 Task: Look for space in Haqqulobod, Uzbekistan from 8th June, 2023 to 12th June, 2023 for 2 adults in price range Rs.8000 to Rs.16000. Place can be private room with 1  bedroom having 1 bed and 1 bathroom. Property type can be flatguest house, hotel. Booking option can be shelf check-in. Required host language is English.
Action: Mouse pressed left at (515, 110)
Screenshot: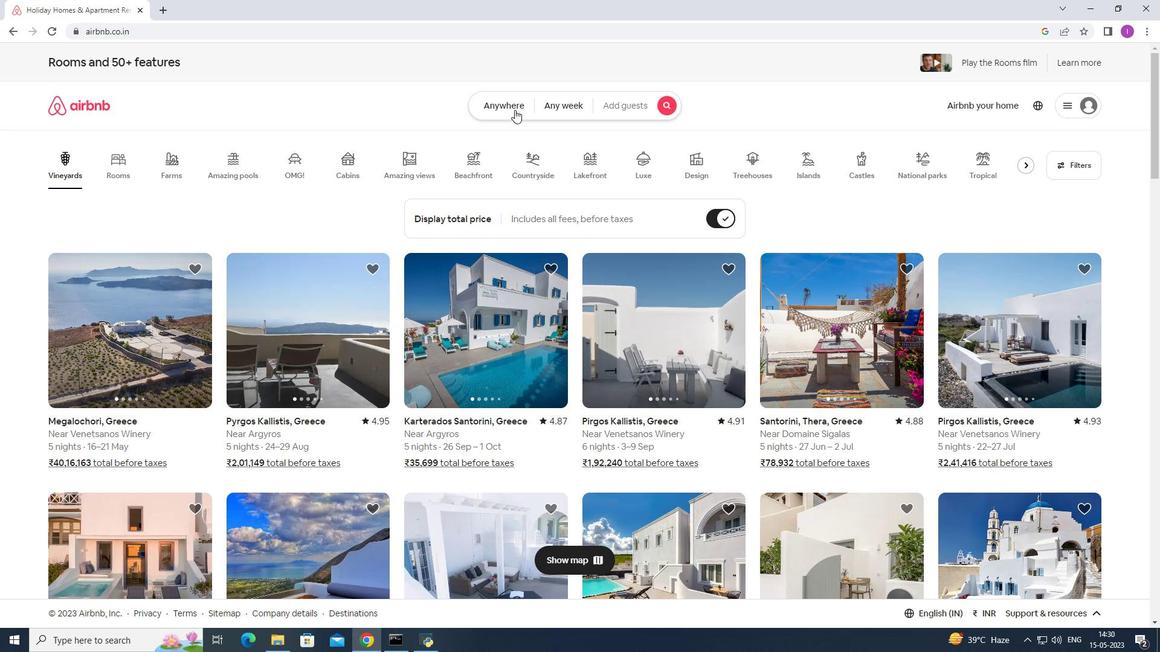 
Action: Mouse moved to (414, 149)
Screenshot: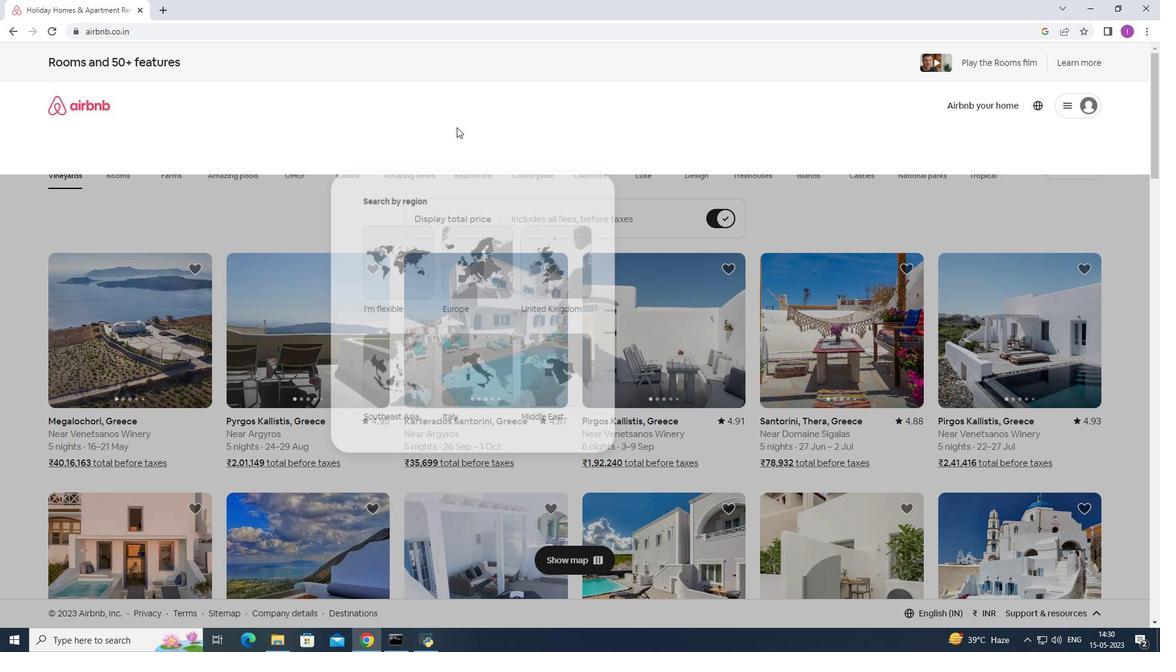 
Action: Mouse pressed left at (414, 149)
Screenshot: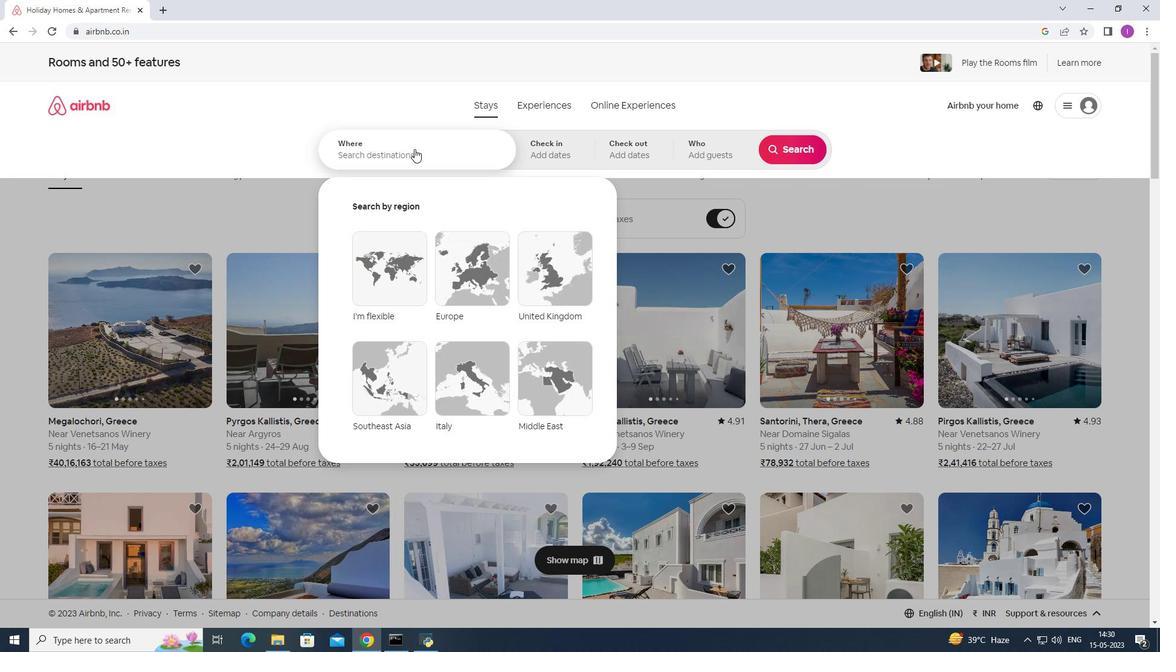 
Action: Mouse moved to (417, 149)
Screenshot: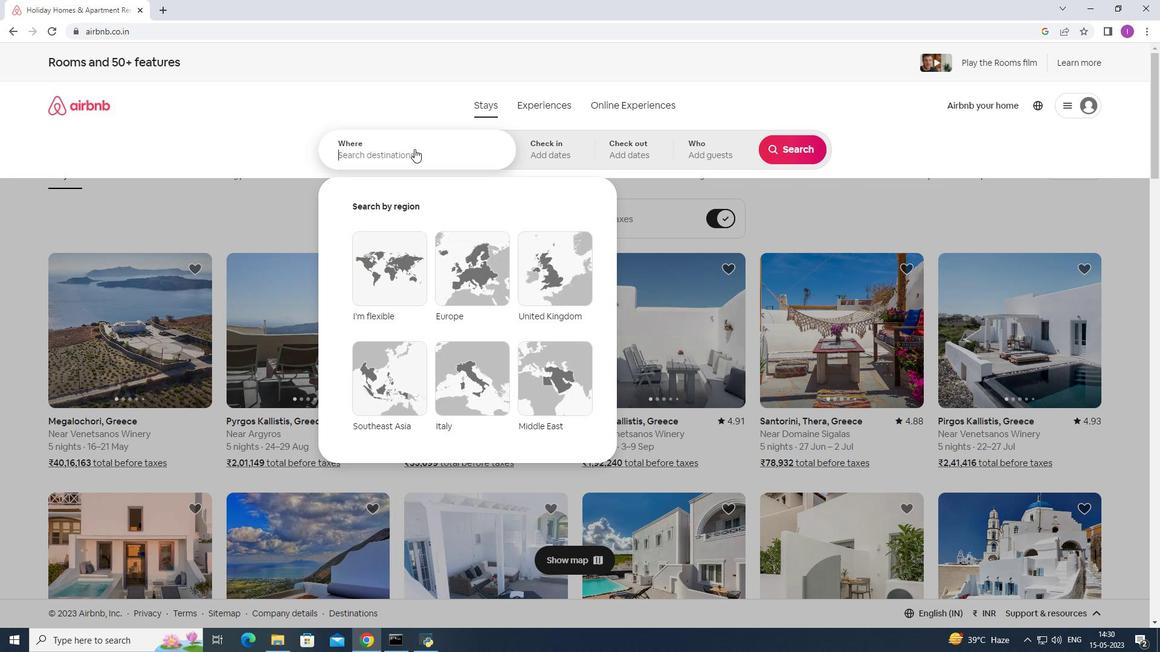 
Action: Key pressed <Key.shift><Key.shift><Key.shift><Key.shift><Key.shift><Key.shift><Key.shift><Key.shift><Key.shift><Key.shift><Key.shift><Key.shift><Key.shift><Key.shift><Key.shift><Key.shift><Key.shift><Key.shift><Key.shift><Key.shift>Haqqulobod
Screenshot: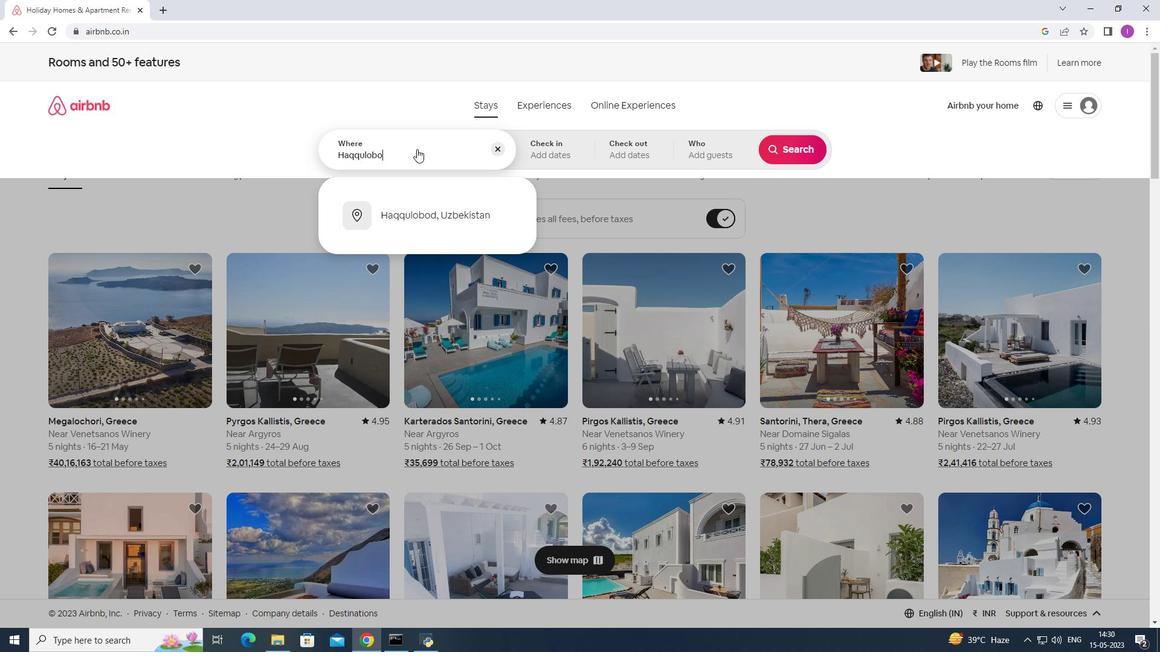 
Action: Mouse moved to (426, 224)
Screenshot: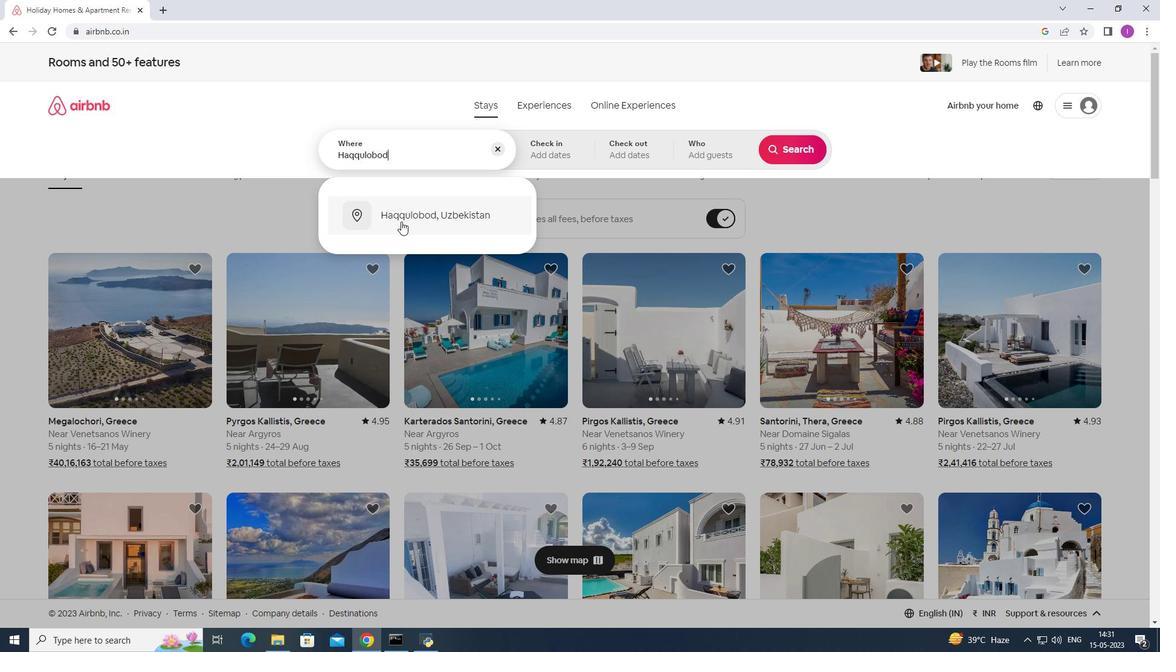 
Action: Mouse pressed left at (426, 224)
Screenshot: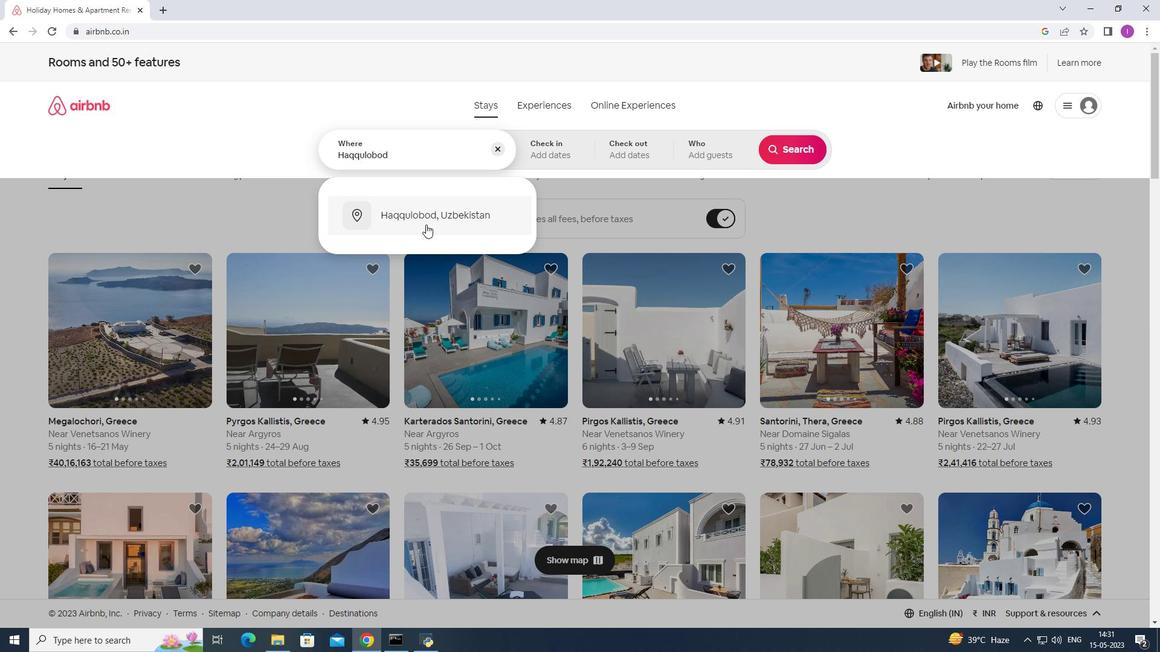 
Action: Mouse moved to (554, 160)
Screenshot: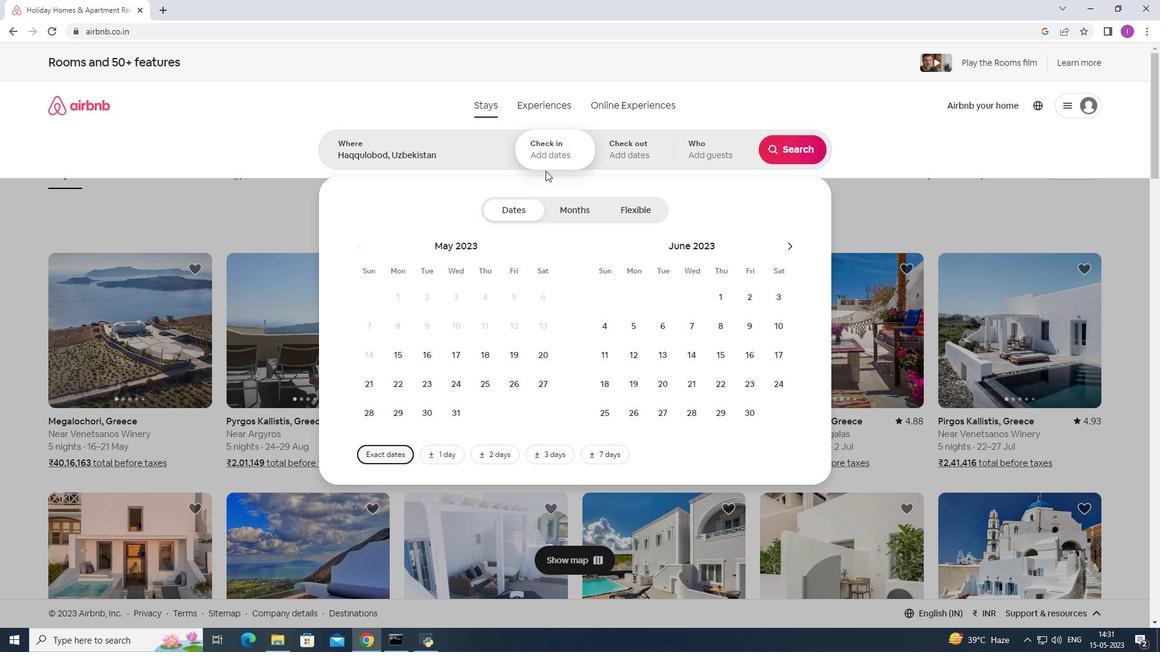 
Action: Mouse pressed left at (554, 160)
Screenshot: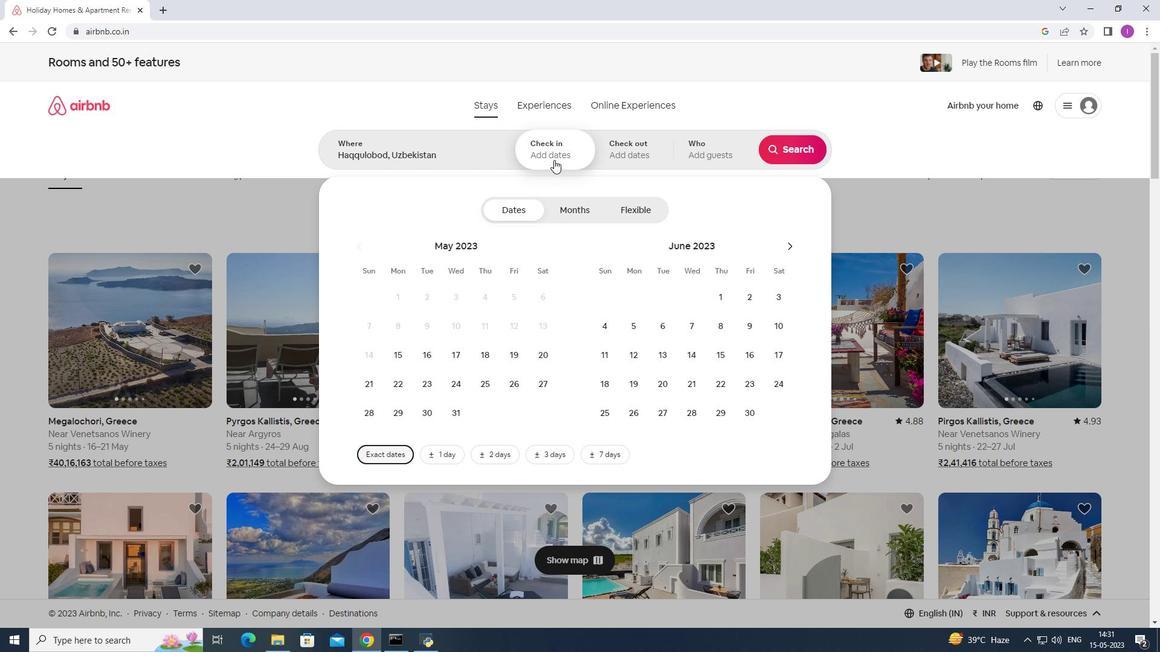 
Action: Mouse moved to (570, 152)
Screenshot: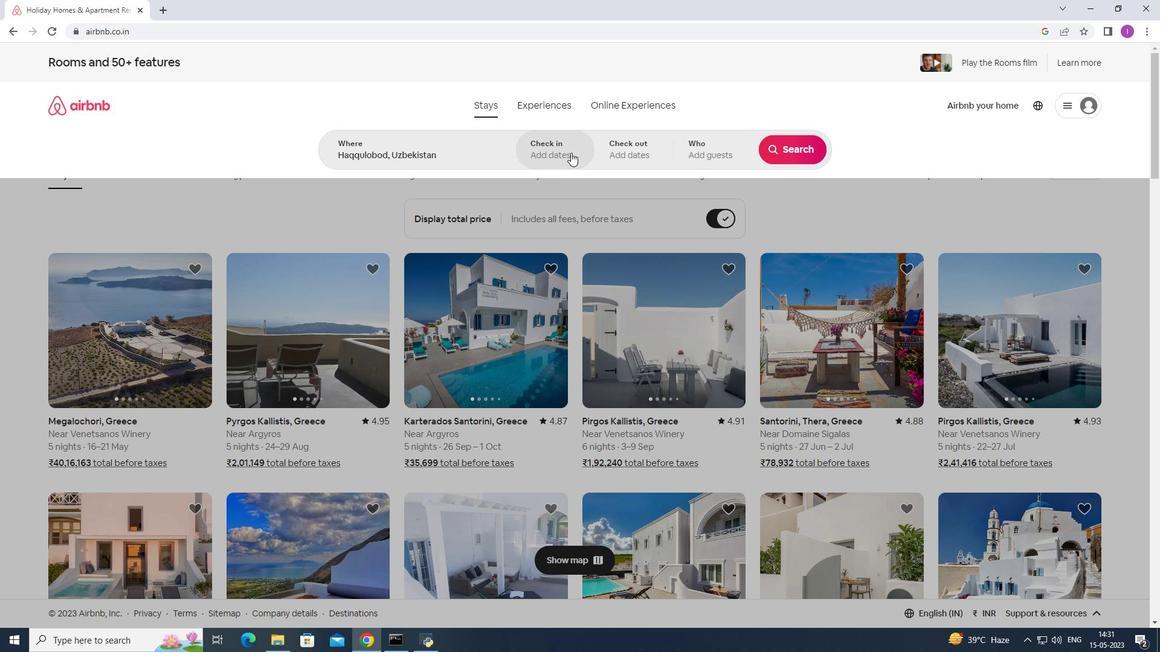 
Action: Mouse pressed left at (570, 152)
Screenshot: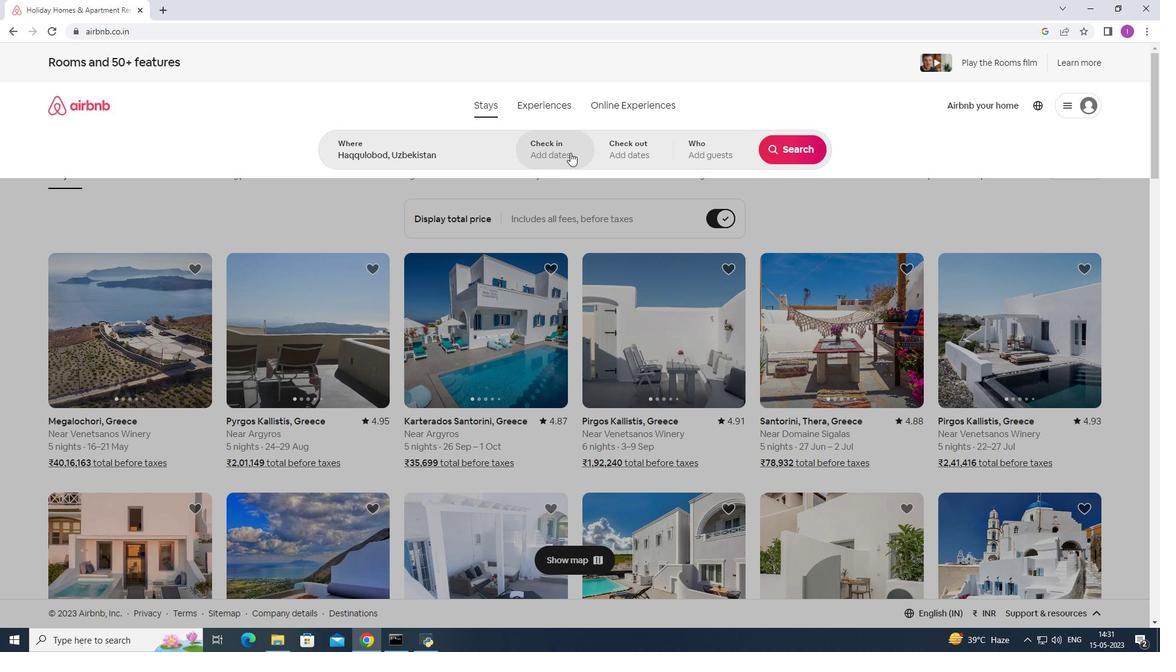 
Action: Mouse moved to (797, 246)
Screenshot: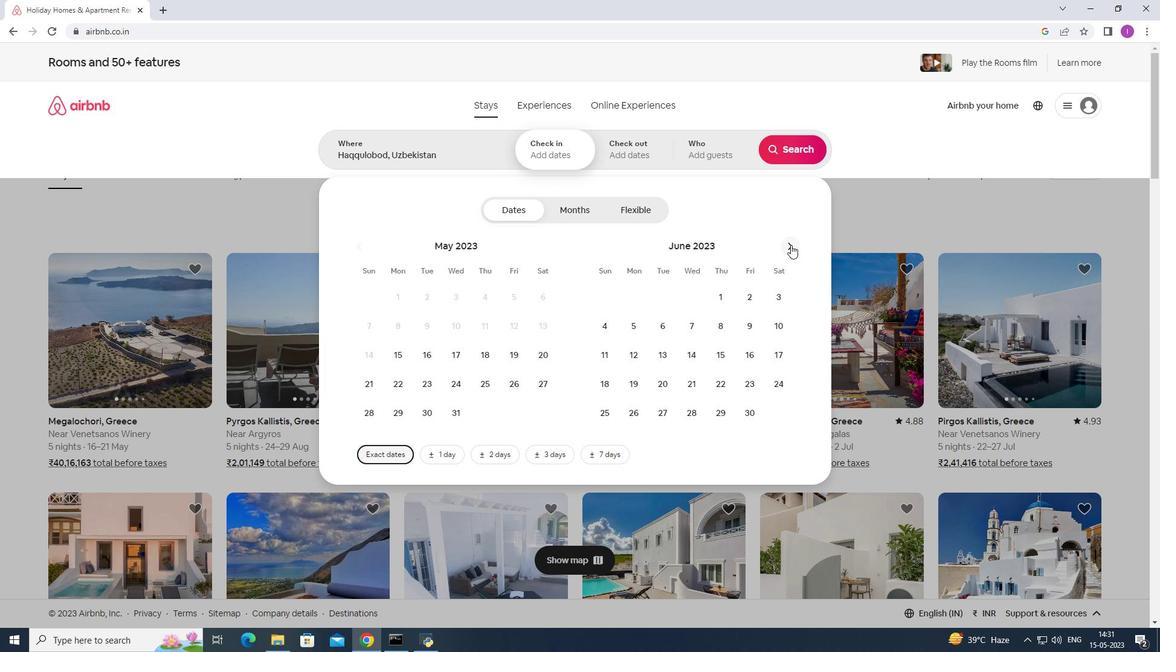 
Action: Mouse pressed left at (797, 246)
Screenshot: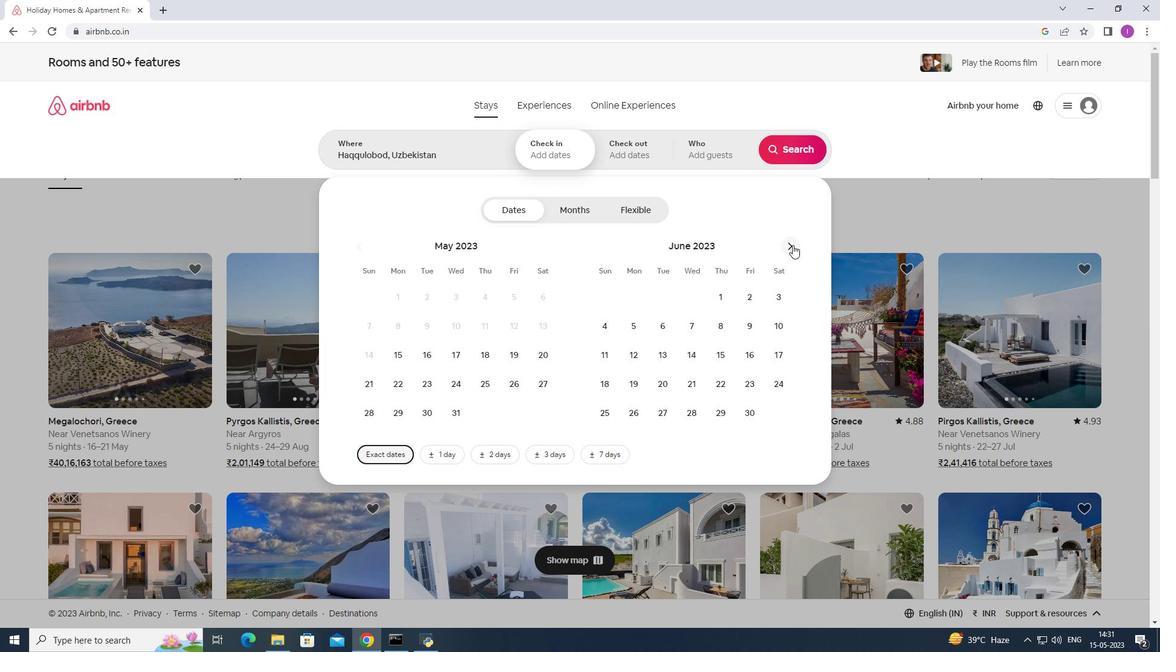 
Action: Mouse moved to (797, 246)
Screenshot: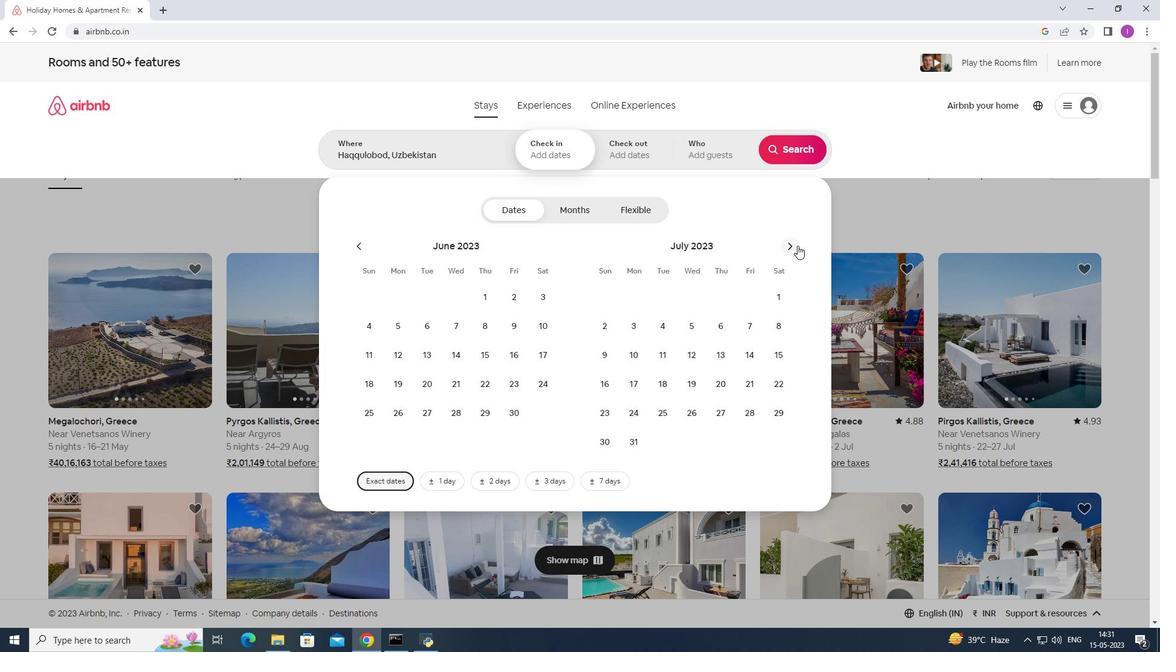 
Action: Mouse pressed left at (797, 246)
Screenshot: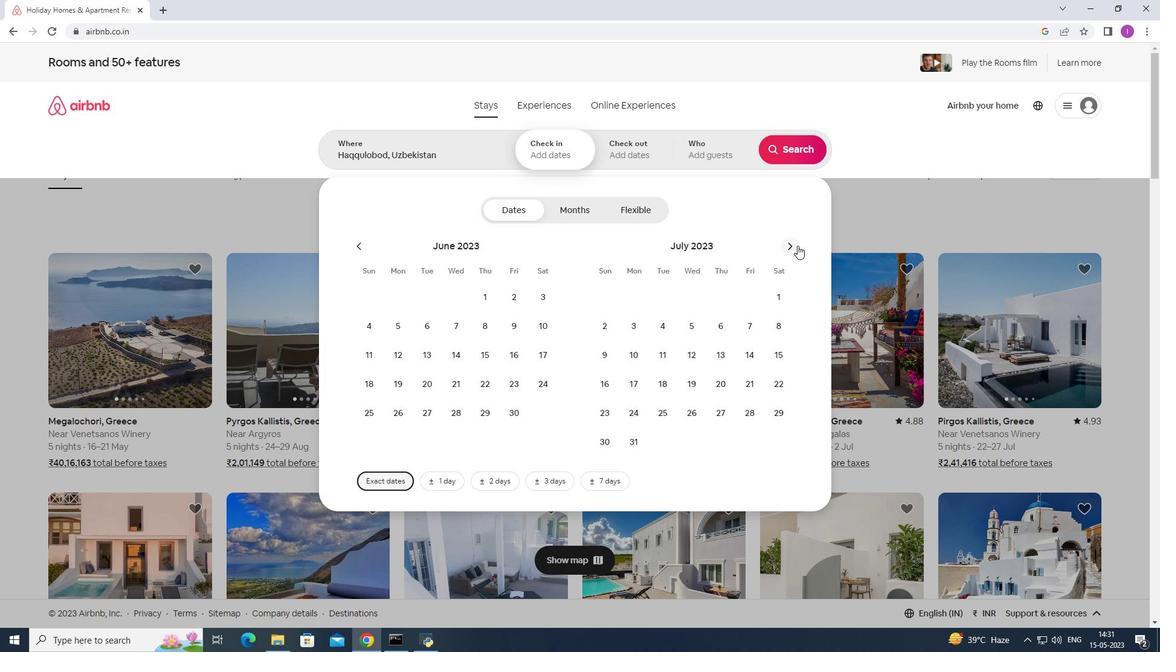 
Action: Mouse moved to (359, 243)
Screenshot: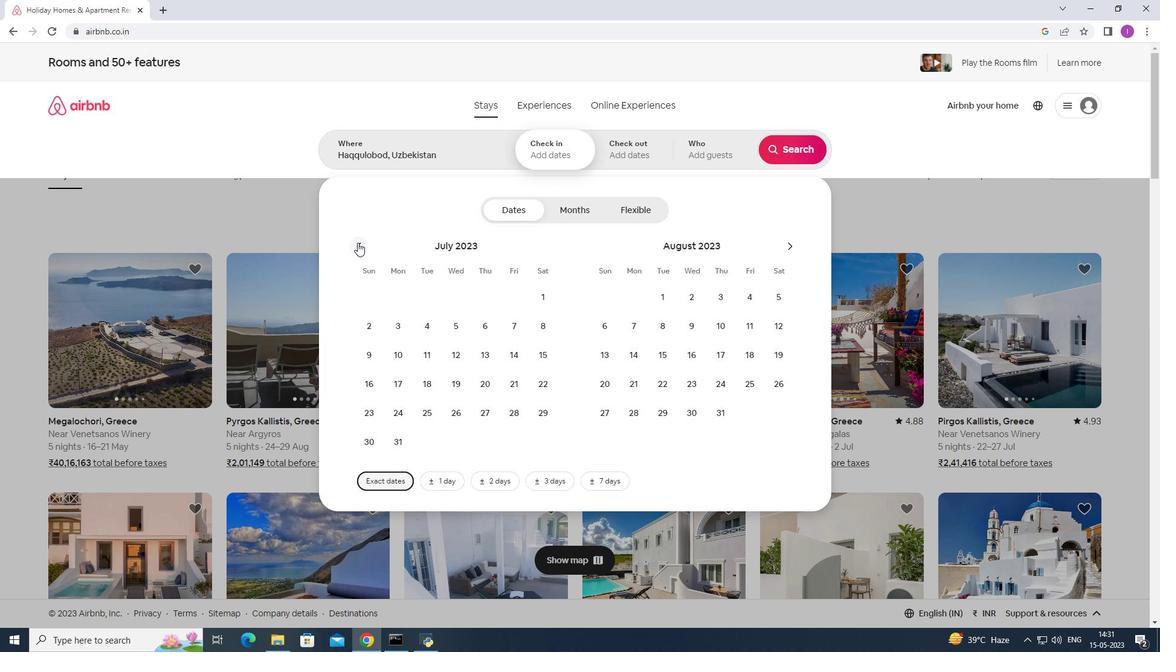 
Action: Mouse pressed left at (359, 243)
Screenshot: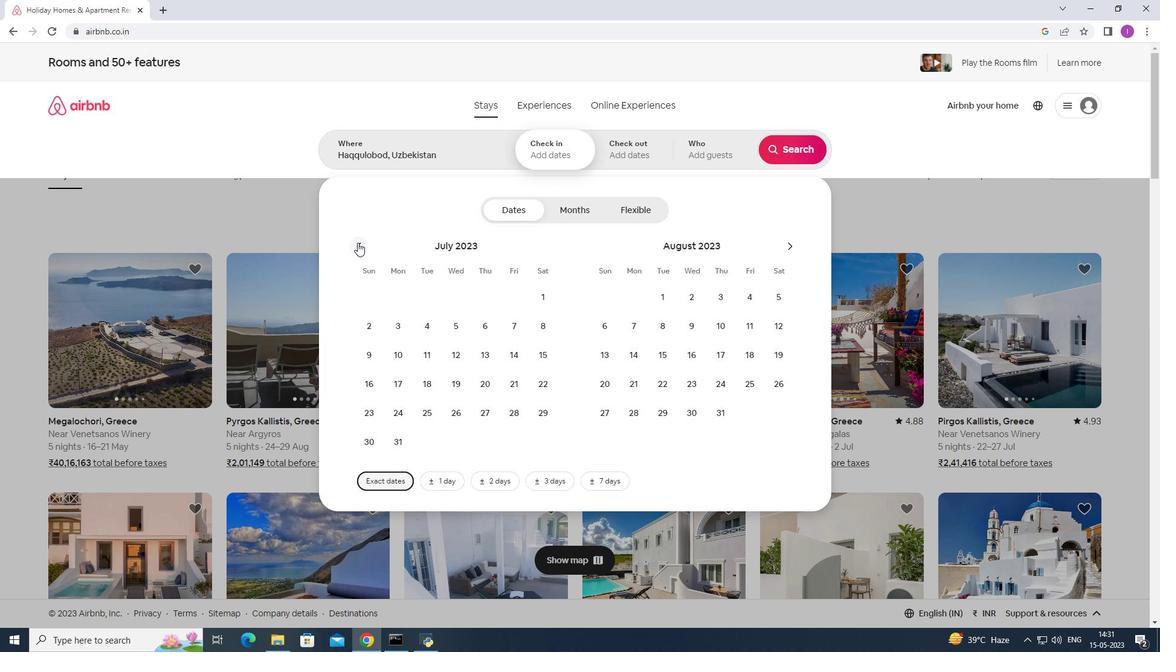 
Action: Mouse moved to (491, 323)
Screenshot: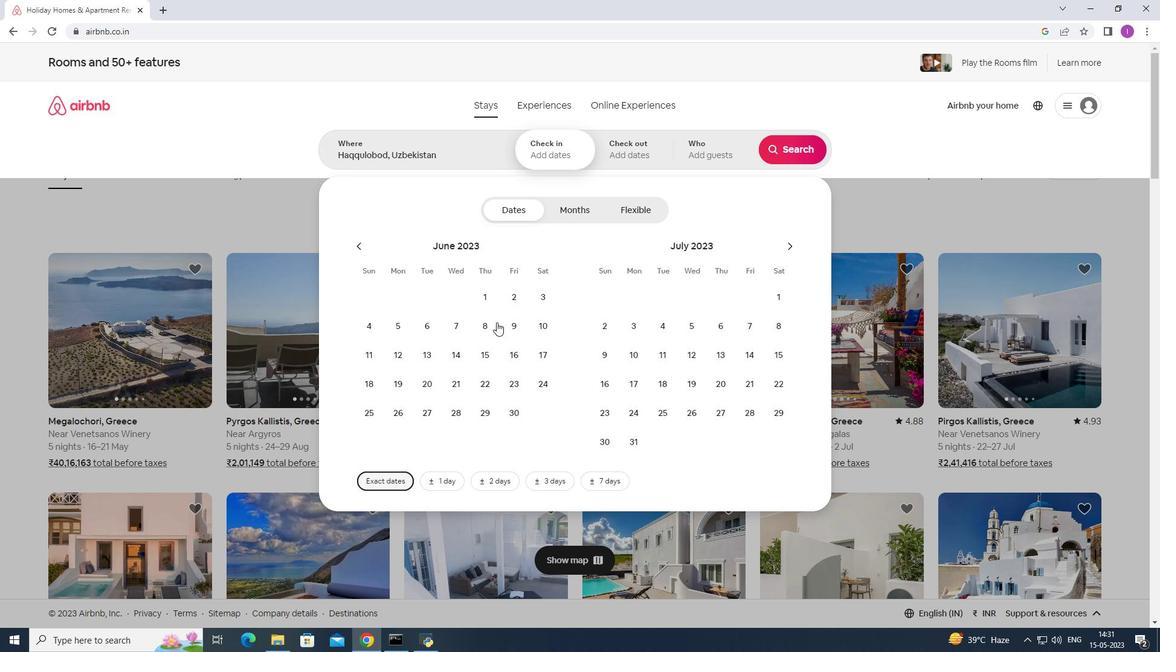 
Action: Mouse pressed left at (491, 323)
Screenshot: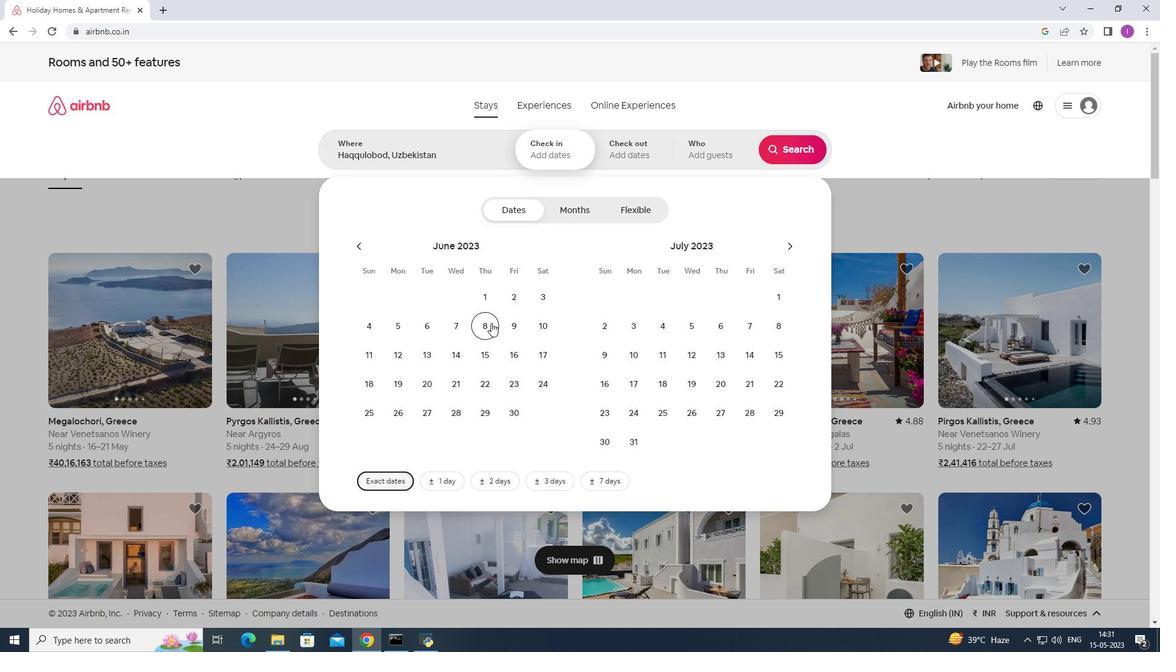 
Action: Mouse moved to (399, 349)
Screenshot: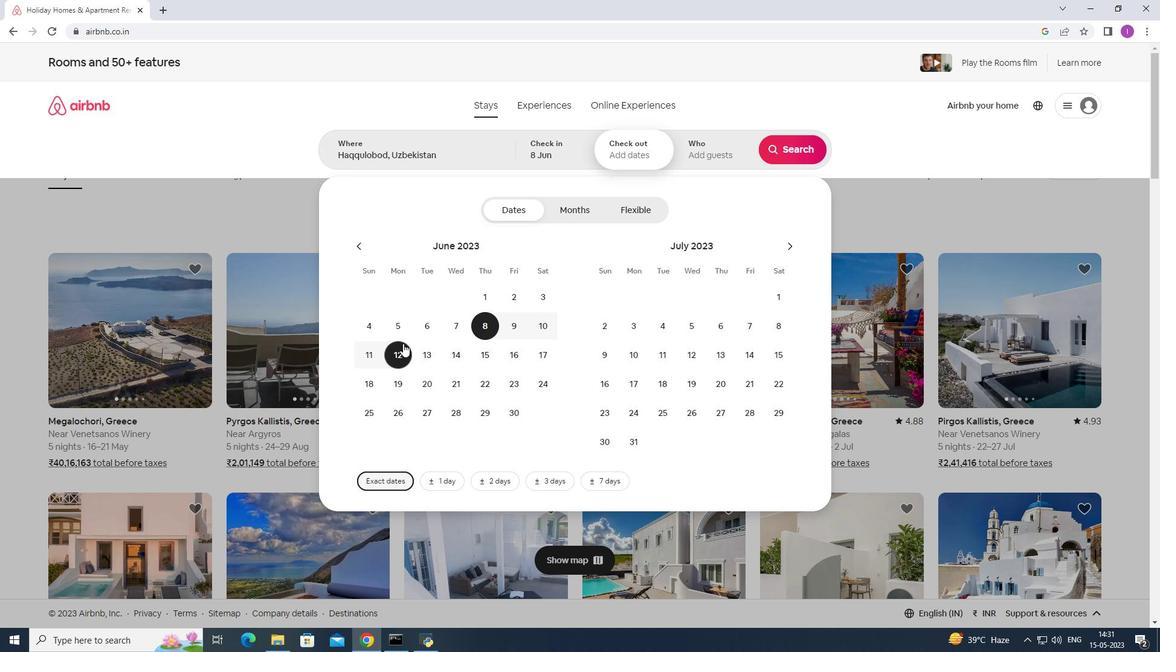
Action: Mouse pressed left at (399, 349)
Screenshot: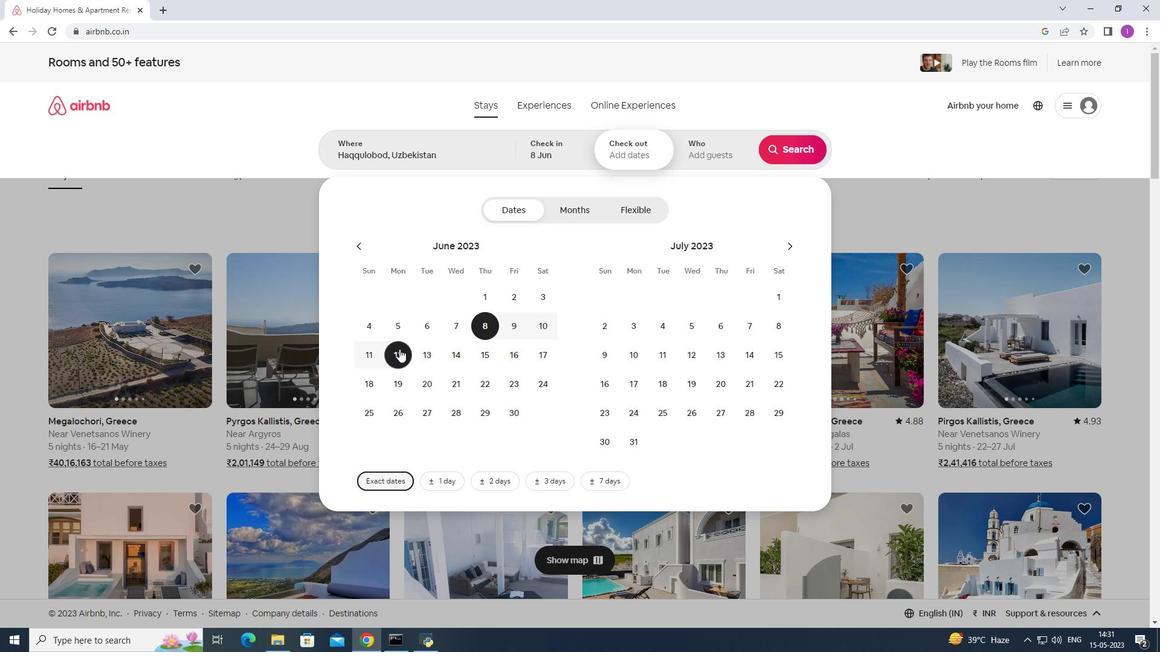 
Action: Mouse moved to (704, 157)
Screenshot: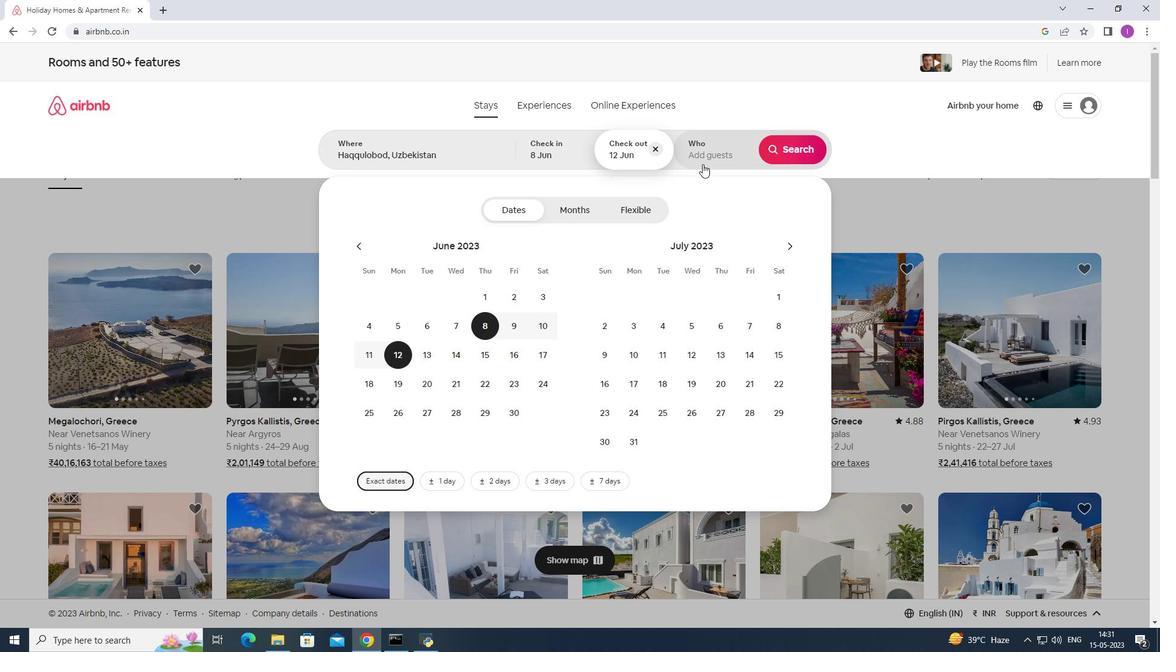 
Action: Mouse pressed left at (704, 157)
Screenshot: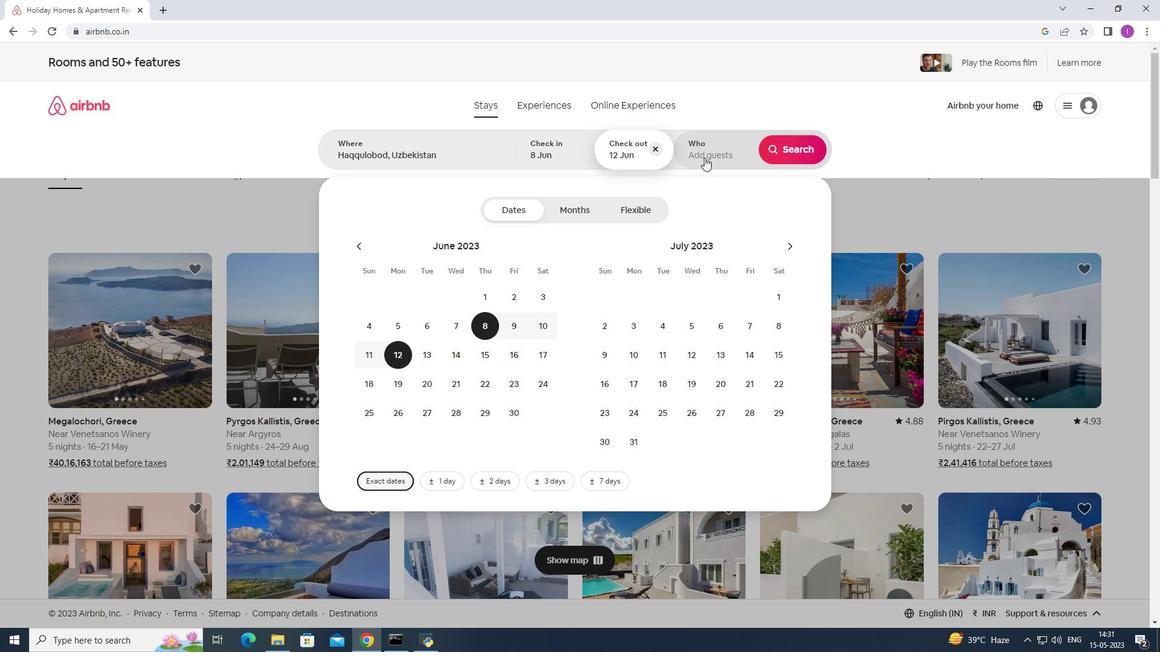 
Action: Mouse moved to (795, 213)
Screenshot: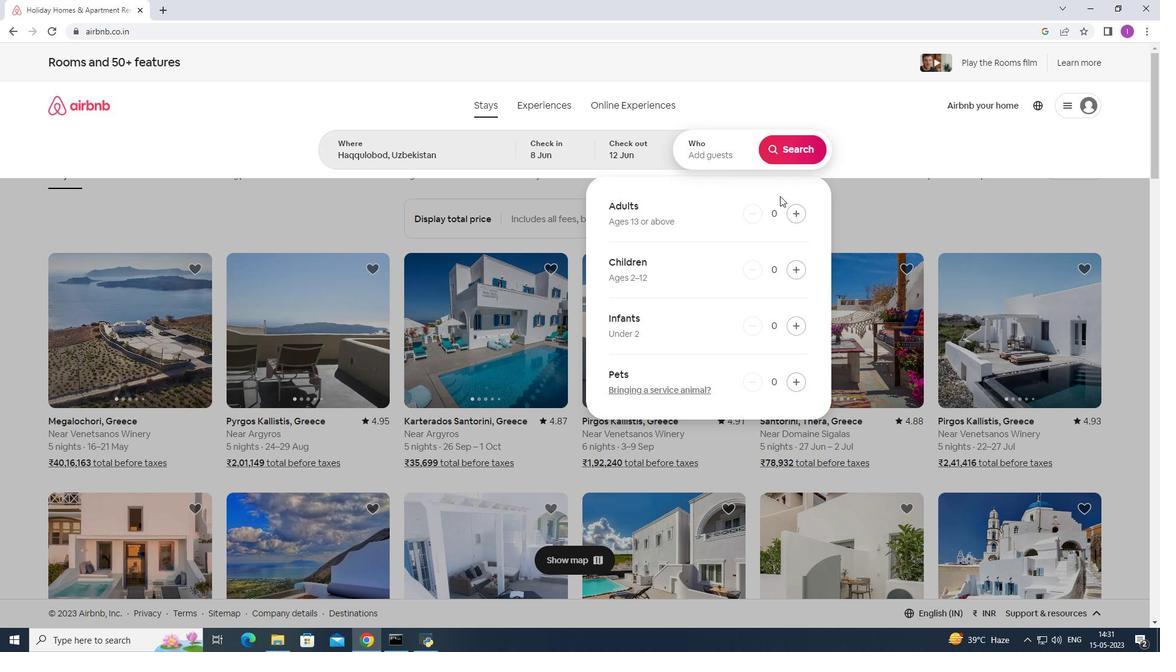 
Action: Mouse pressed left at (795, 213)
Screenshot: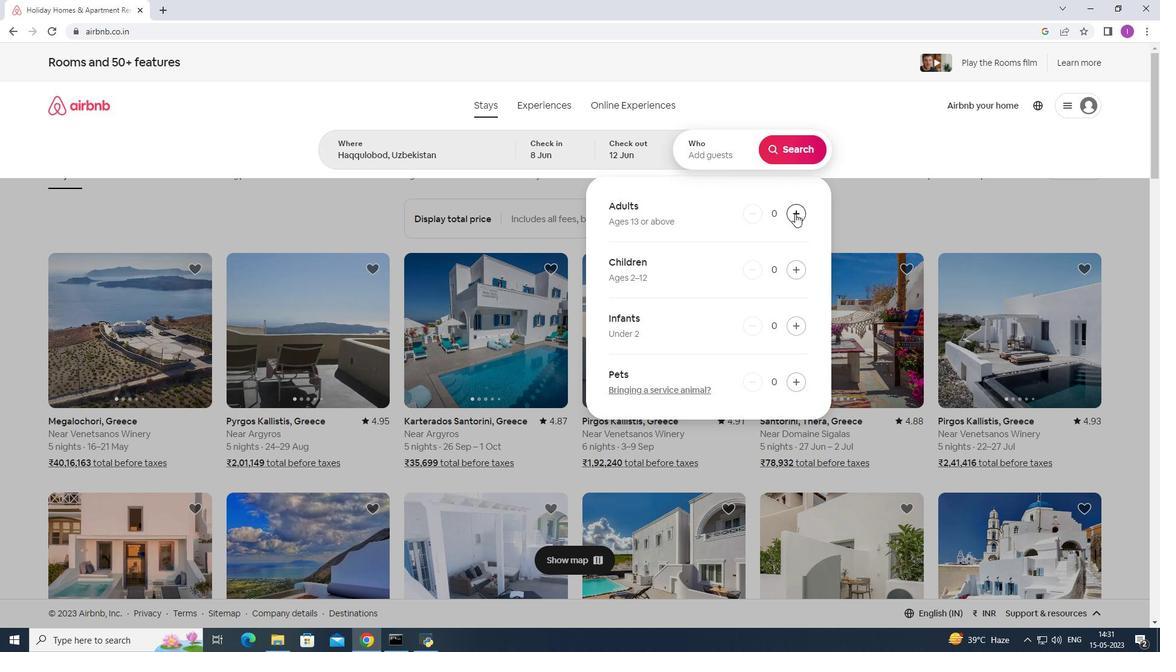 
Action: Mouse pressed left at (795, 213)
Screenshot: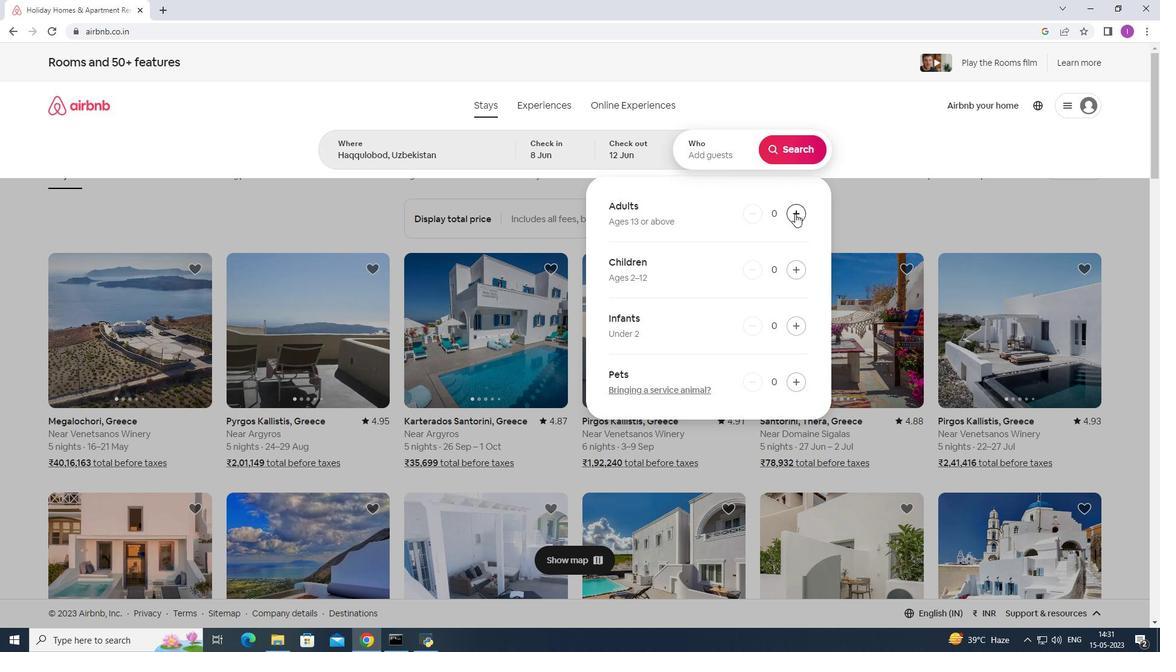 
Action: Mouse moved to (800, 163)
Screenshot: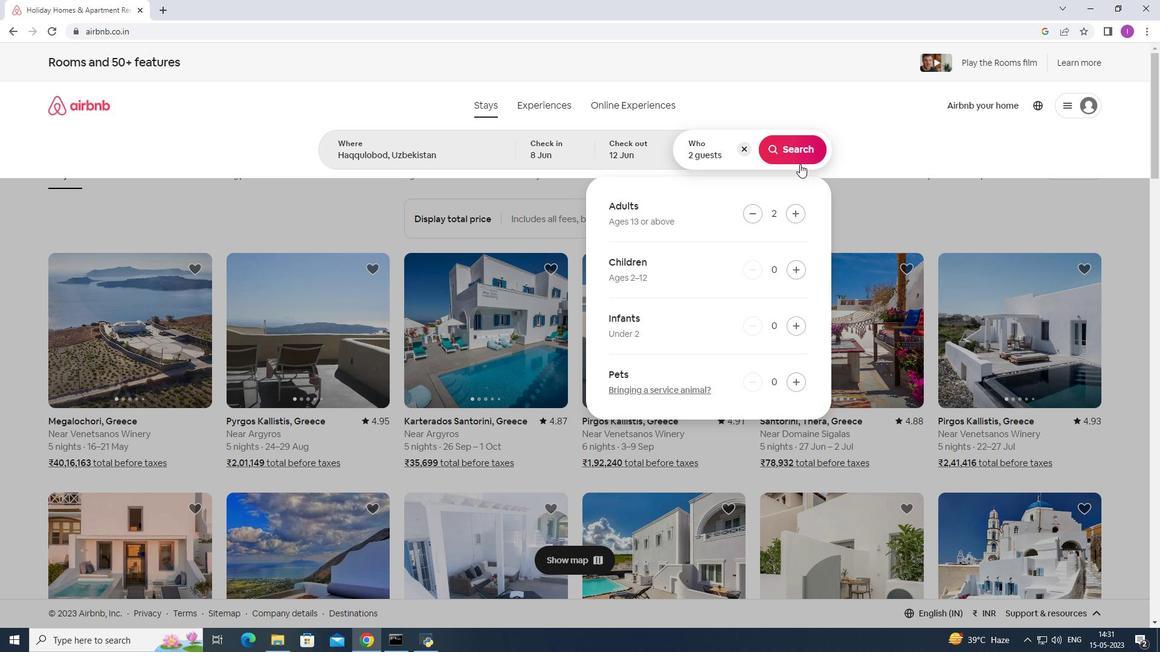 
Action: Mouse pressed left at (800, 163)
Screenshot: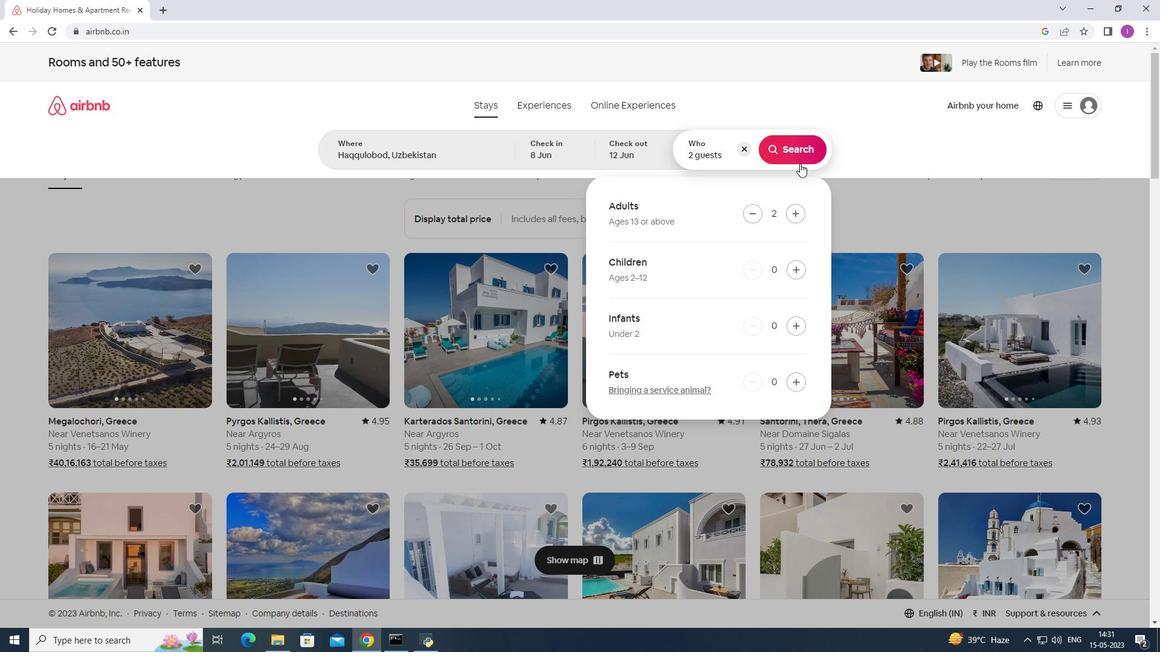 
Action: Mouse moved to (1110, 117)
Screenshot: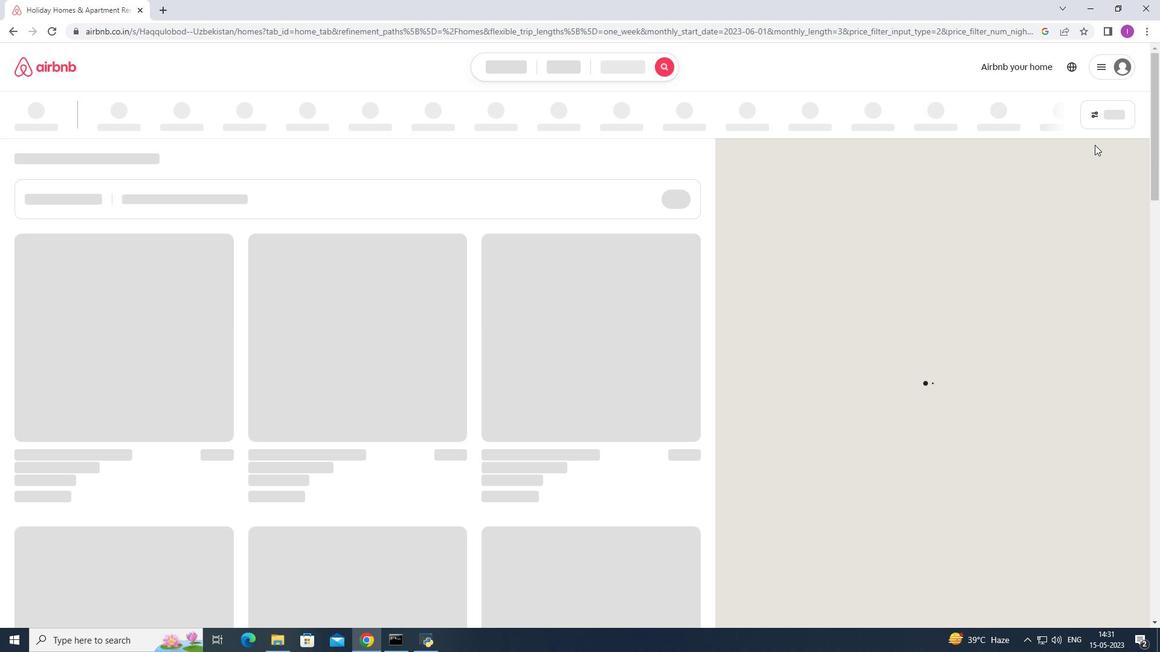 
Action: Mouse pressed left at (1110, 117)
Screenshot: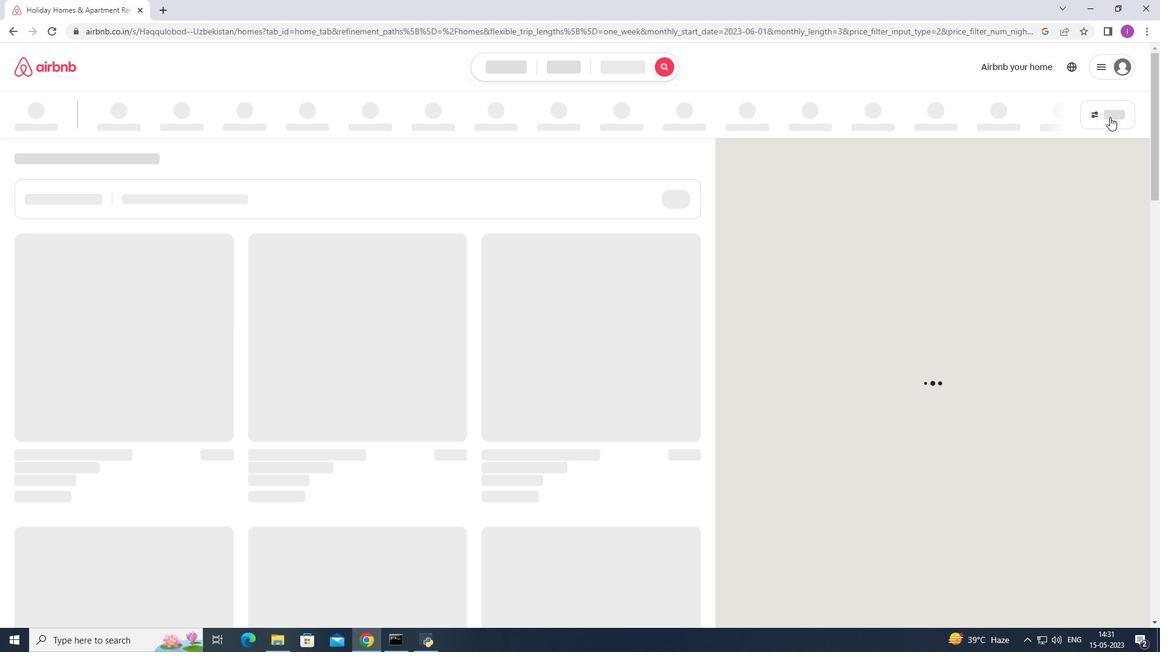 
Action: Mouse moved to (683, 413)
Screenshot: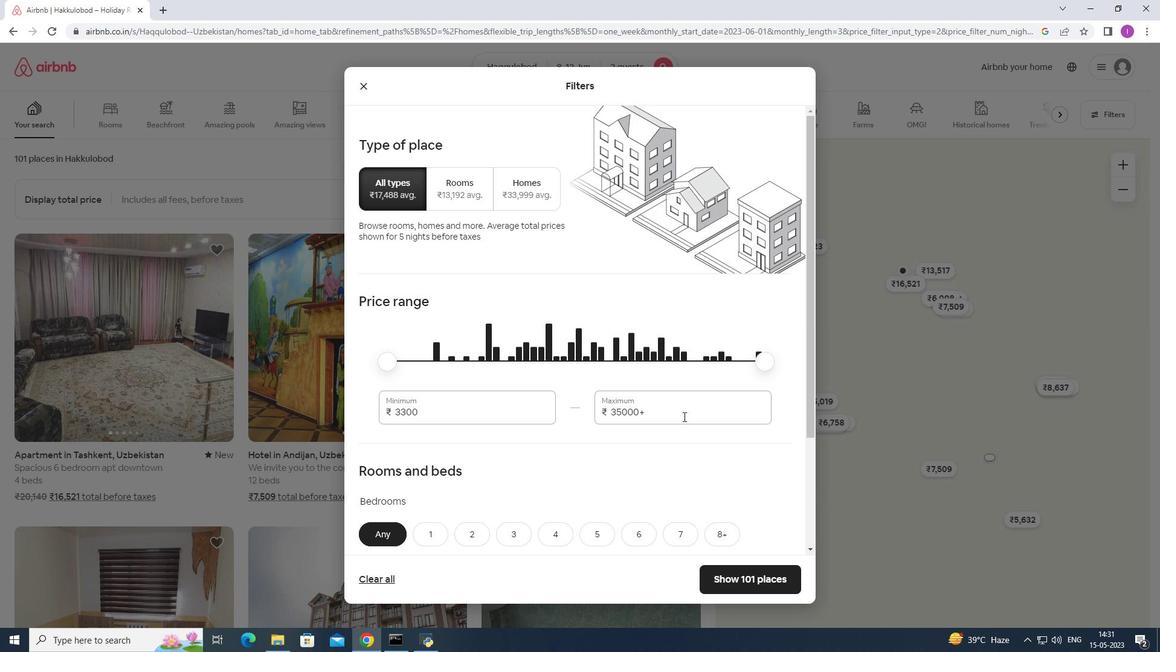 
Action: Mouse pressed left at (683, 413)
Screenshot: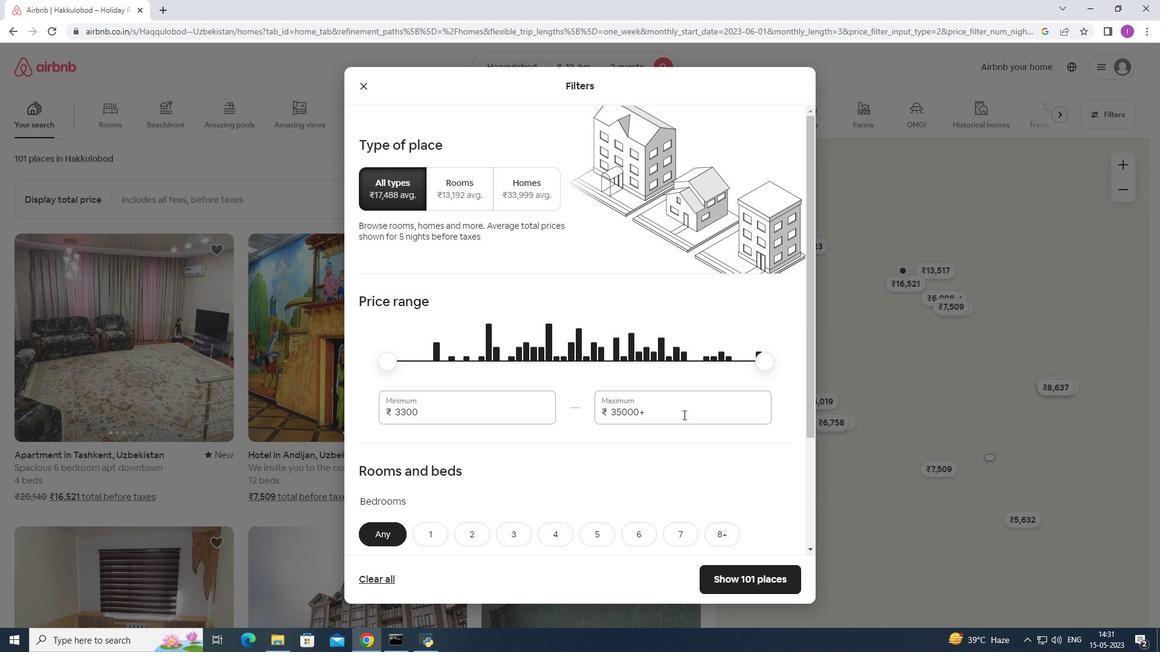 
Action: Mouse moved to (593, 417)
Screenshot: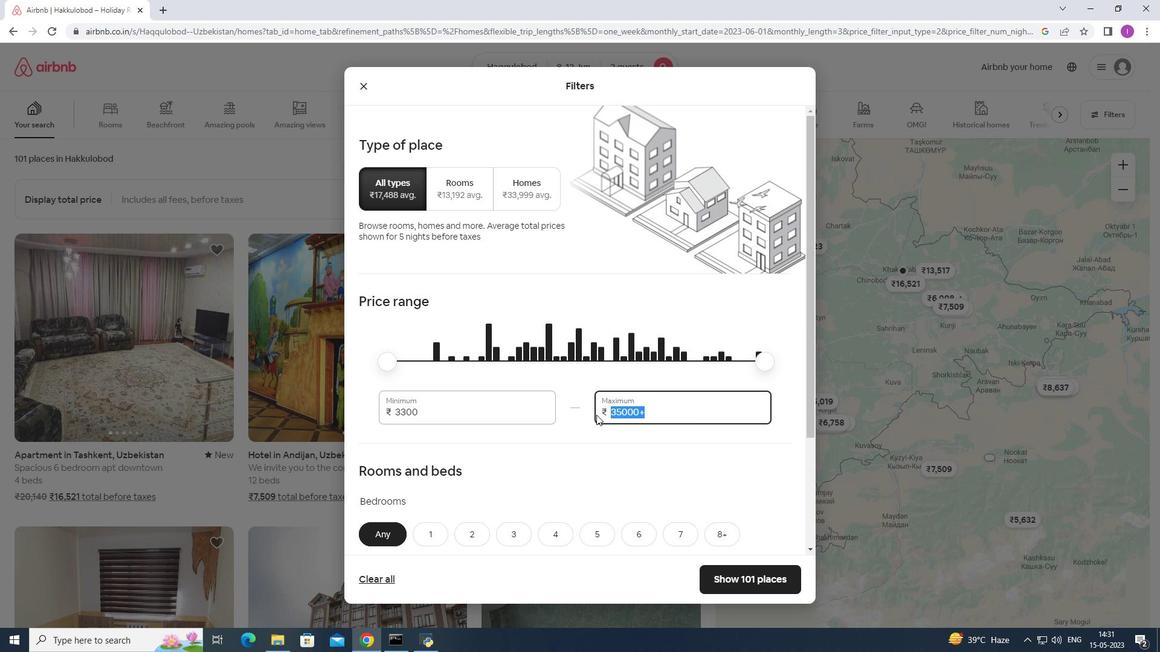 
Action: Key pressed 16000
Screenshot: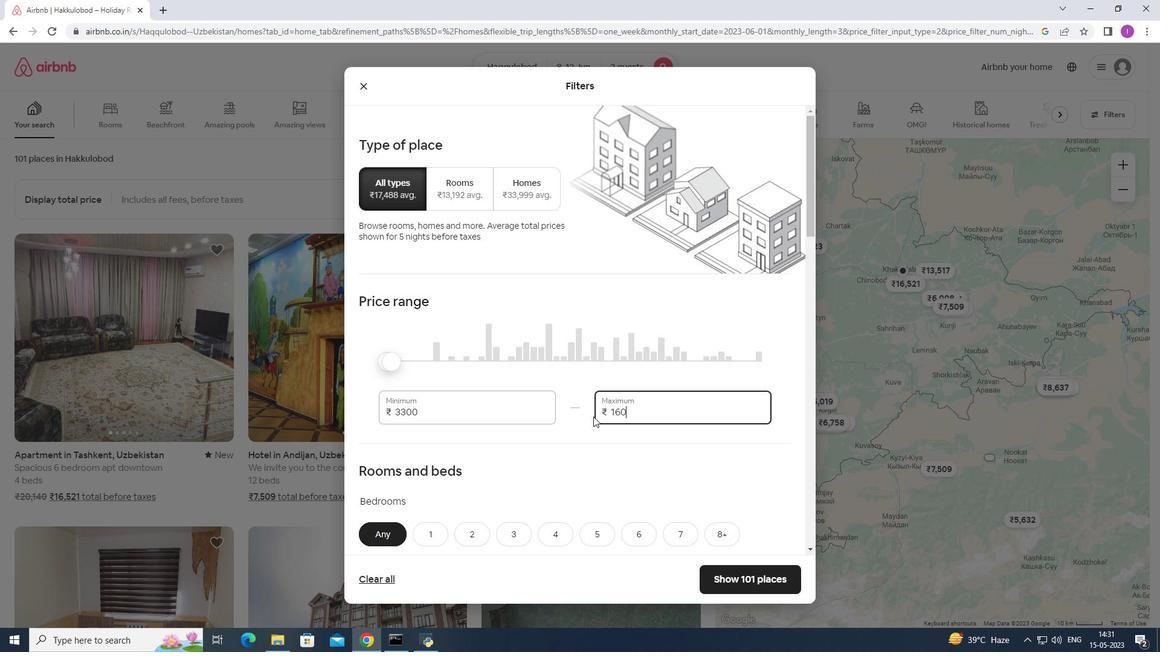 
Action: Mouse moved to (460, 418)
Screenshot: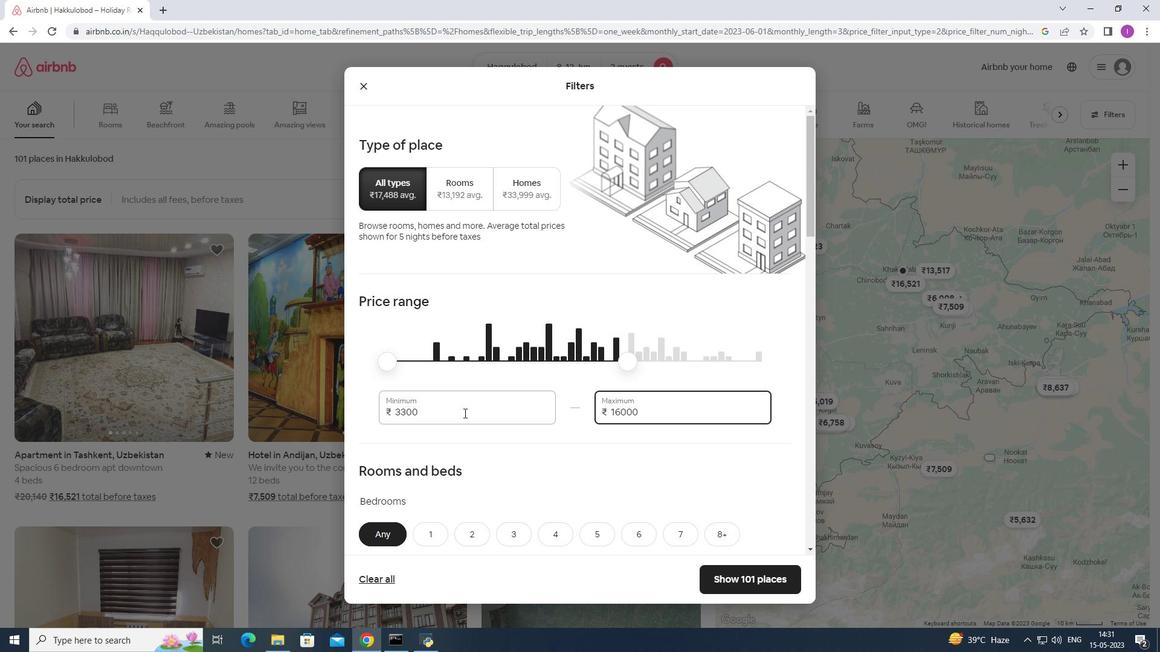 
Action: Mouse pressed left at (460, 418)
Screenshot: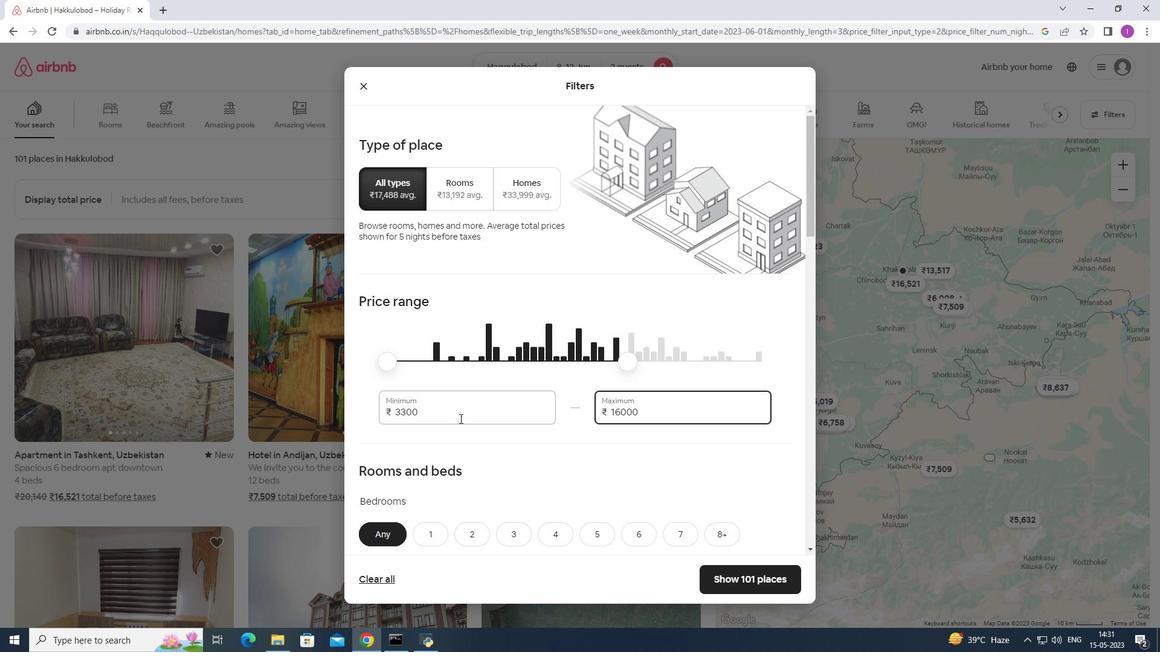 
Action: Mouse moved to (387, 417)
Screenshot: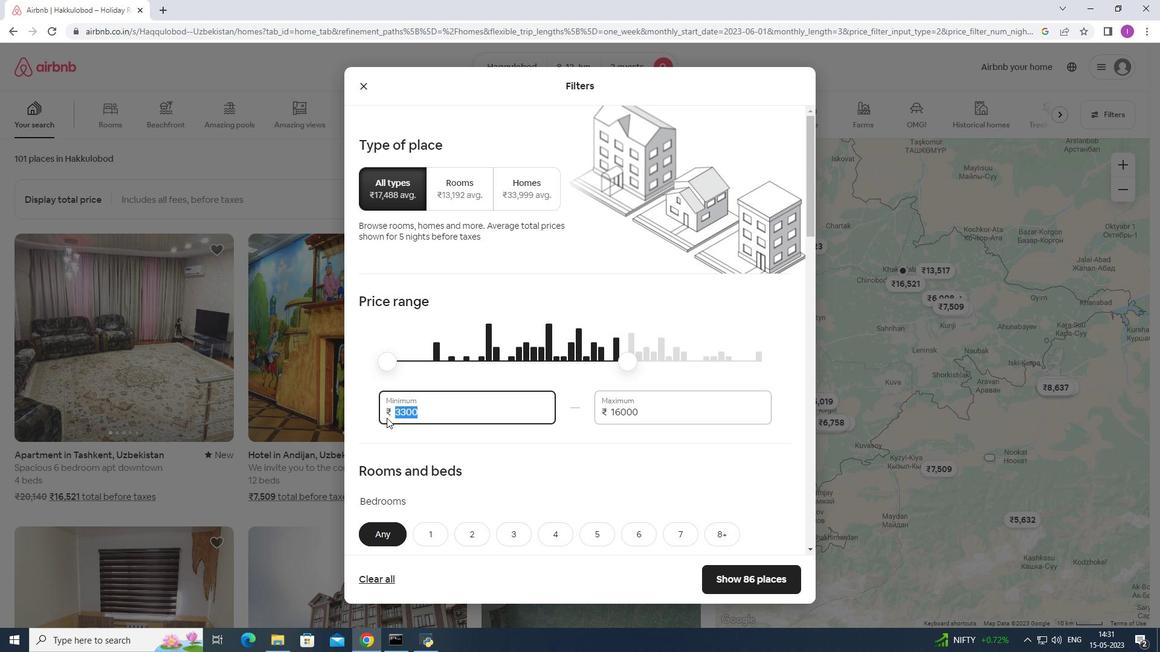 
Action: Key pressed 8000
Screenshot: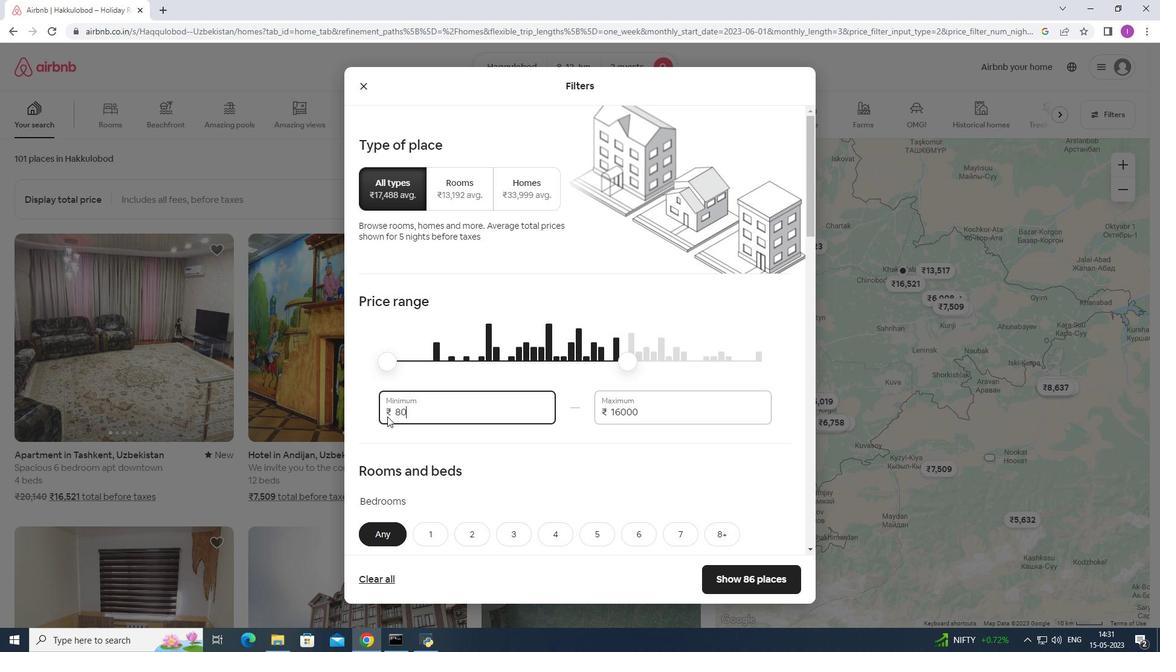 
Action: Mouse moved to (479, 414)
Screenshot: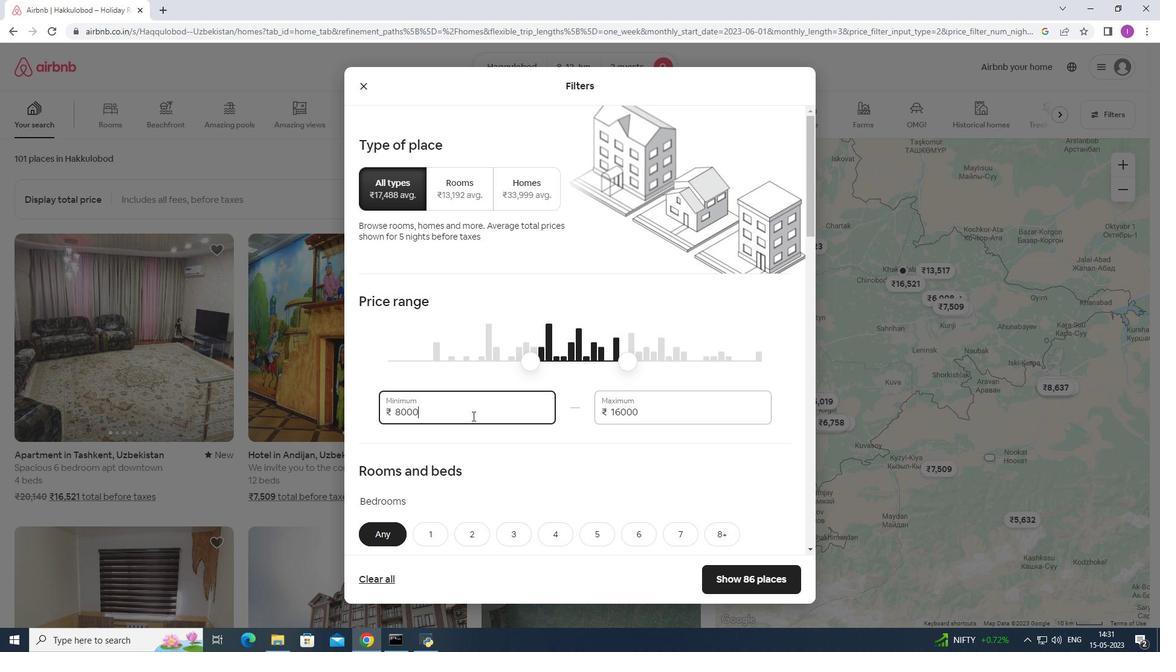 
Action: Mouse scrolled (479, 414) with delta (0, 0)
Screenshot: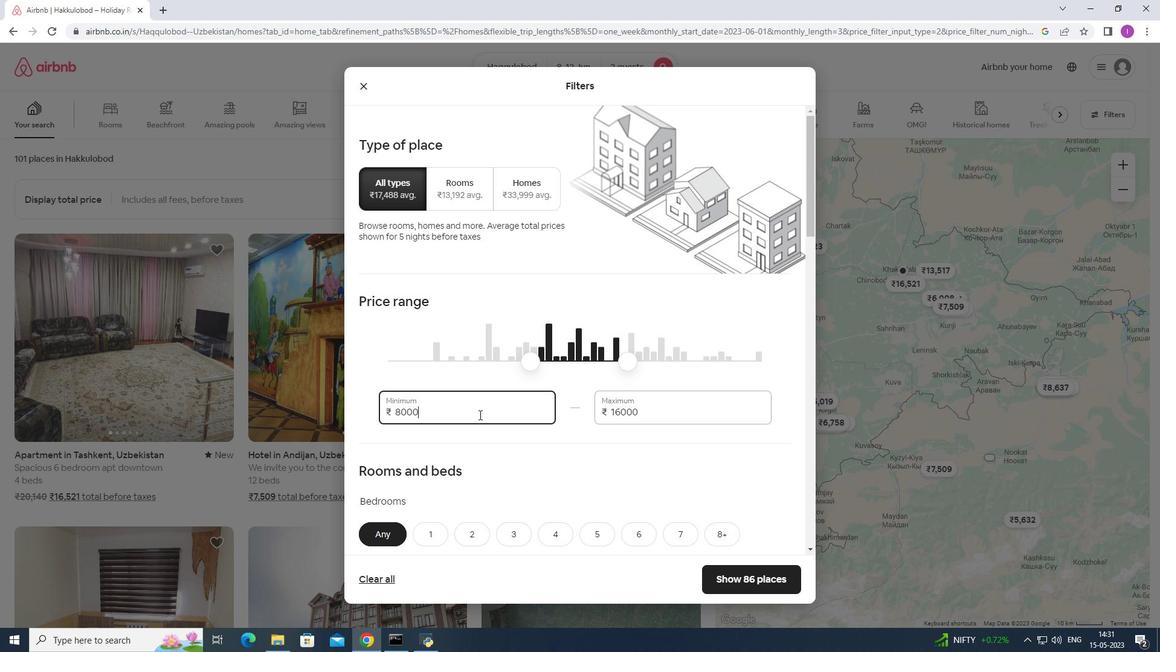 
Action: Mouse scrolled (479, 414) with delta (0, 0)
Screenshot: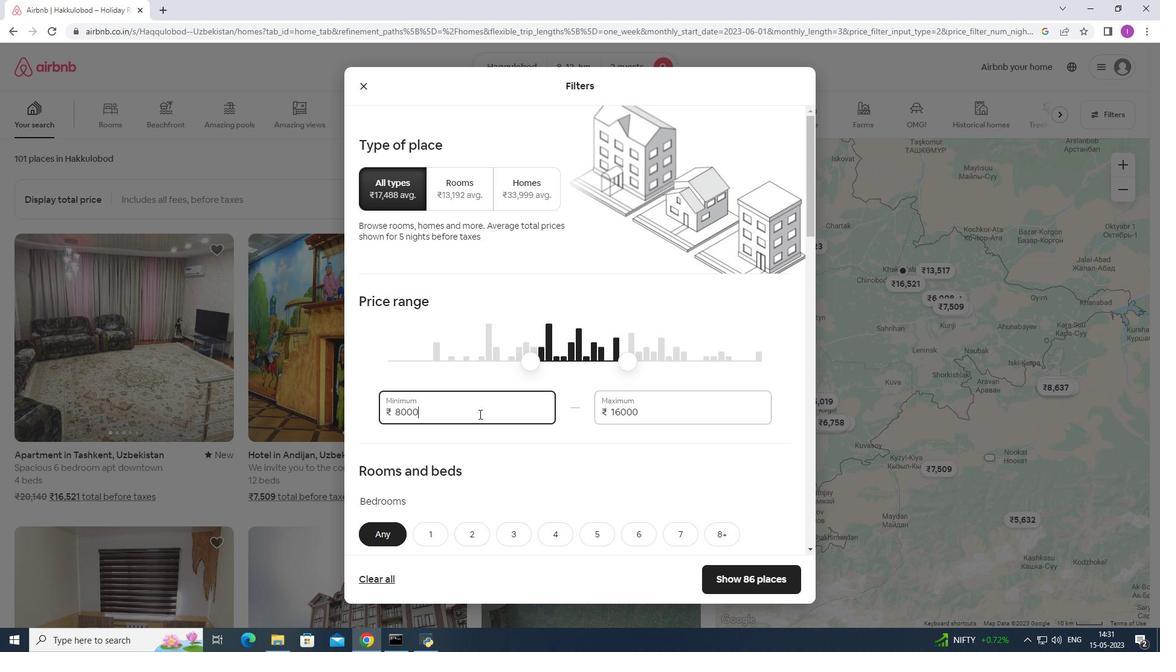 
Action: Mouse scrolled (479, 414) with delta (0, 0)
Screenshot: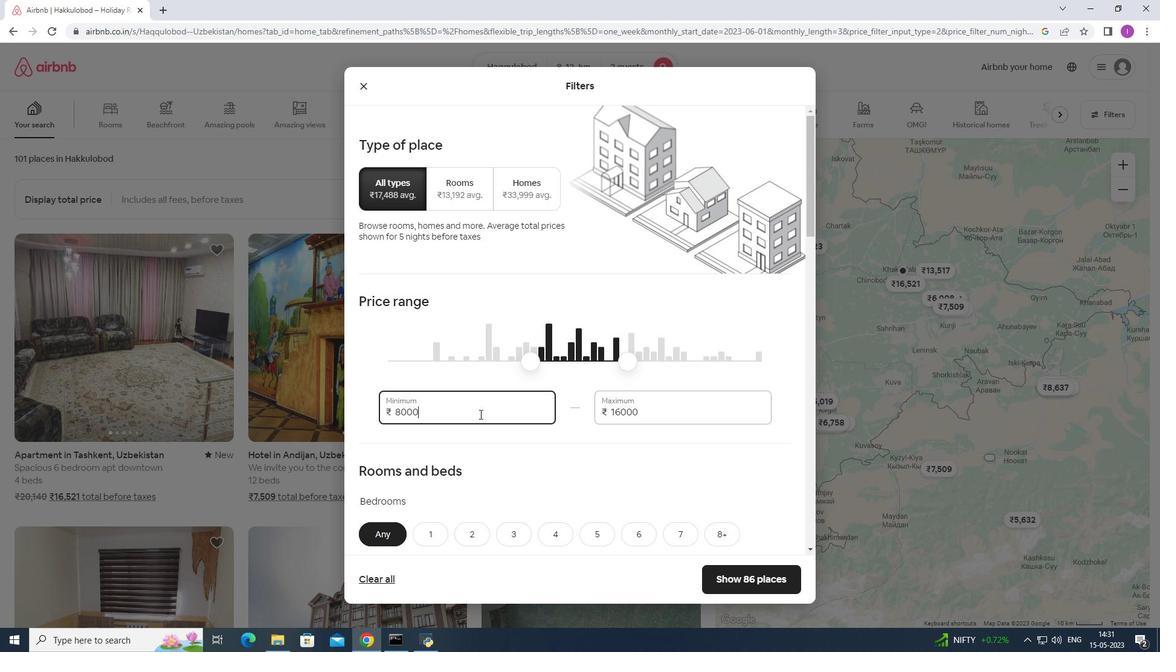 
Action: Mouse moved to (450, 390)
Screenshot: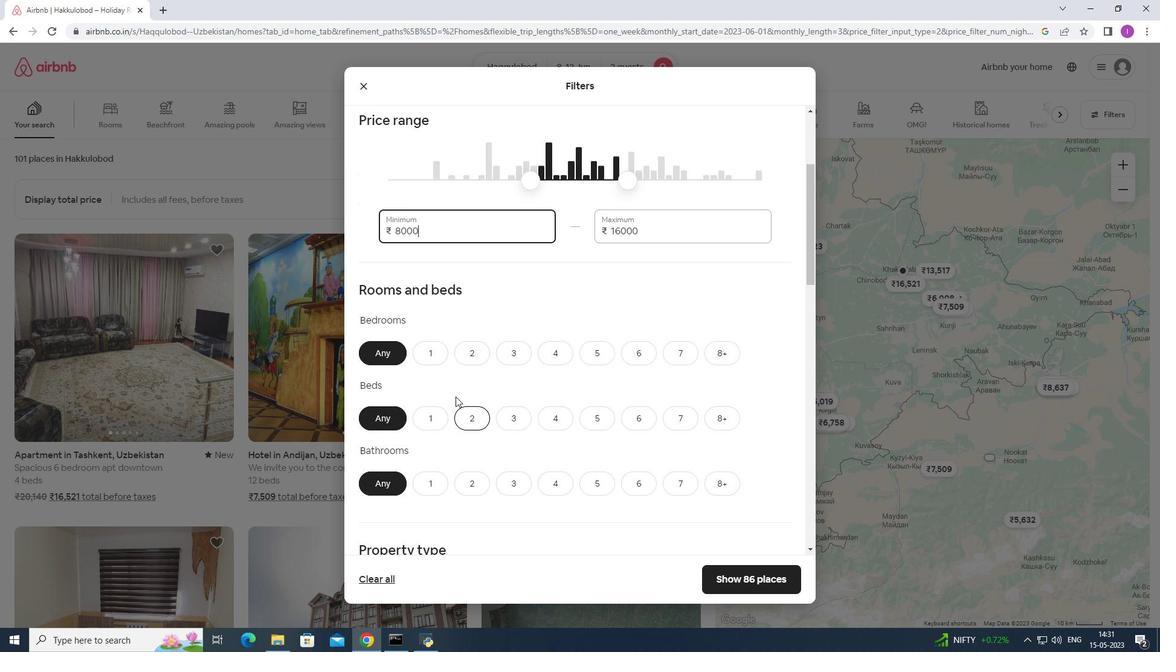 
Action: Mouse scrolled (450, 389) with delta (0, 0)
Screenshot: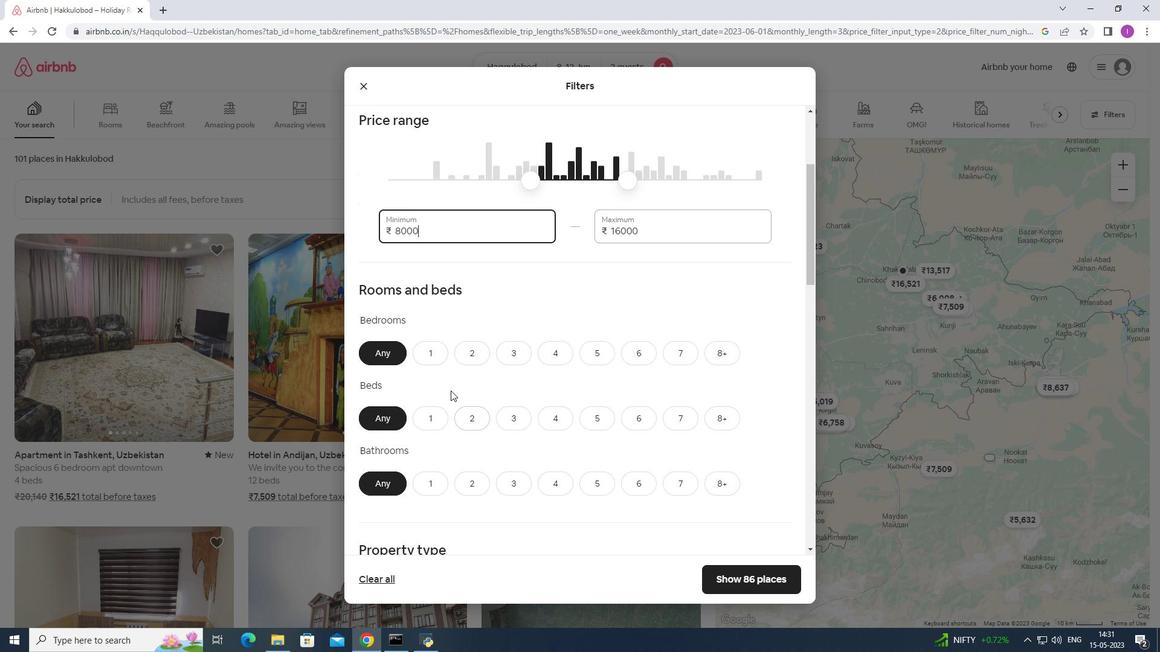 
Action: Mouse moved to (427, 288)
Screenshot: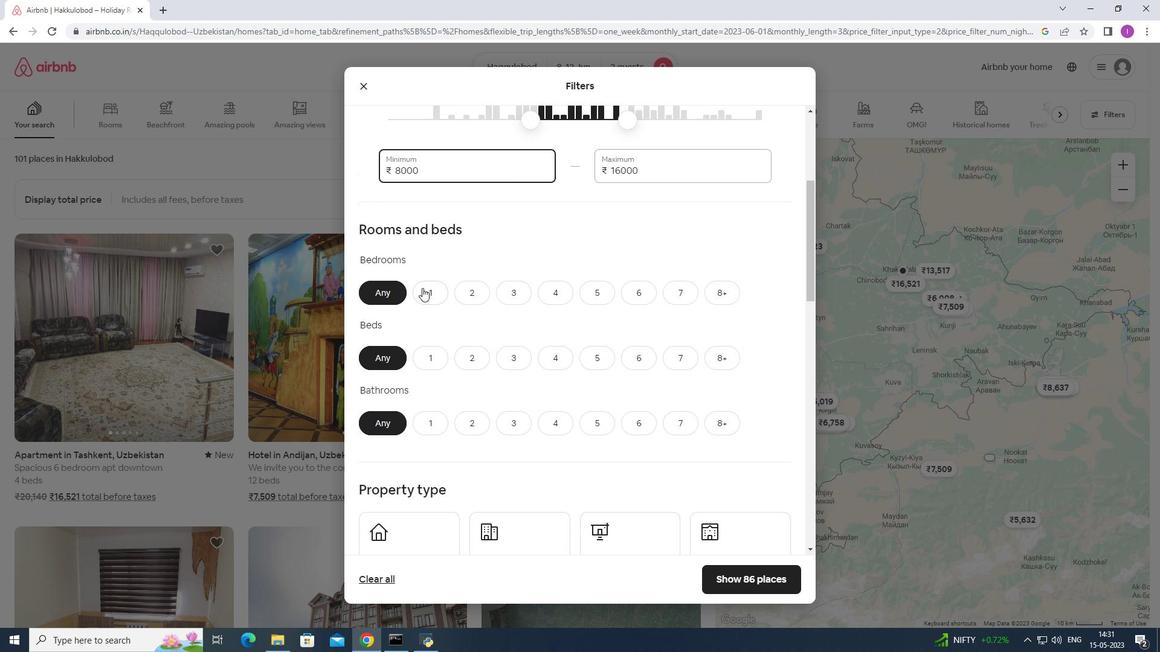 
Action: Mouse pressed left at (427, 288)
Screenshot: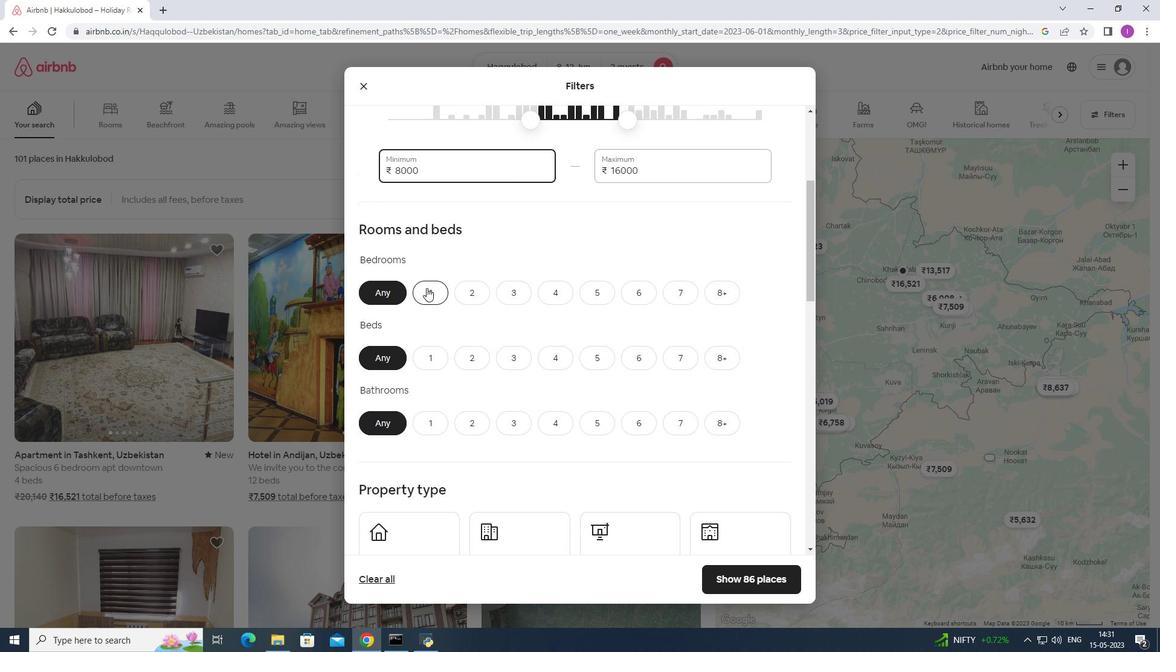 
Action: Mouse moved to (420, 359)
Screenshot: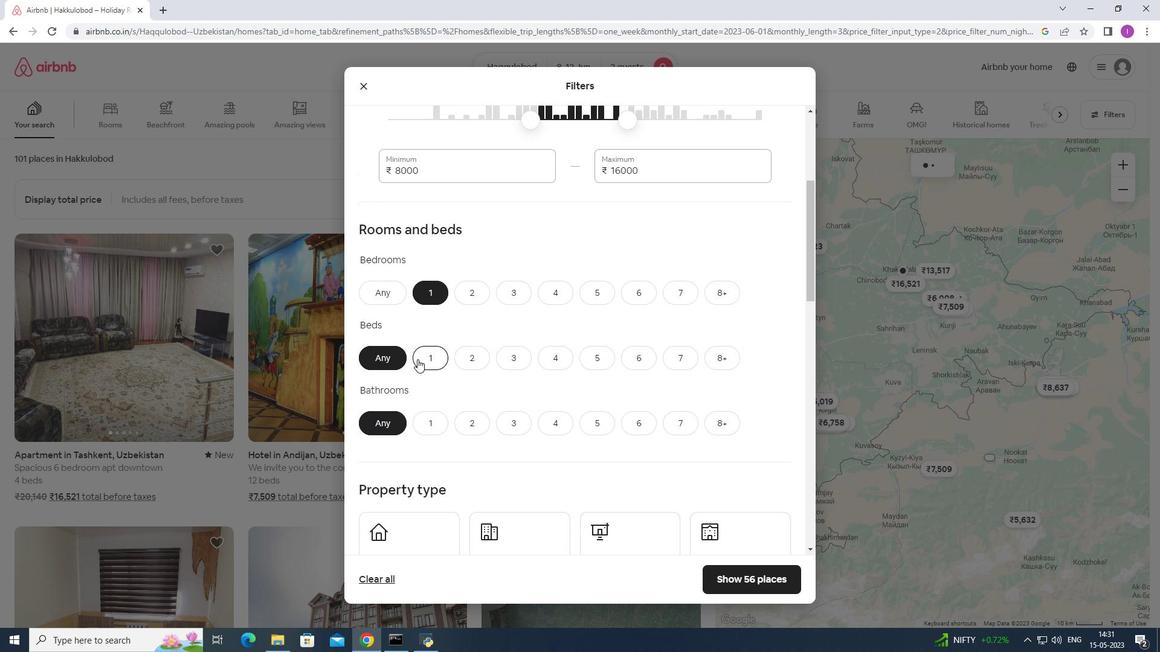 
Action: Mouse pressed left at (420, 359)
Screenshot: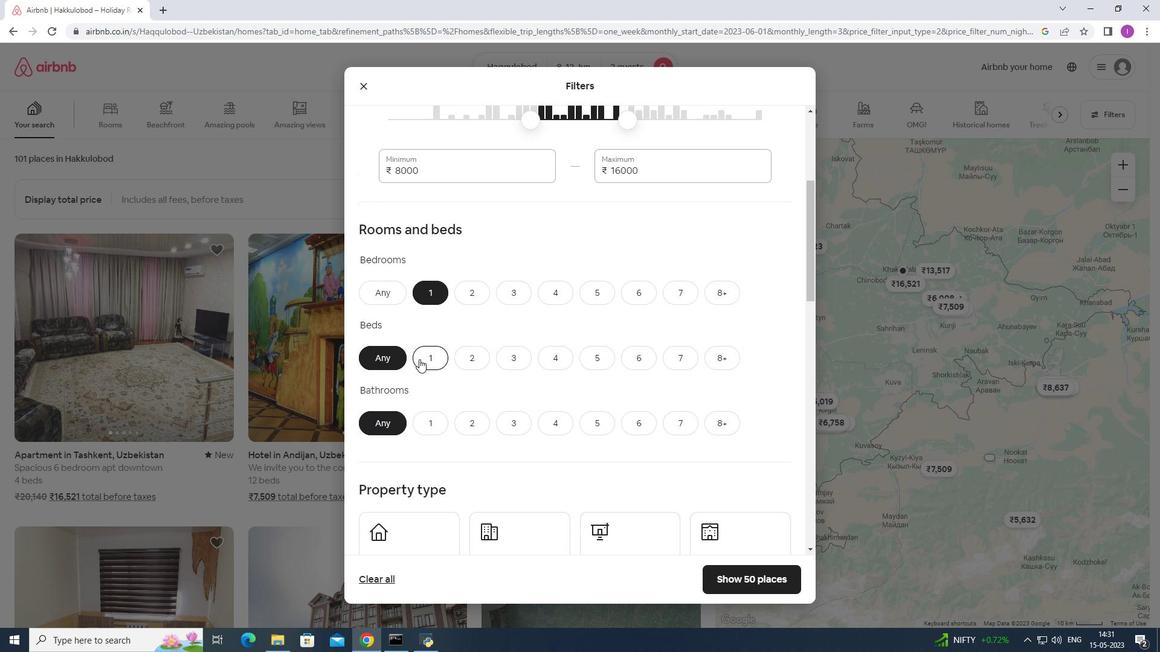 
Action: Mouse moved to (427, 427)
Screenshot: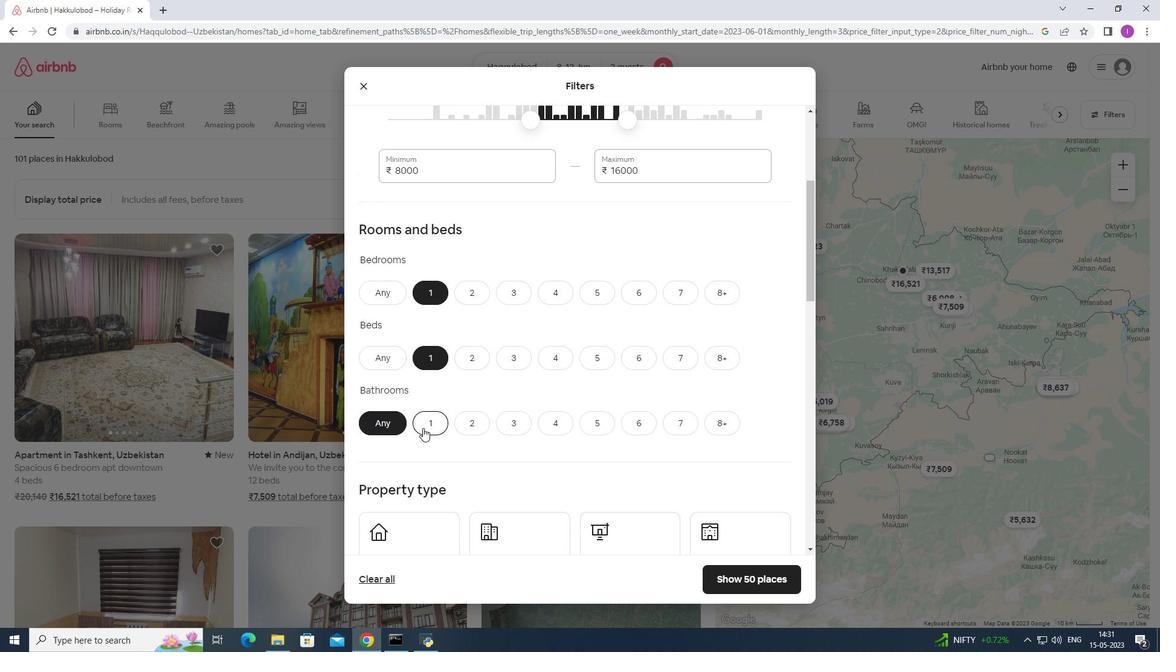 
Action: Mouse pressed left at (427, 427)
Screenshot: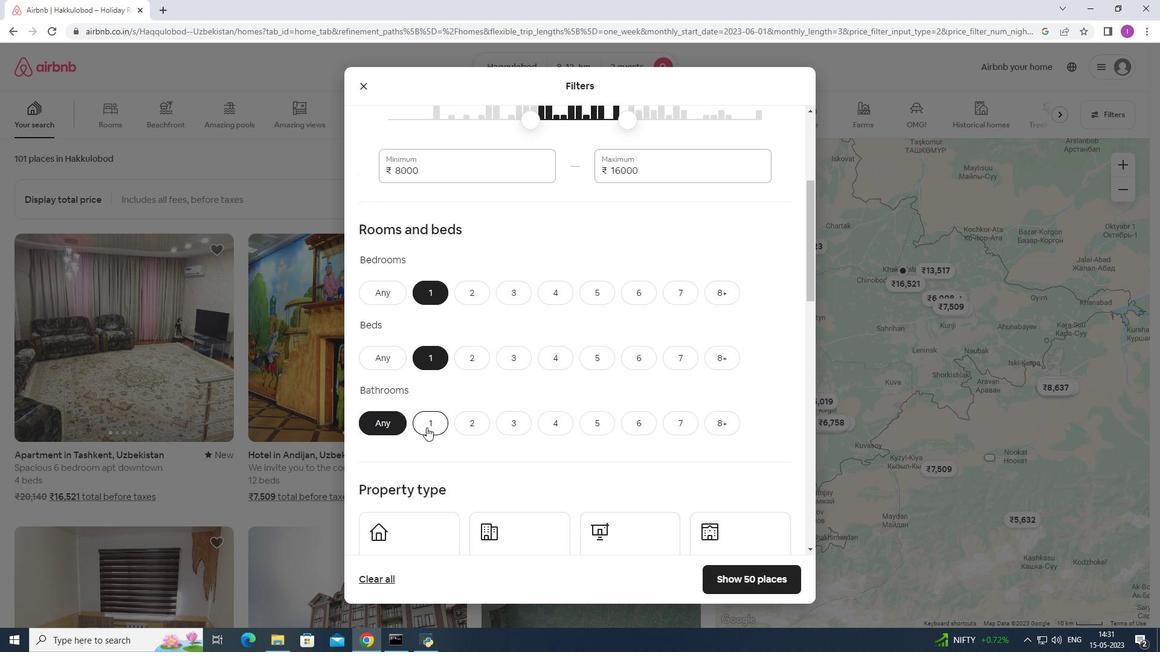 
Action: Mouse moved to (418, 445)
Screenshot: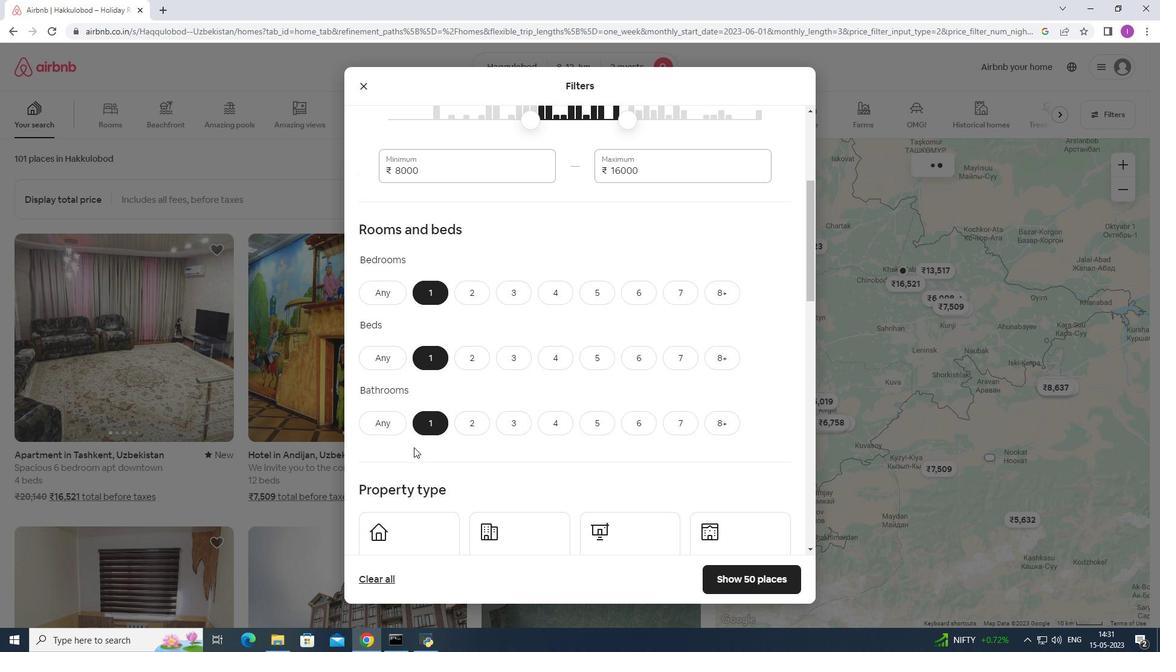 
Action: Mouse scrolled (418, 444) with delta (0, 0)
Screenshot: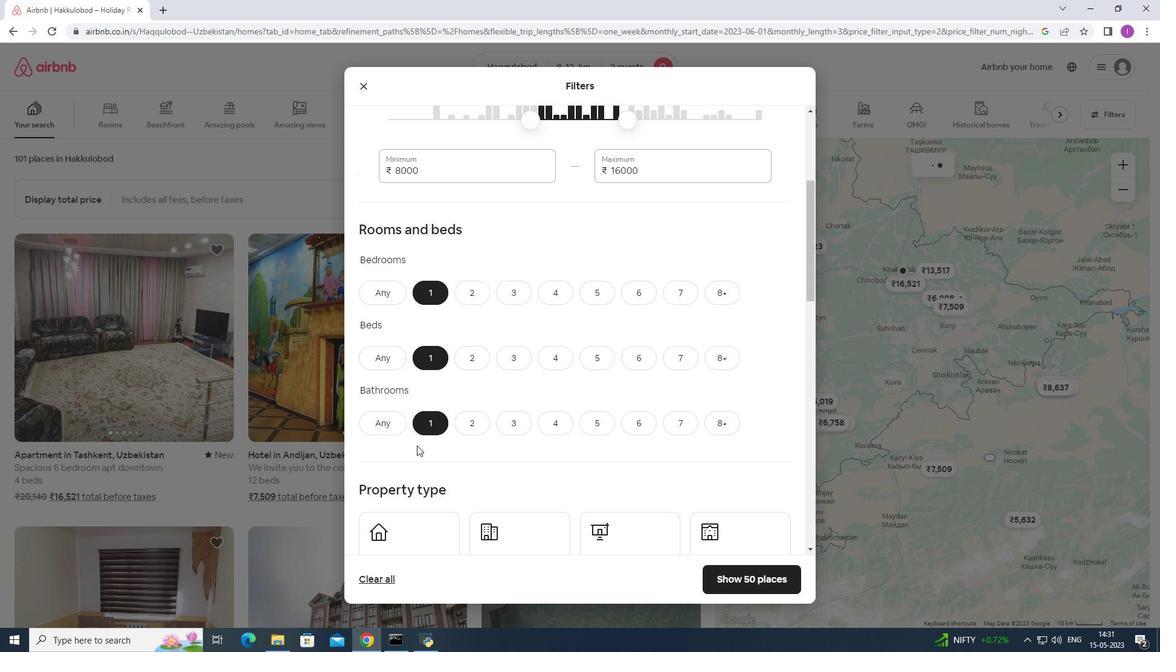 
Action: Mouse scrolled (418, 444) with delta (0, 0)
Screenshot: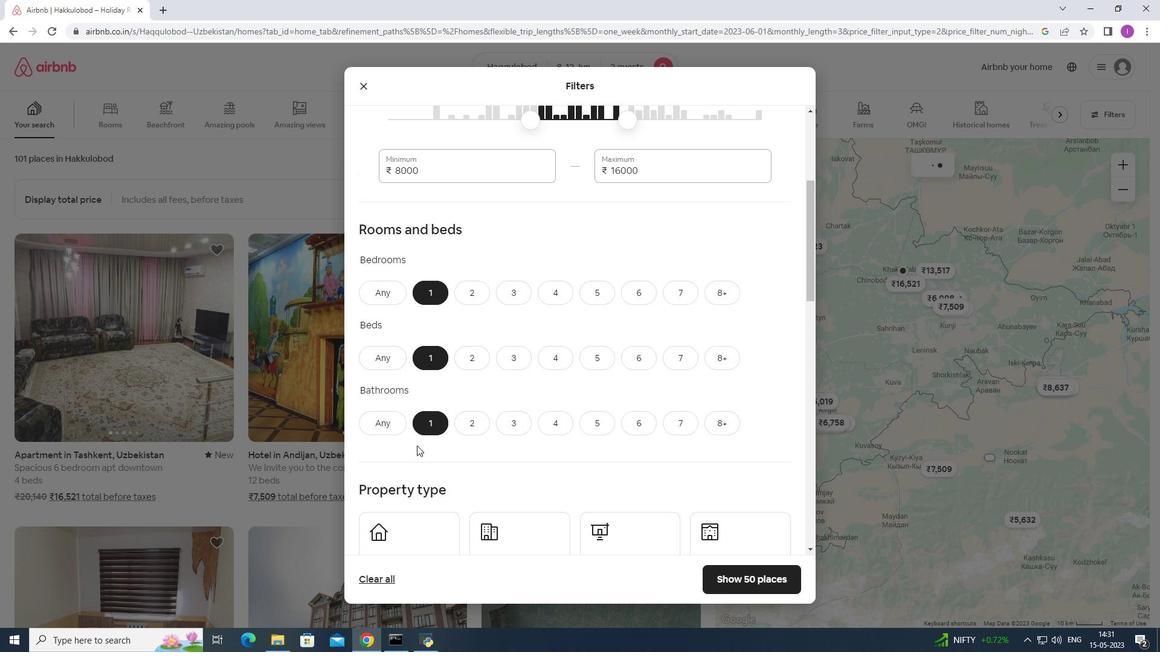
Action: Mouse moved to (423, 443)
Screenshot: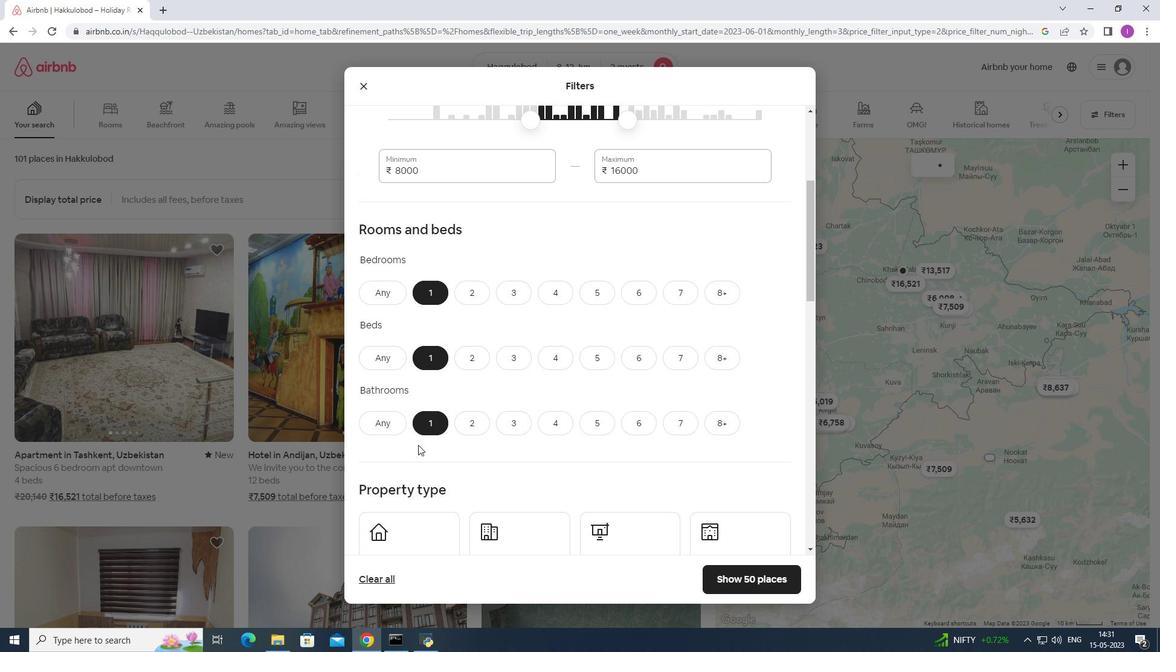 
Action: Mouse scrolled (423, 443) with delta (0, 0)
Screenshot: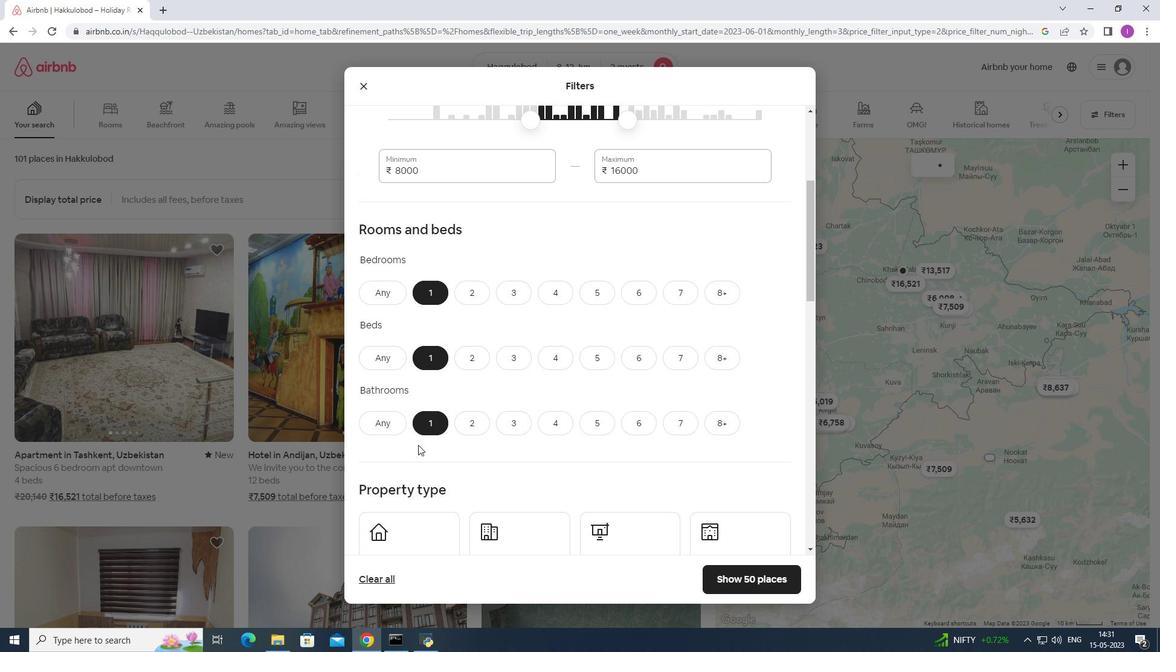 
Action: Mouse moved to (447, 365)
Screenshot: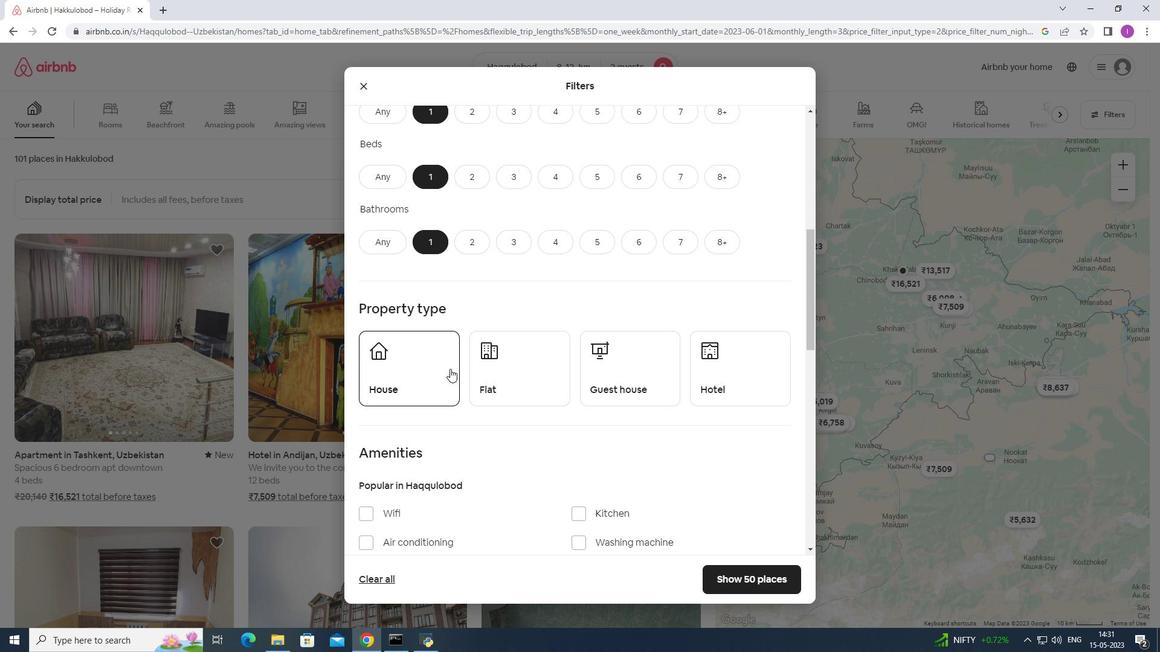 
Action: Mouse pressed left at (447, 365)
Screenshot: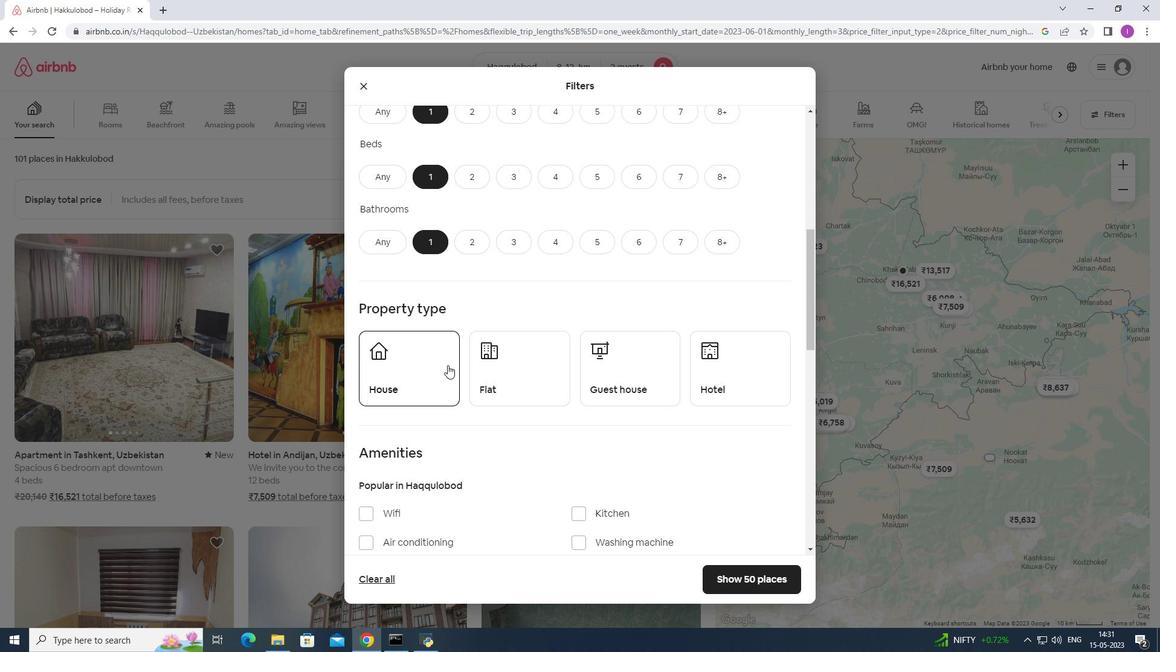 
Action: Mouse moved to (496, 373)
Screenshot: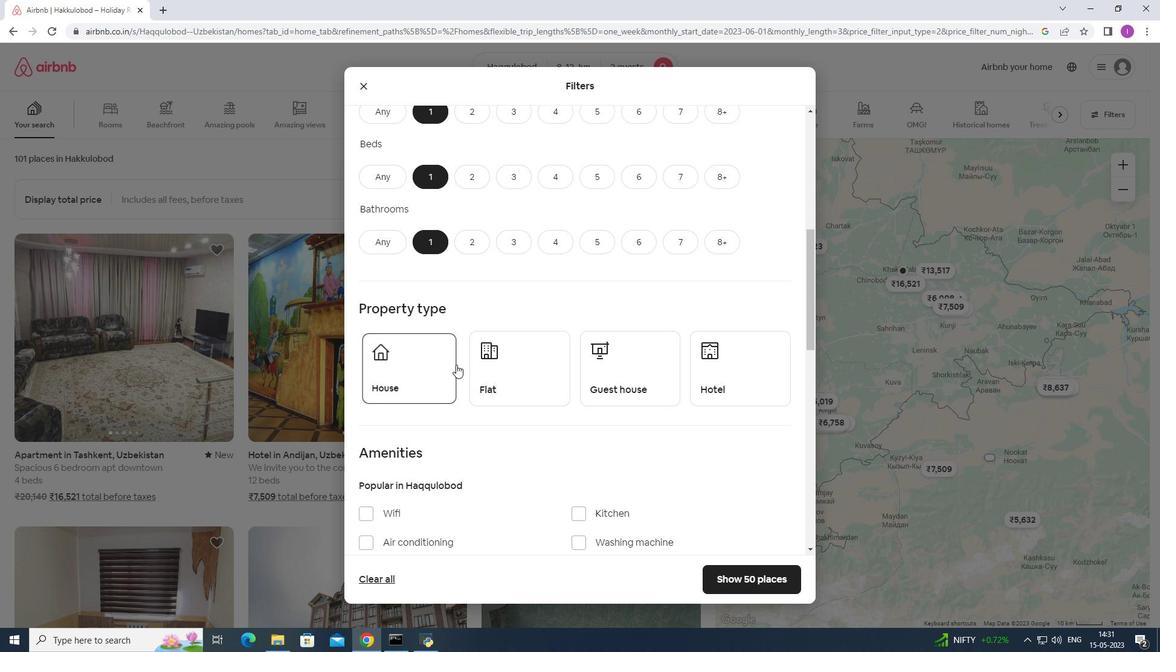 
Action: Mouse pressed left at (496, 373)
Screenshot: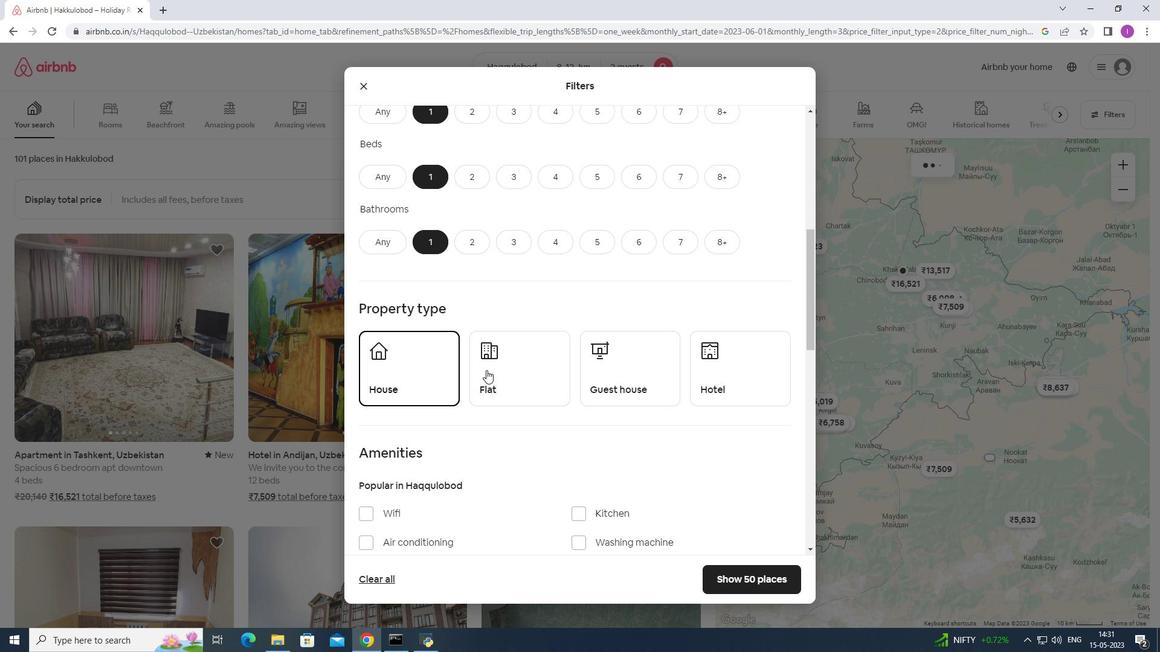 
Action: Mouse moved to (598, 373)
Screenshot: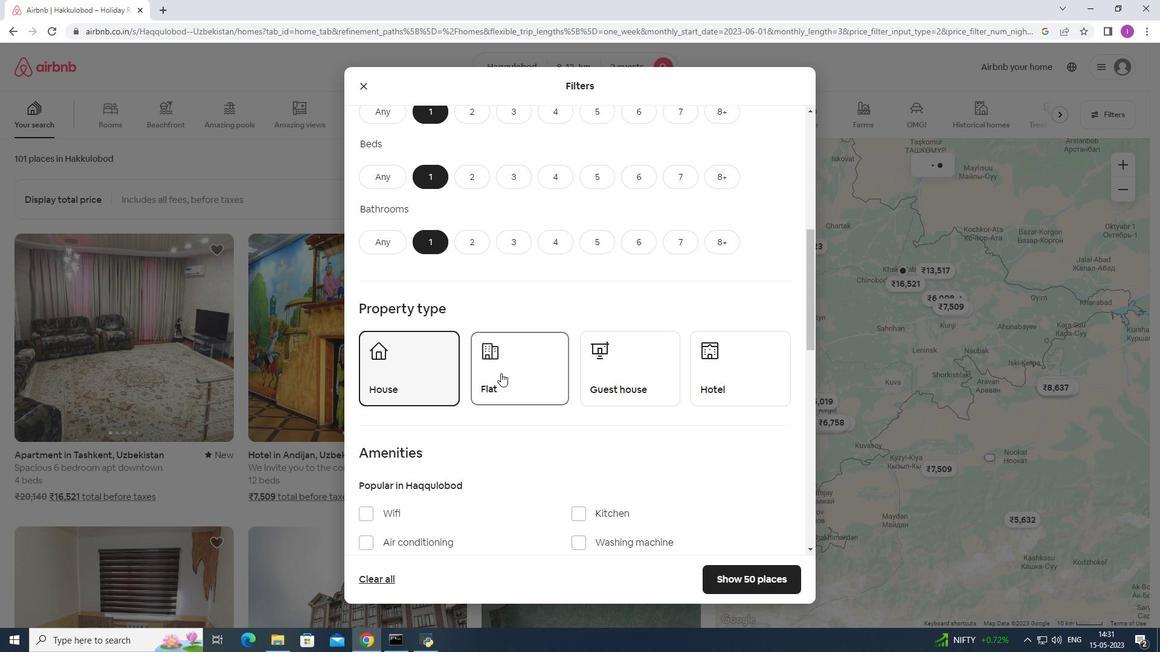 
Action: Mouse pressed left at (598, 373)
Screenshot: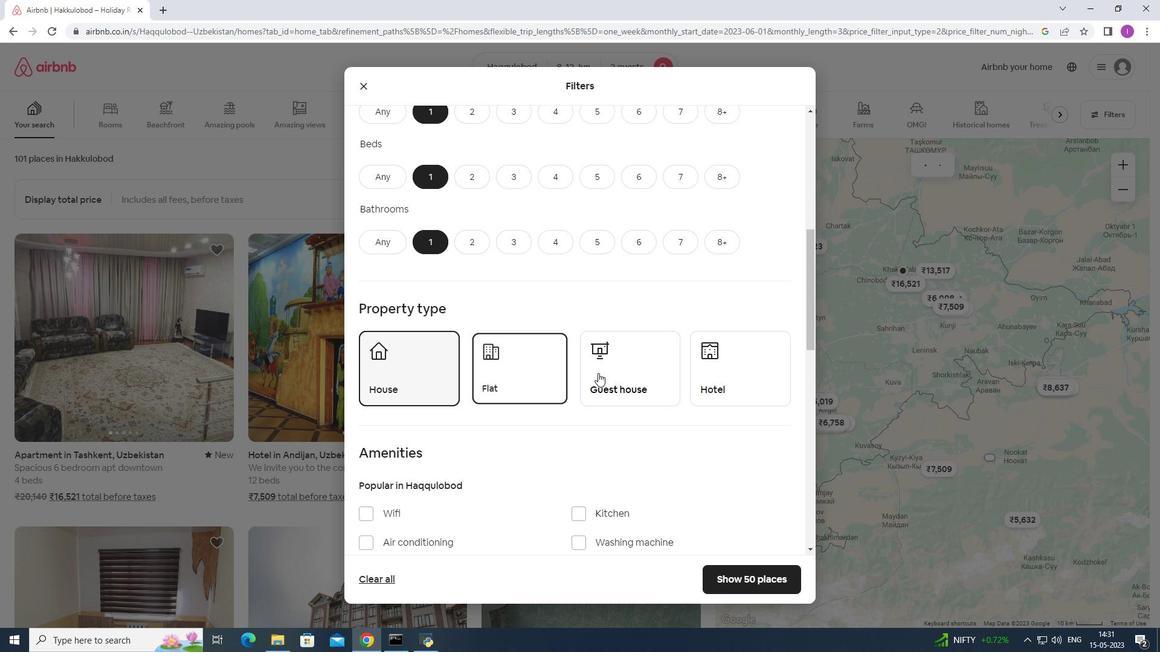 
Action: Mouse moved to (698, 382)
Screenshot: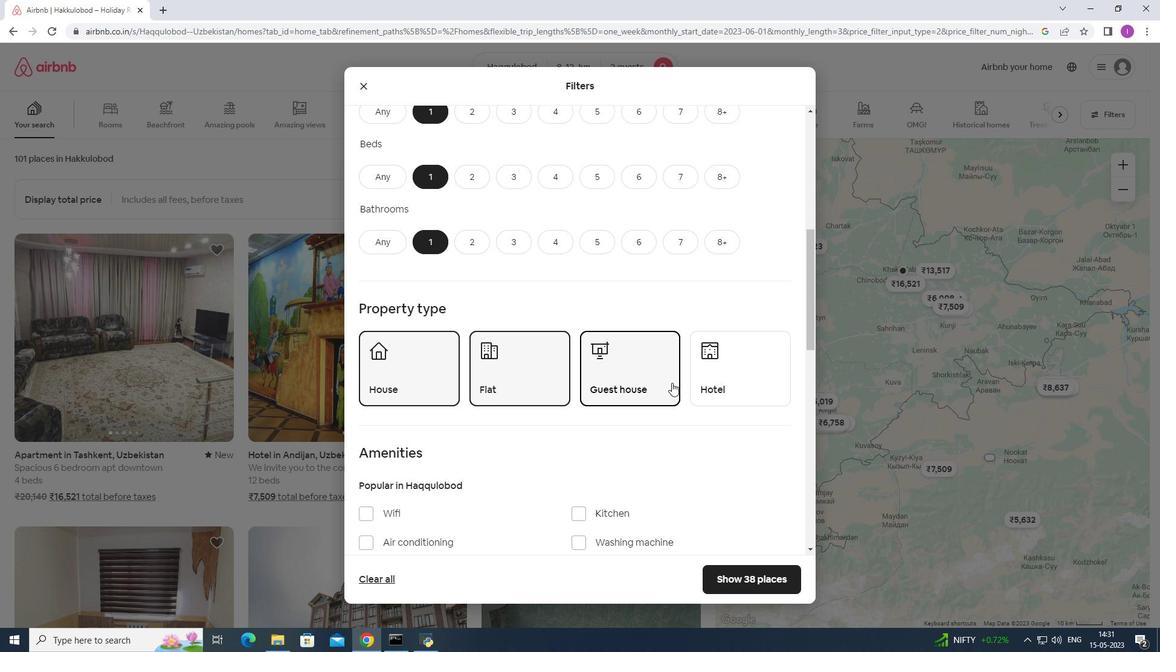 
Action: Mouse pressed left at (698, 382)
Screenshot: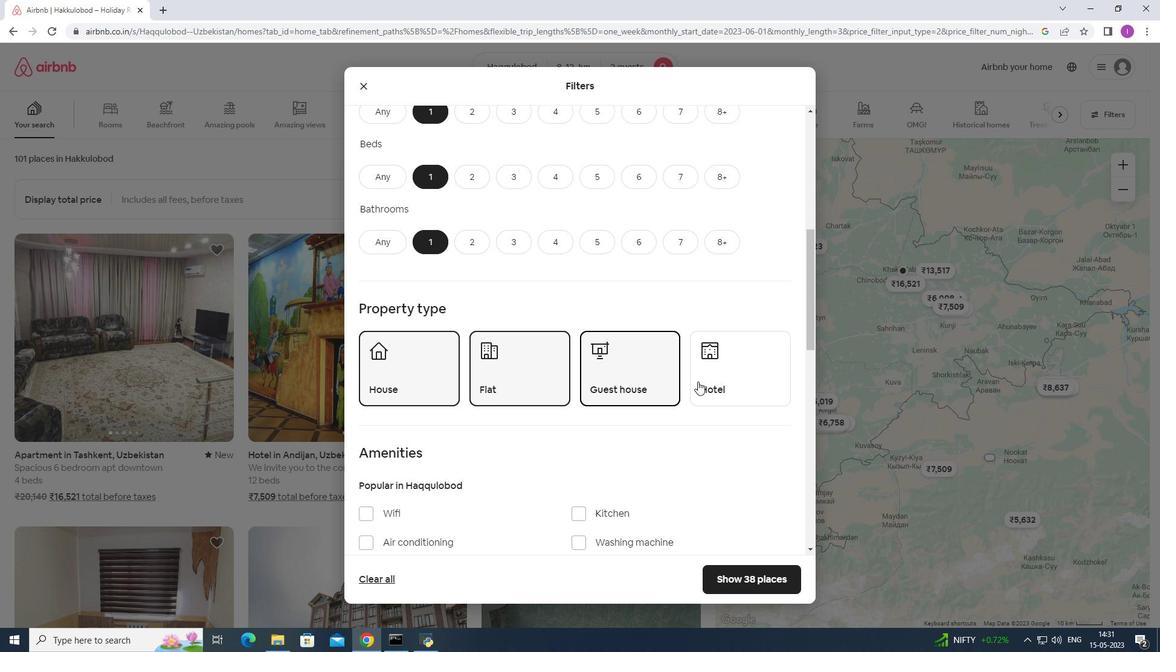 
Action: Mouse moved to (609, 454)
Screenshot: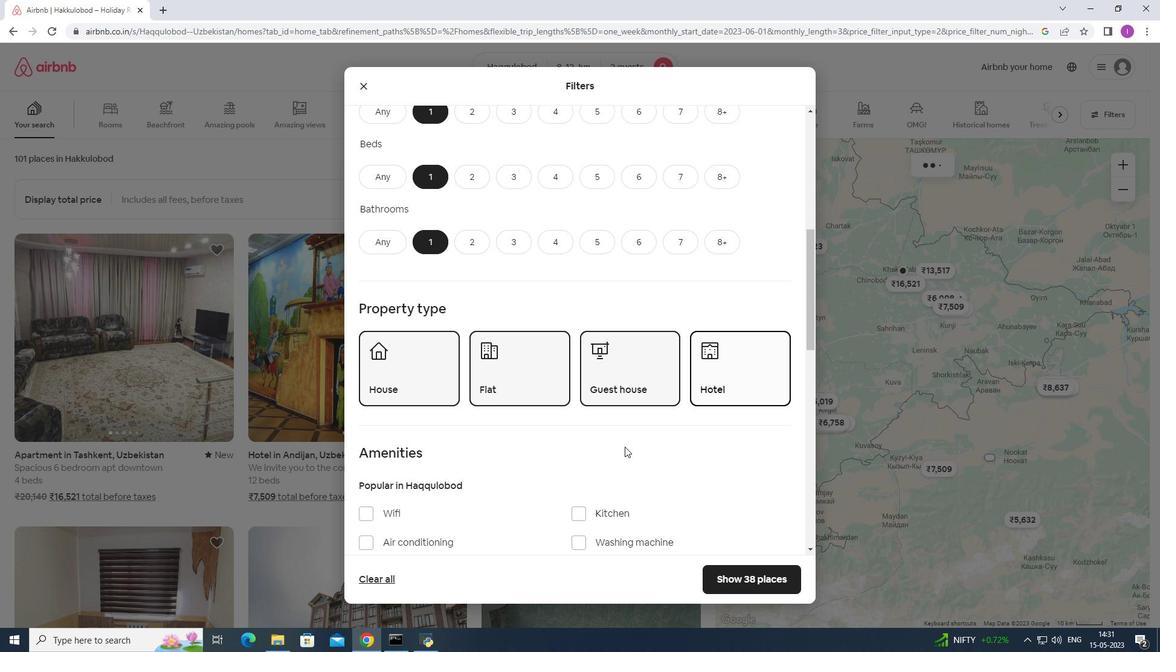 
Action: Mouse scrolled (609, 453) with delta (0, 0)
Screenshot: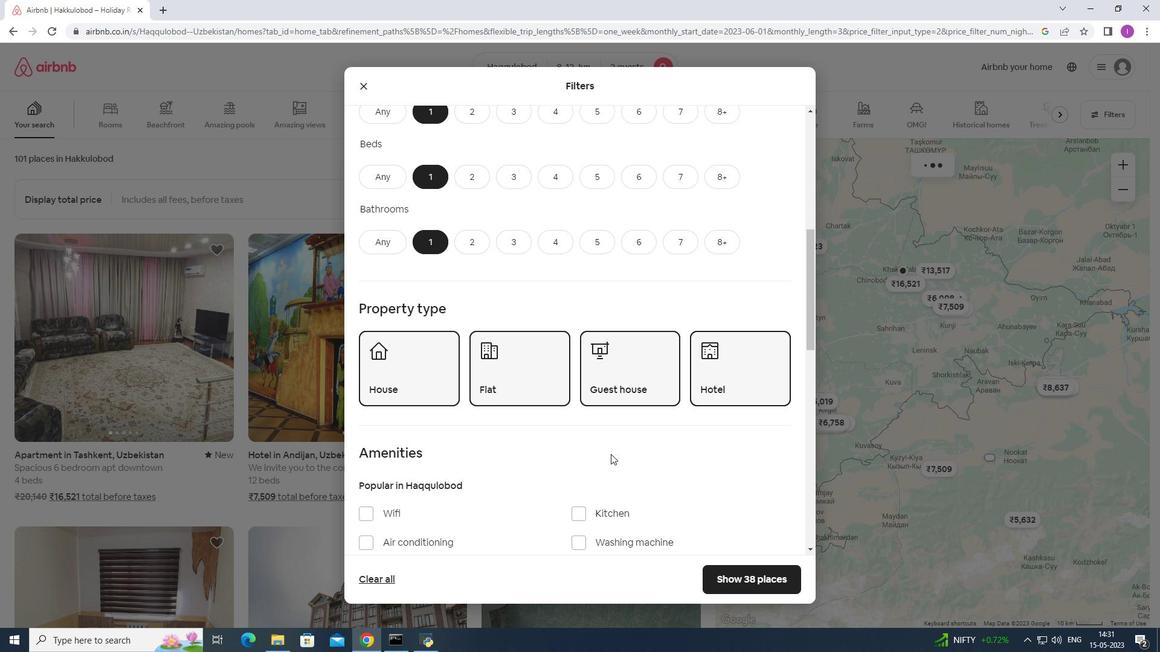 
Action: Mouse scrolled (609, 453) with delta (0, 0)
Screenshot: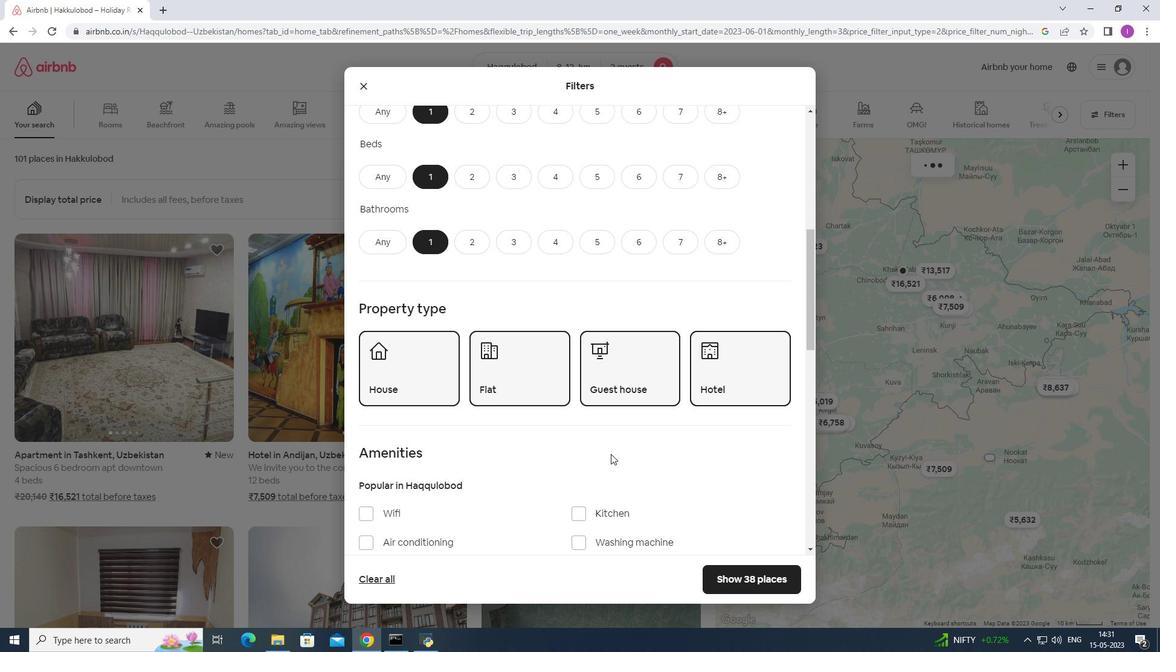 
Action: Mouse moved to (586, 444)
Screenshot: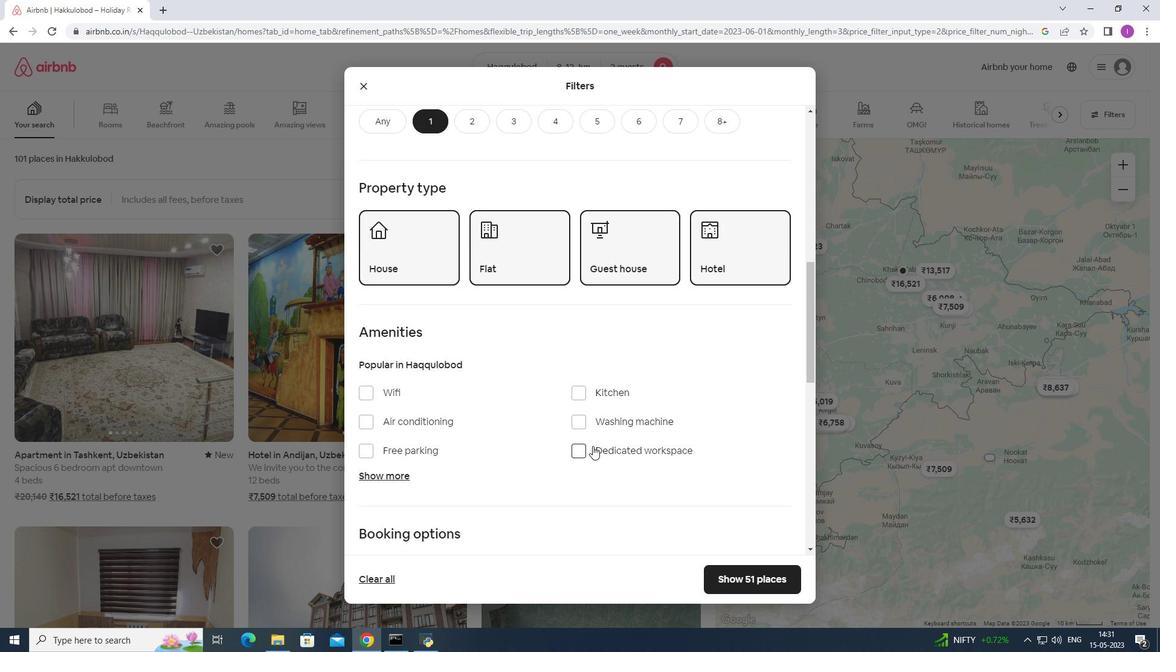 
Action: Mouse scrolled (586, 443) with delta (0, 0)
Screenshot: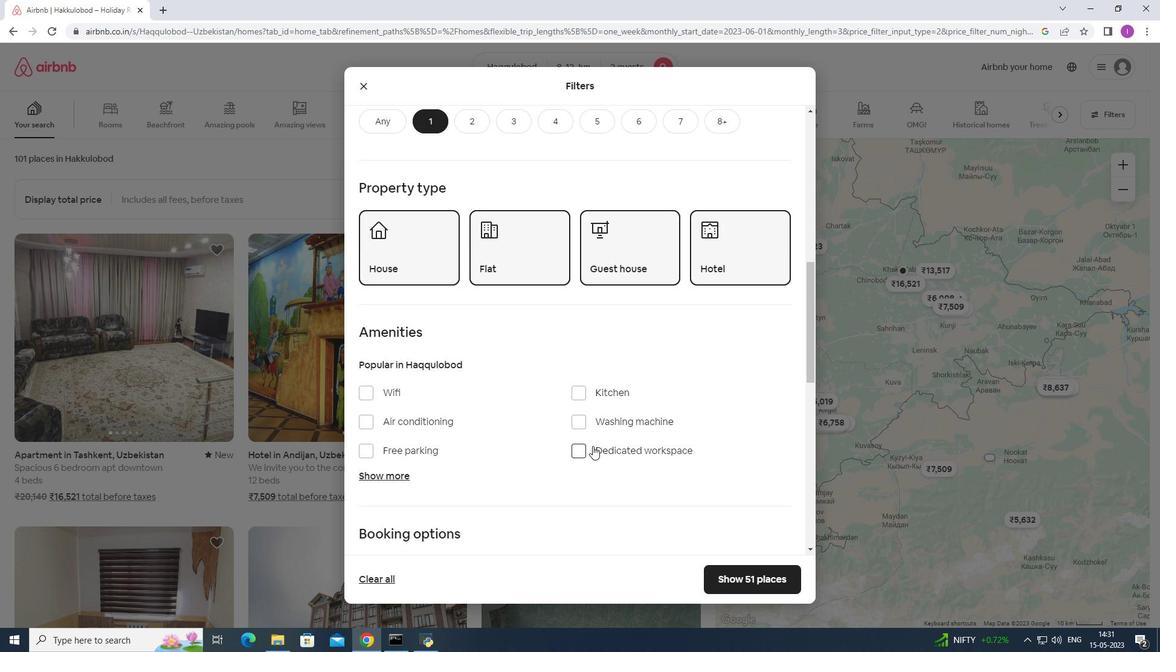 
Action: Mouse moved to (585, 444)
Screenshot: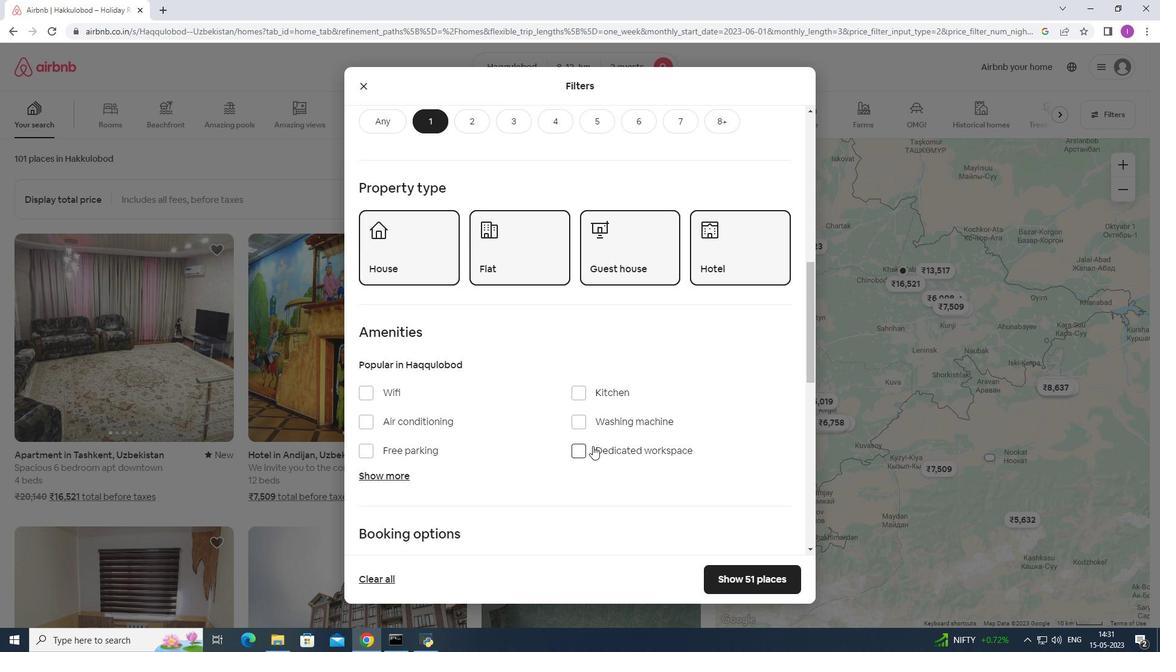 
Action: Mouse scrolled (585, 443) with delta (0, 0)
Screenshot: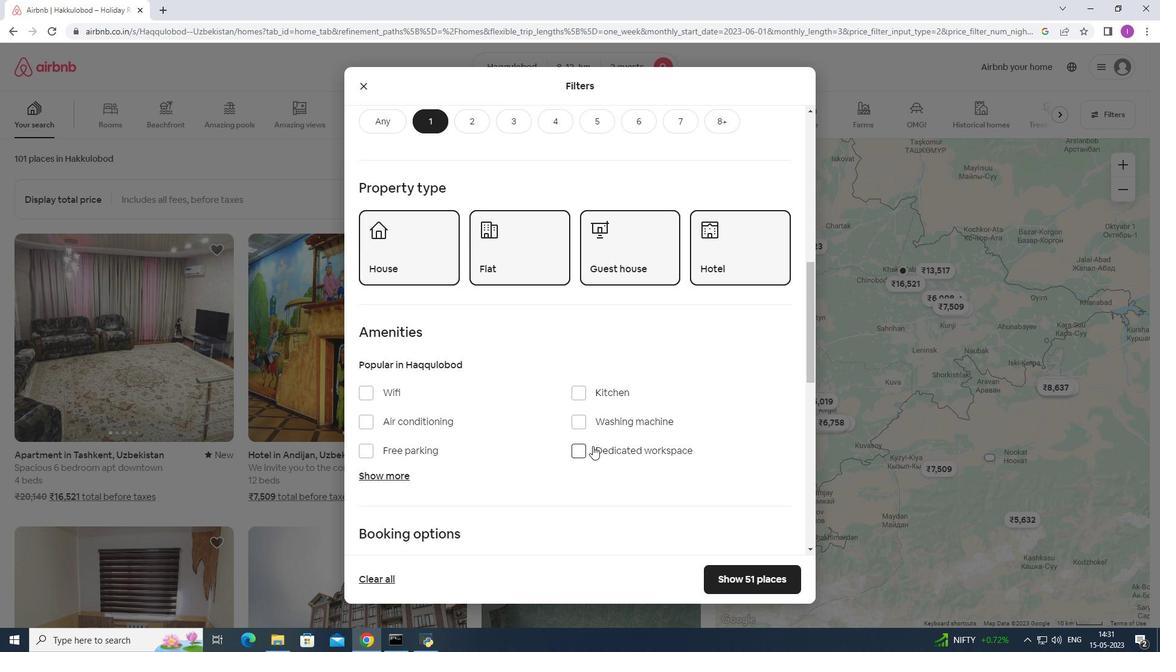 
Action: Mouse scrolled (585, 443) with delta (0, 0)
Screenshot: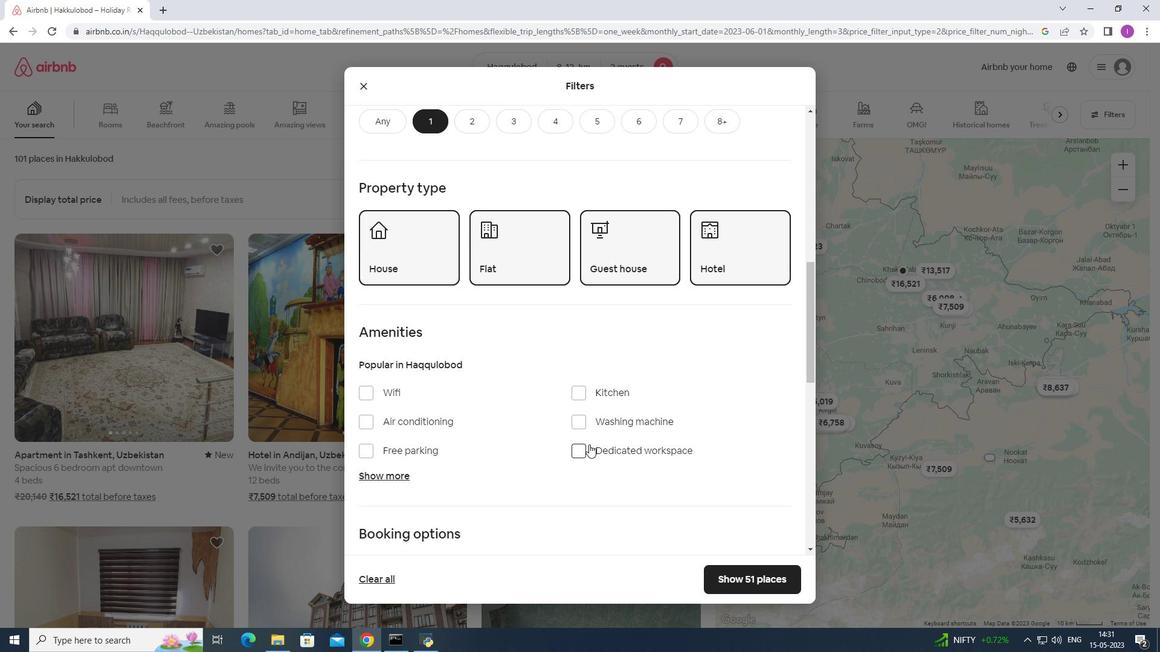 
Action: Mouse moved to (584, 444)
Screenshot: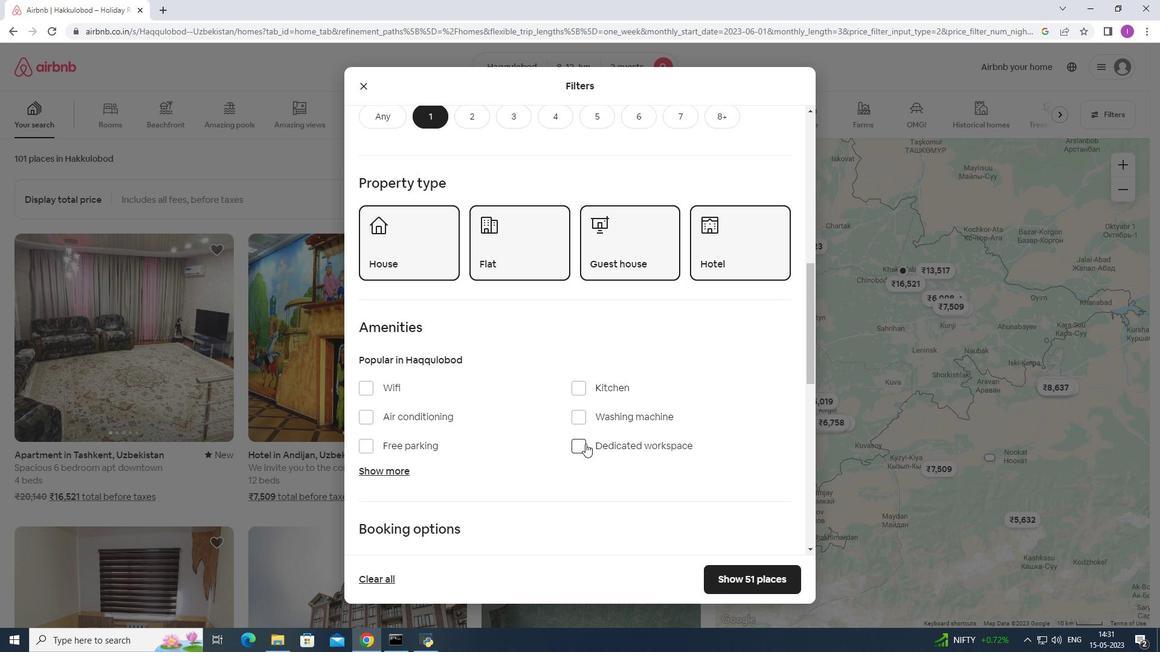 
Action: Mouse scrolled (584, 443) with delta (0, 0)
Screenshot: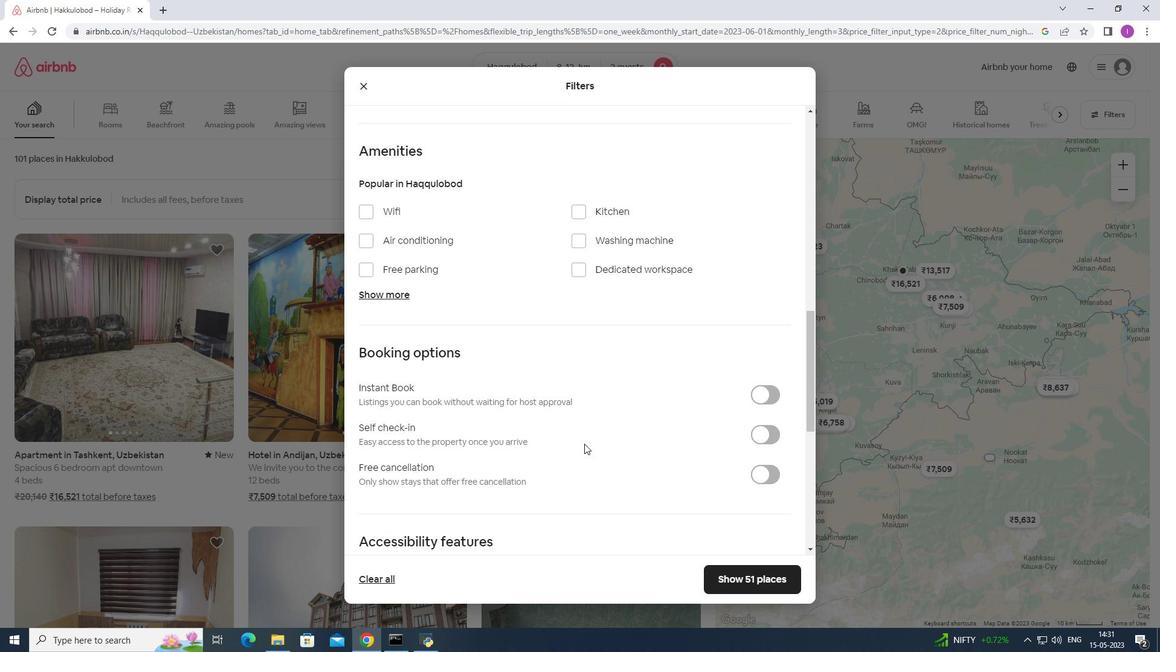 
Action: Mouse scrolled (584, 443) with delta (0, 0)
Screenshot: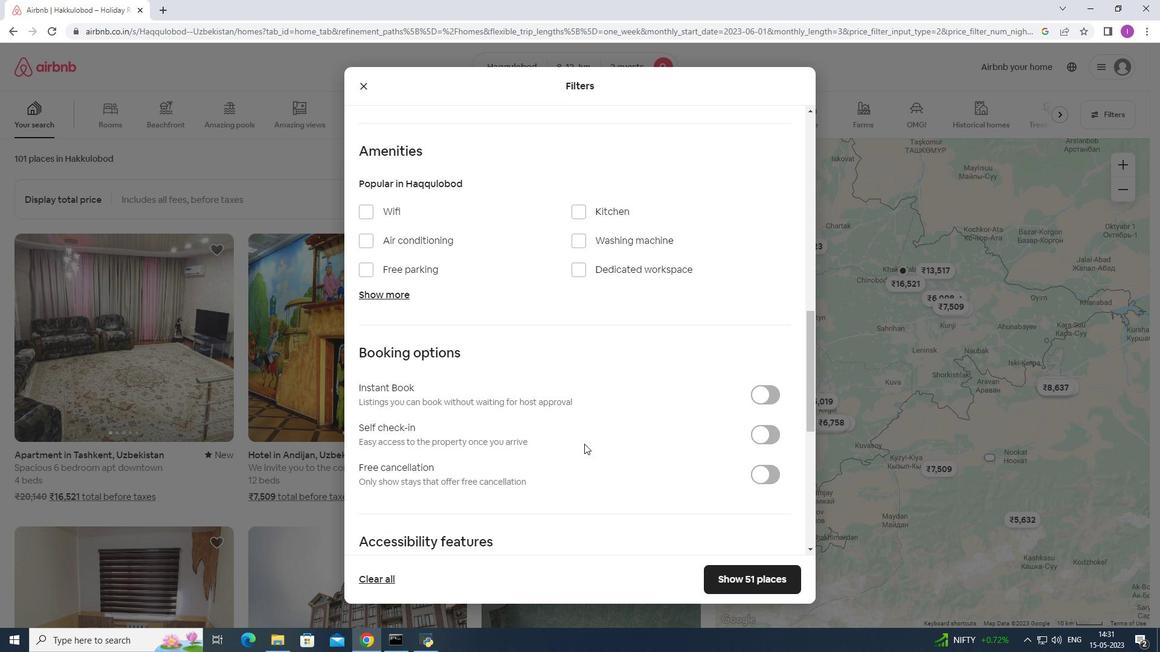 
Action: Mouse scrolled (584, 443) with delta (0, 0)
Screenshot: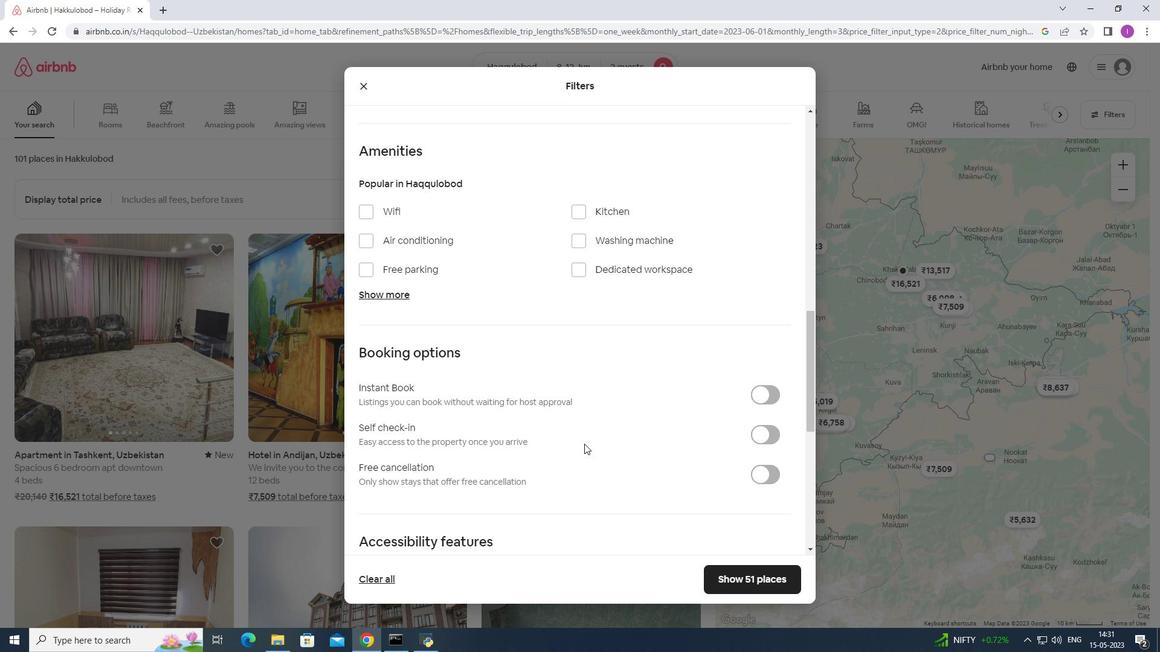 
Action: Mouse moved to (766, 252)
Screenshot: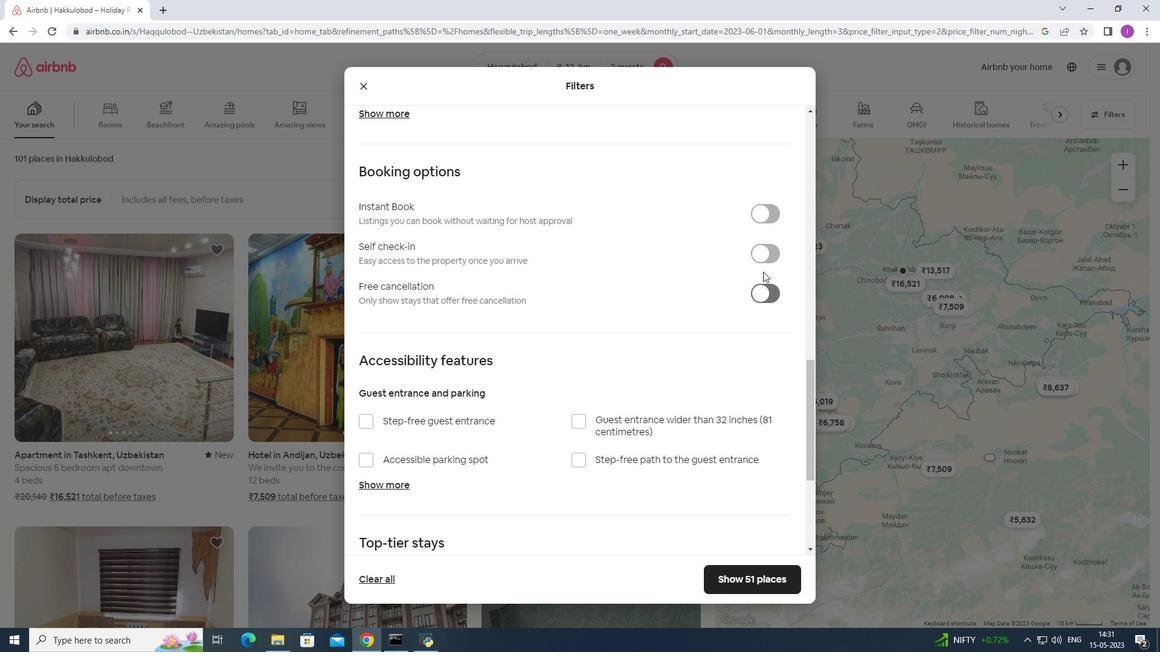 
Action: Mouse pressed left at (766, 252)
Screenshot: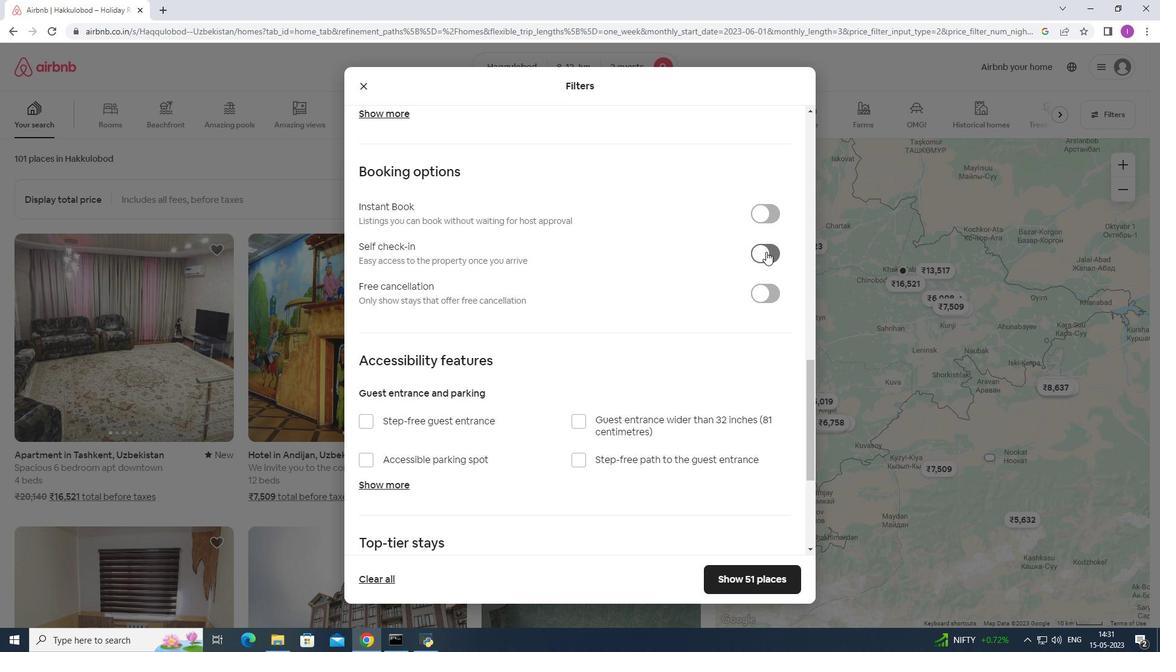 
Action: Mouse moved to (553, 455)
Screenshot: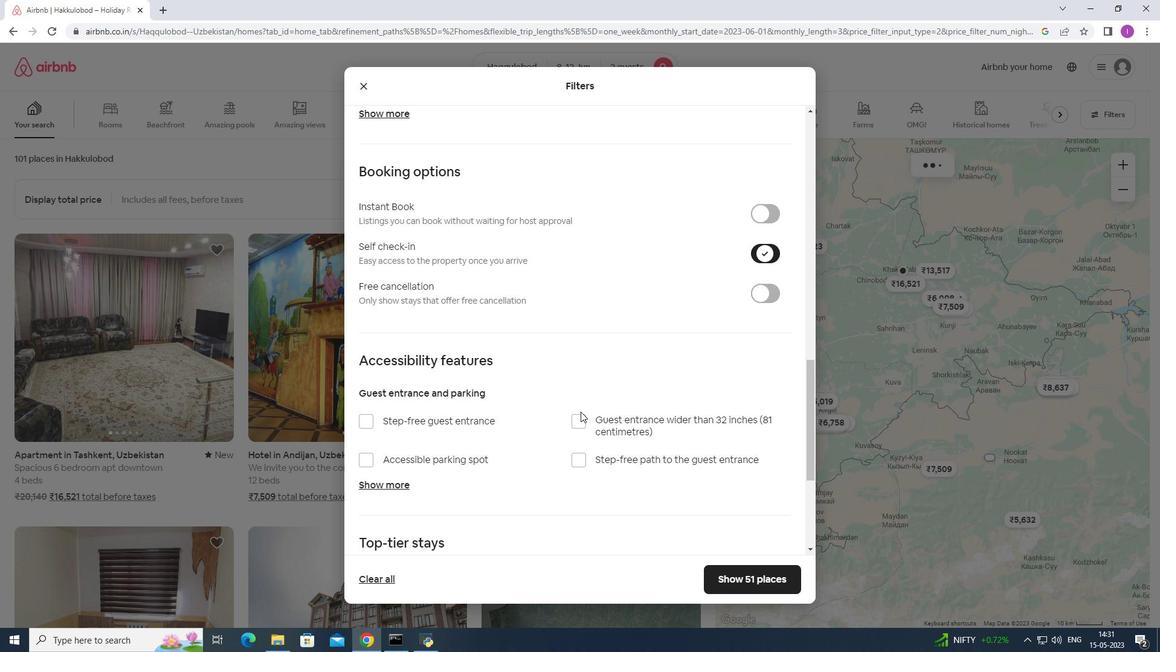 
Action: Mouse scrolled (553, 454) with delta (0, 0)
Screenshot: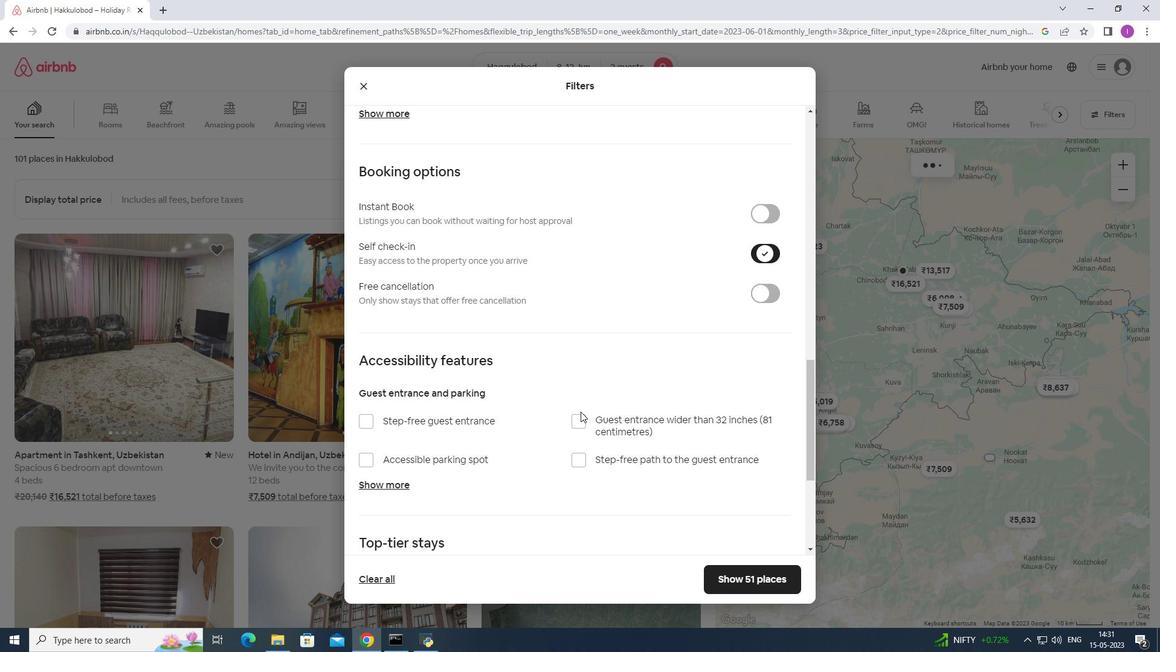 
Action: Mouse moved to (553, 455)
Screenshot: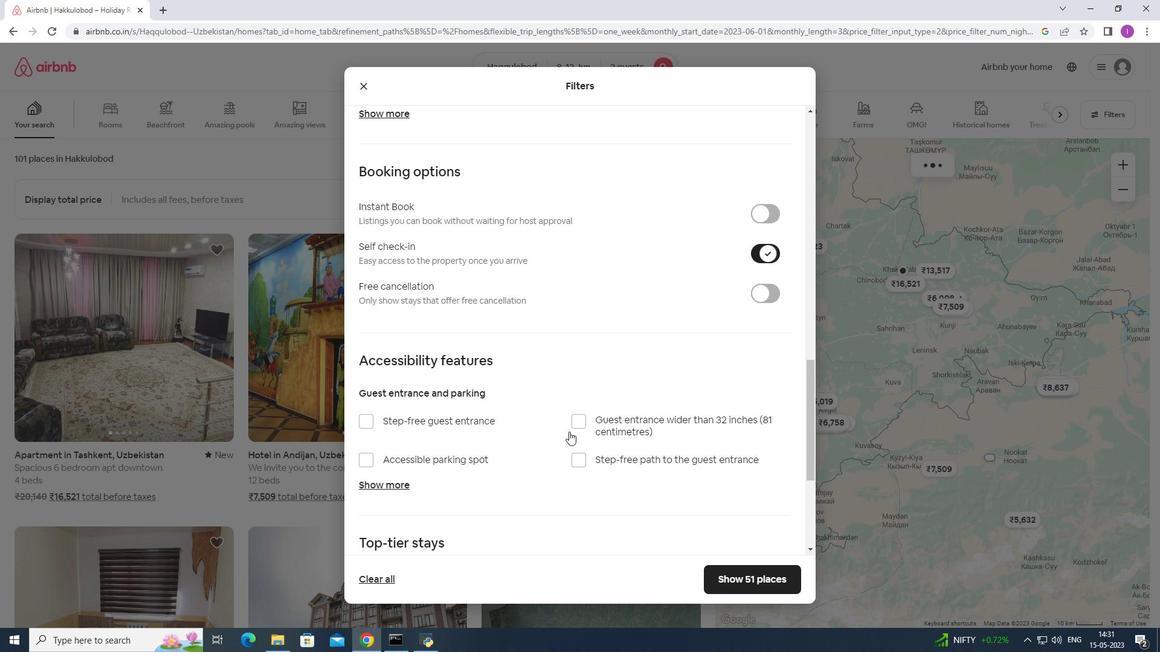 
Action: Mouse scrolled (553, 455) with delta (0, 0)
Screenshot: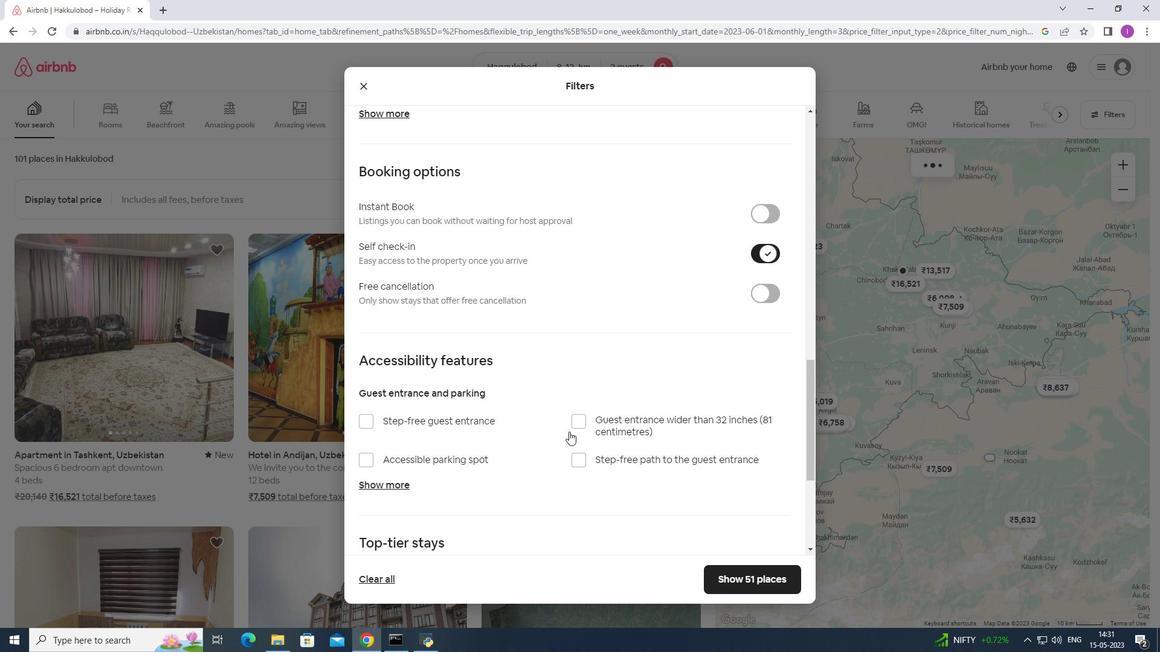 
Action: Mouse moved to (550, 460)
Screenshot: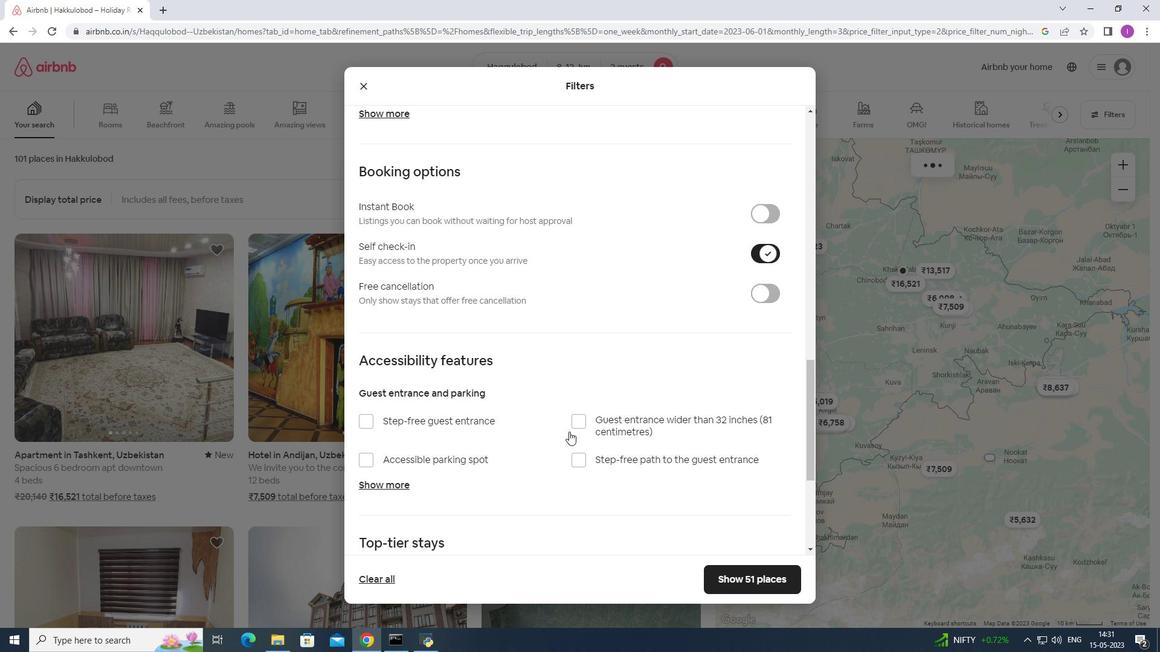 
Action: Mouse scrolled (550, 459) with delta (0, 0)
Screenshot: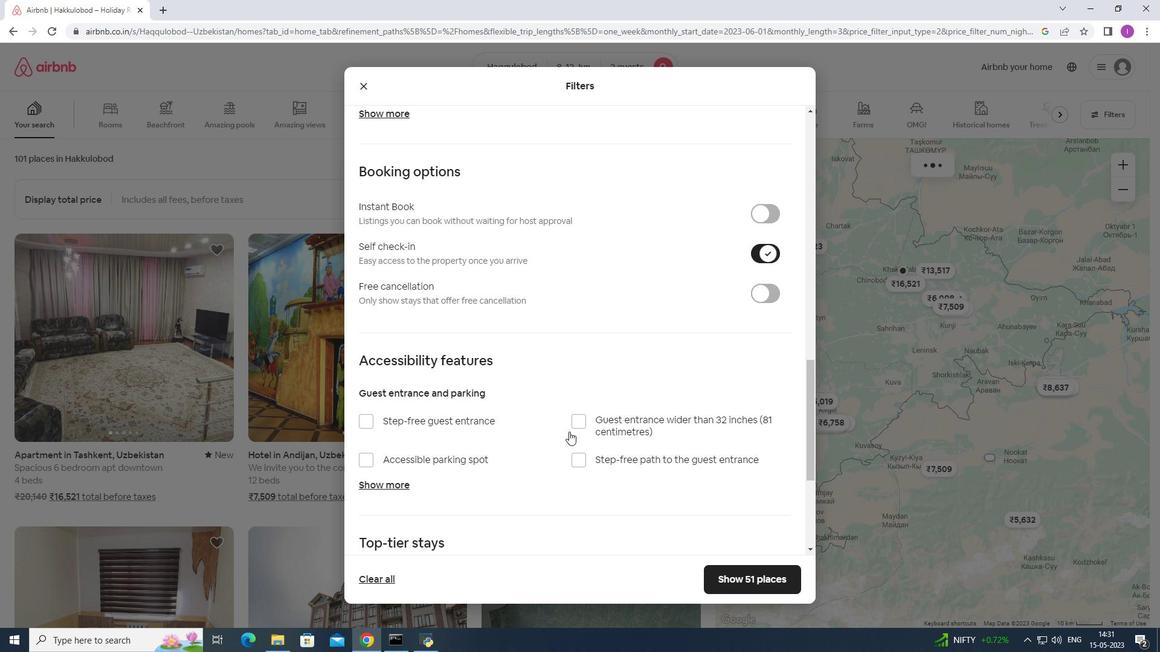 
Action: Mouse moved to (542, 479)
Screenshot: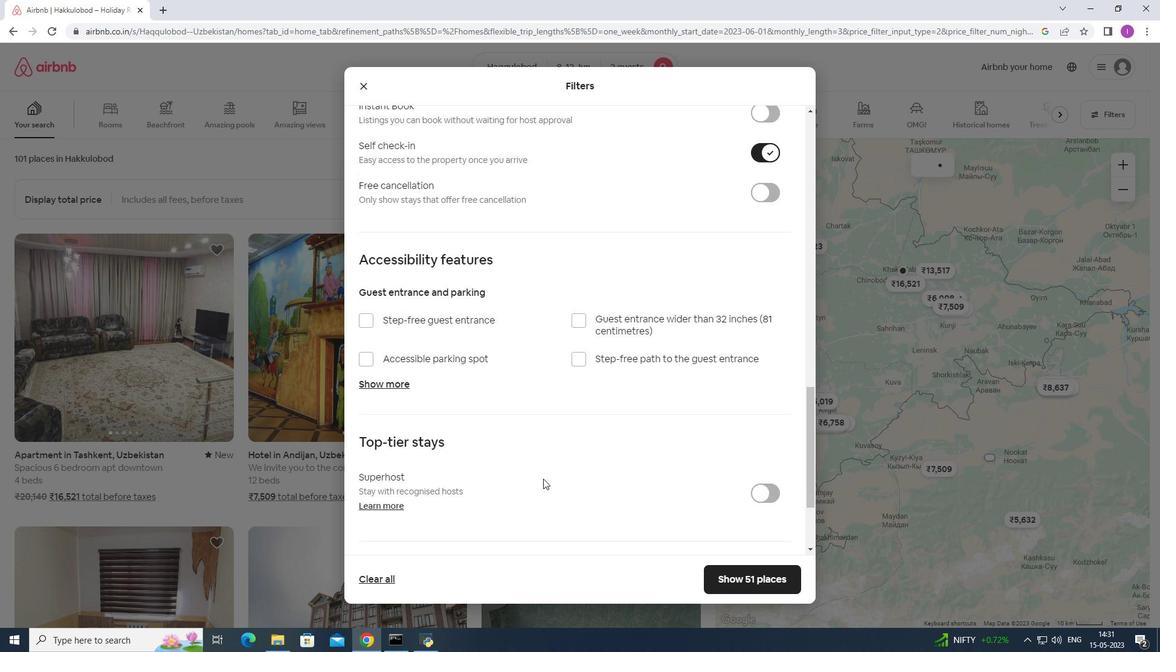 
Action: Mouse scrolled (542, 478) with delta (0, 0)
Screenshot: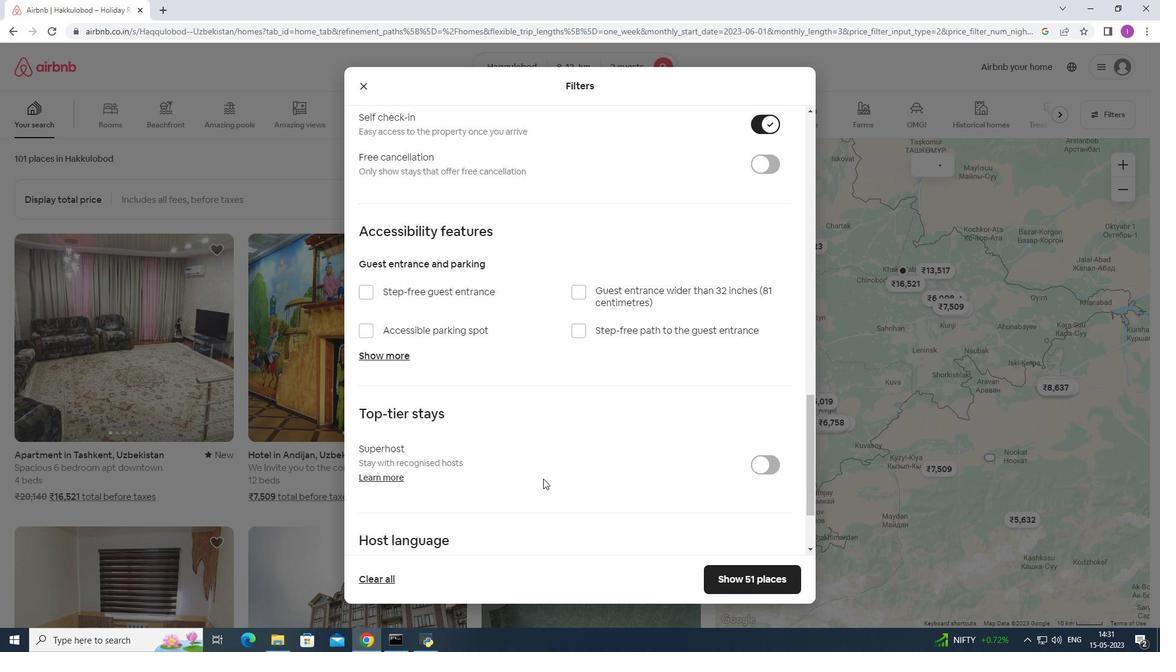 
Action: Mouse moved to (542, 479)
Screenshot: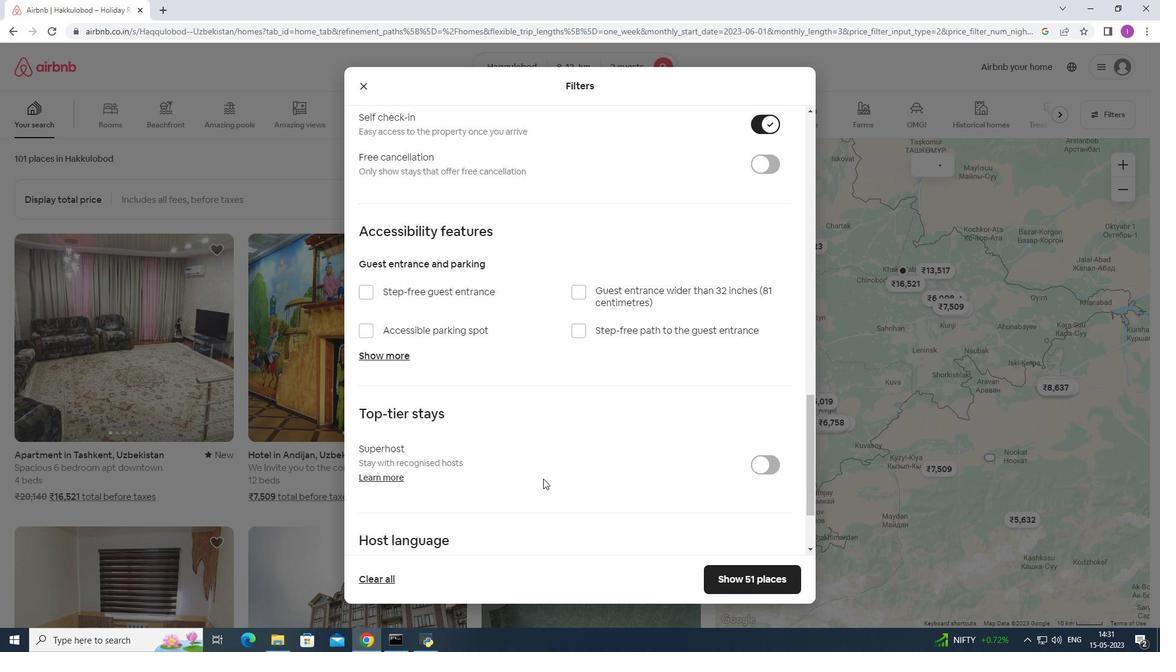 
Action: Mouse scrolled (542, 479) with delta (0, 0)
Screenshot: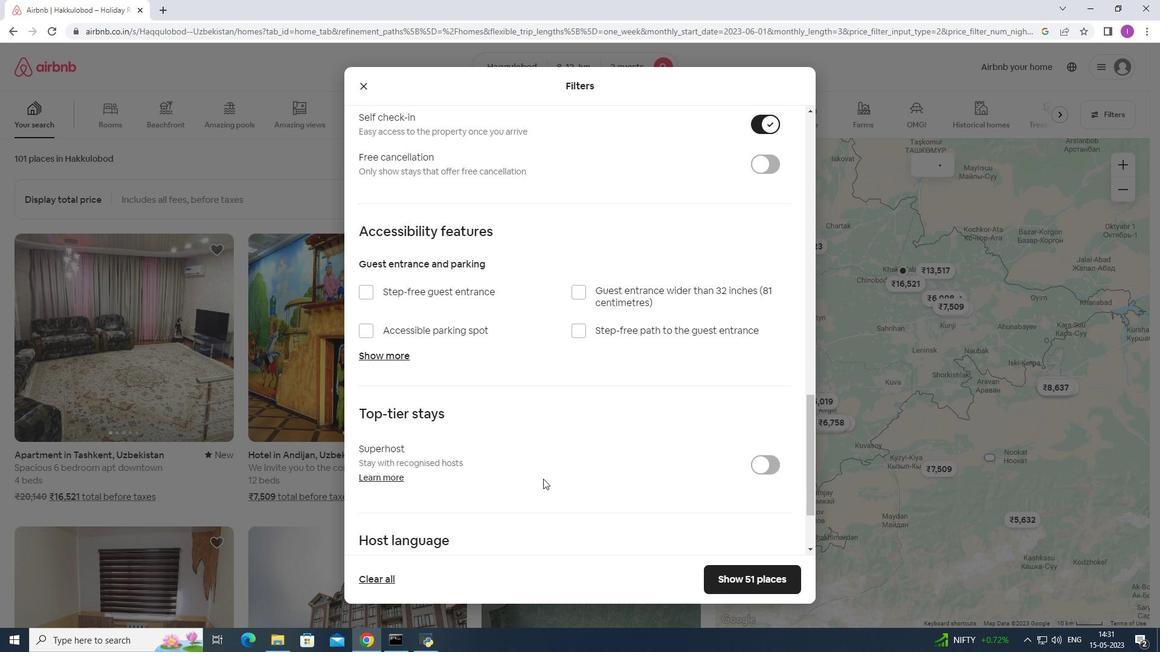 
Action: Mouse moved to (541, 479)
Screenshot: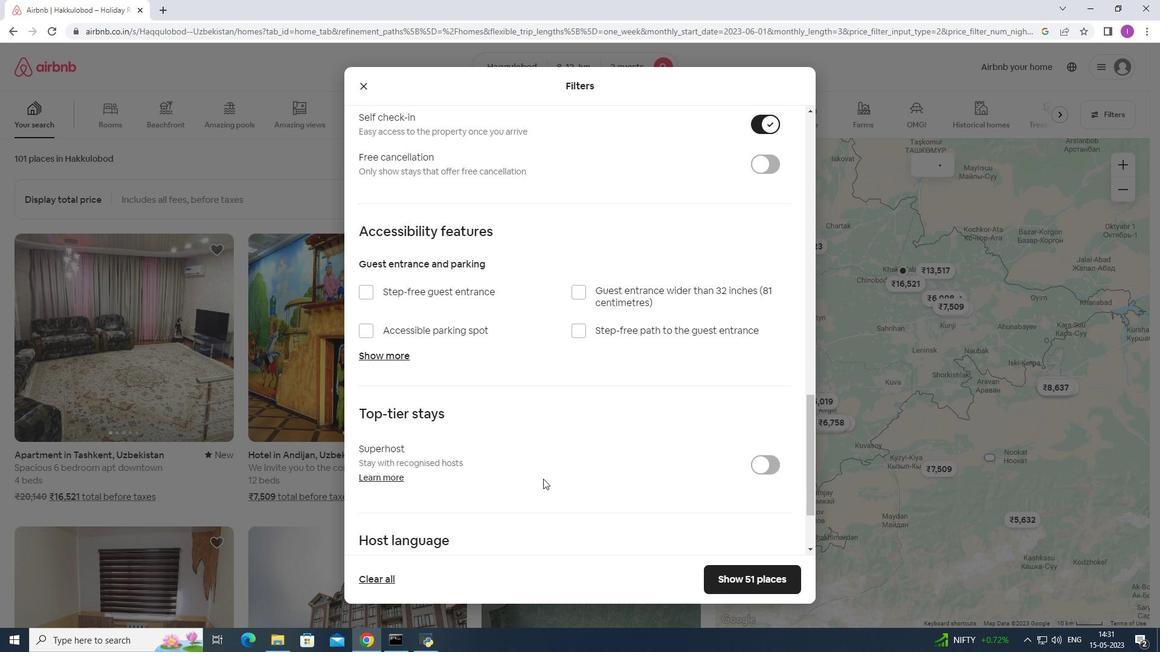 
Action: Mouse scrolled (541, 479) with delta (0, 0)
Screenshot: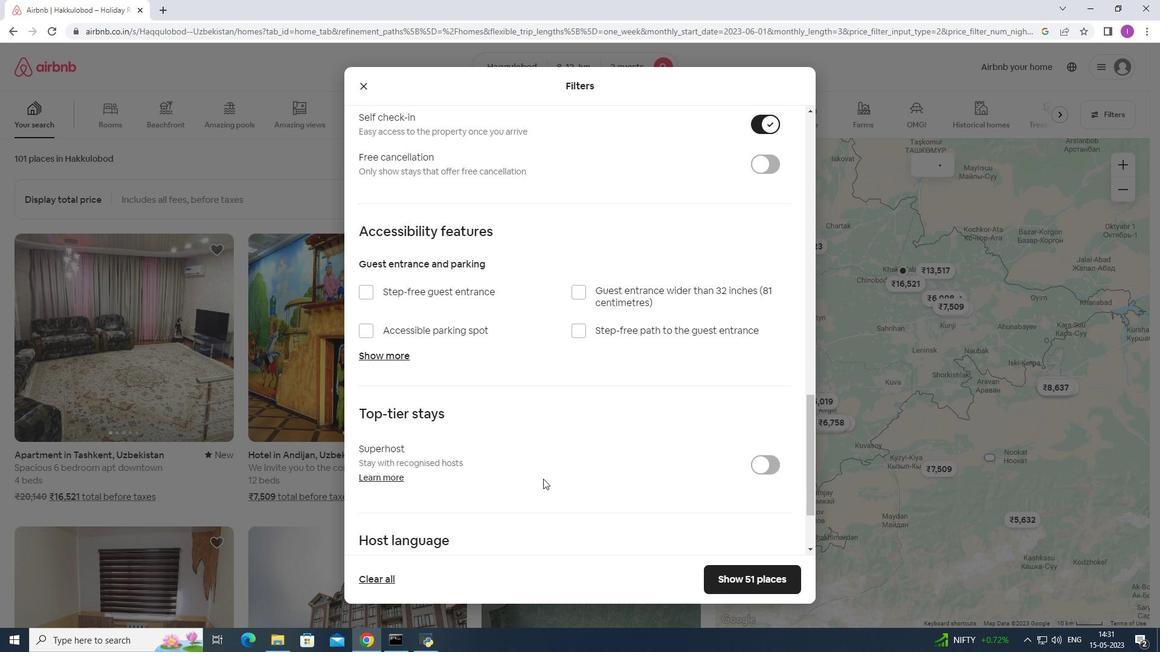 
Action: Mouse scrolled (541, 479) with delta (0, 0)
Screenshot: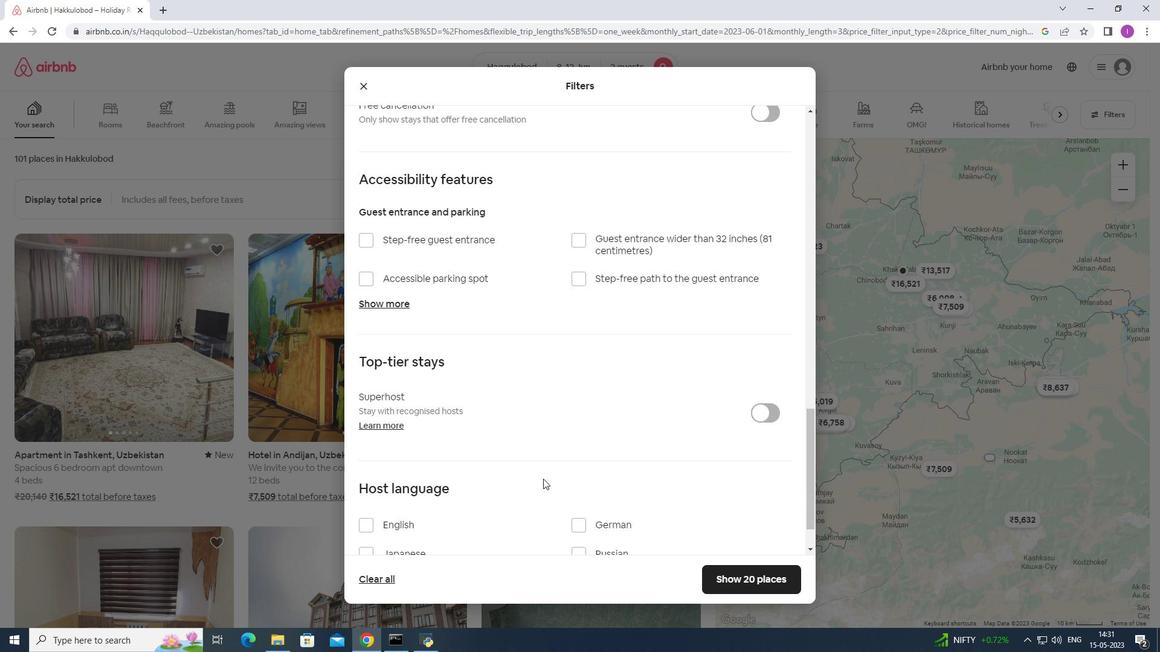 
Action: Mouse moved to (539, 481)
Screenshot: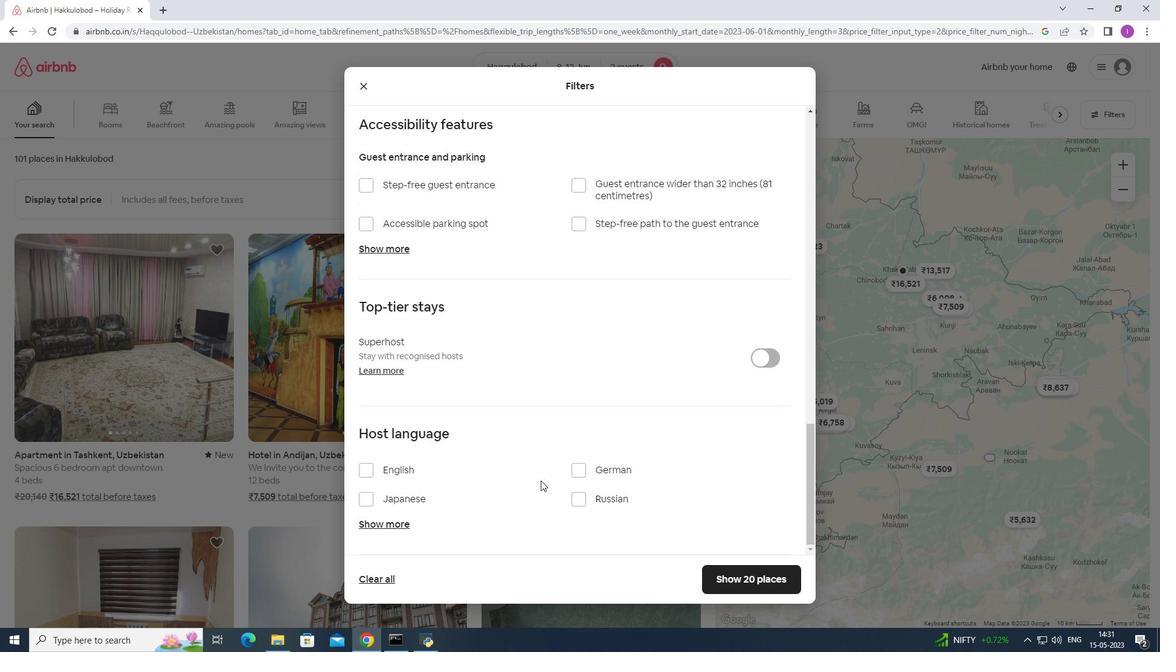 
Action: Mouse scrolled (539, 481) with delta (0, 0)
Screenshot: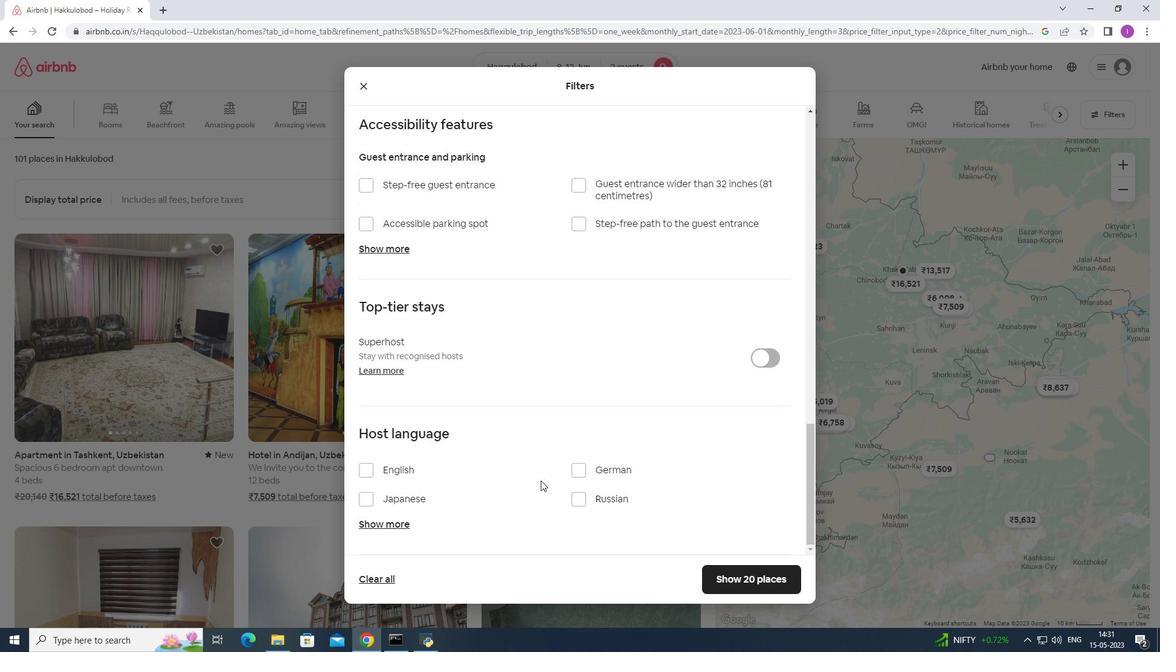 
Action: Mouse moved to (538, 482)
Screenshot: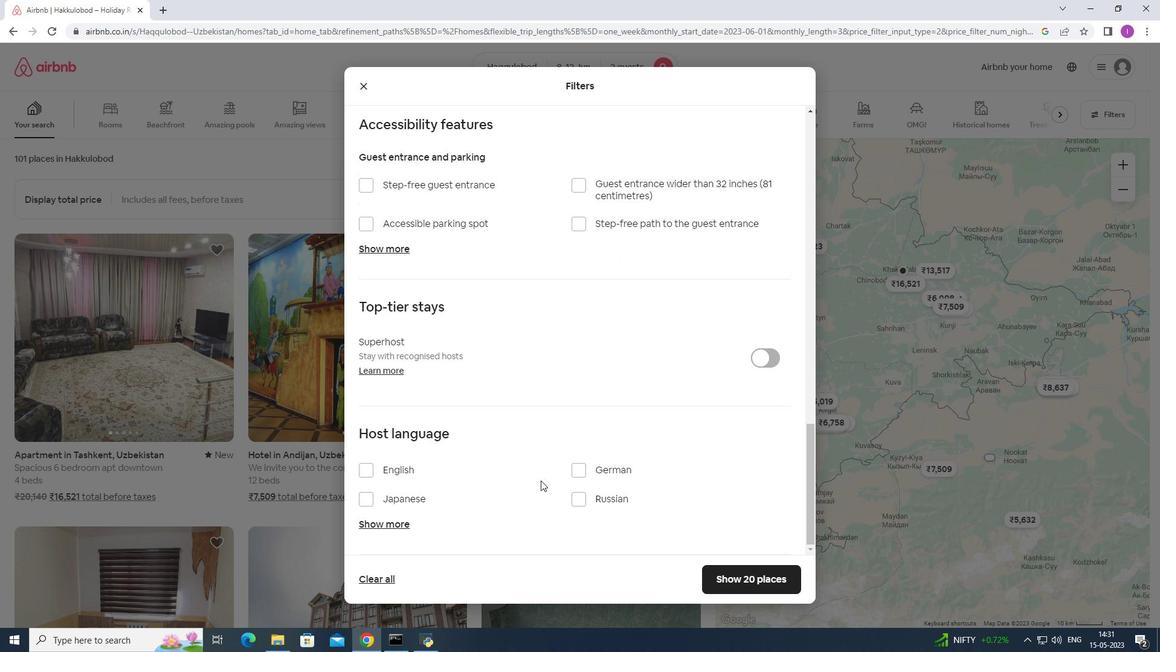 
Action: Mouse scrolled (538, 482) with delta (0, 0)
Screenshot: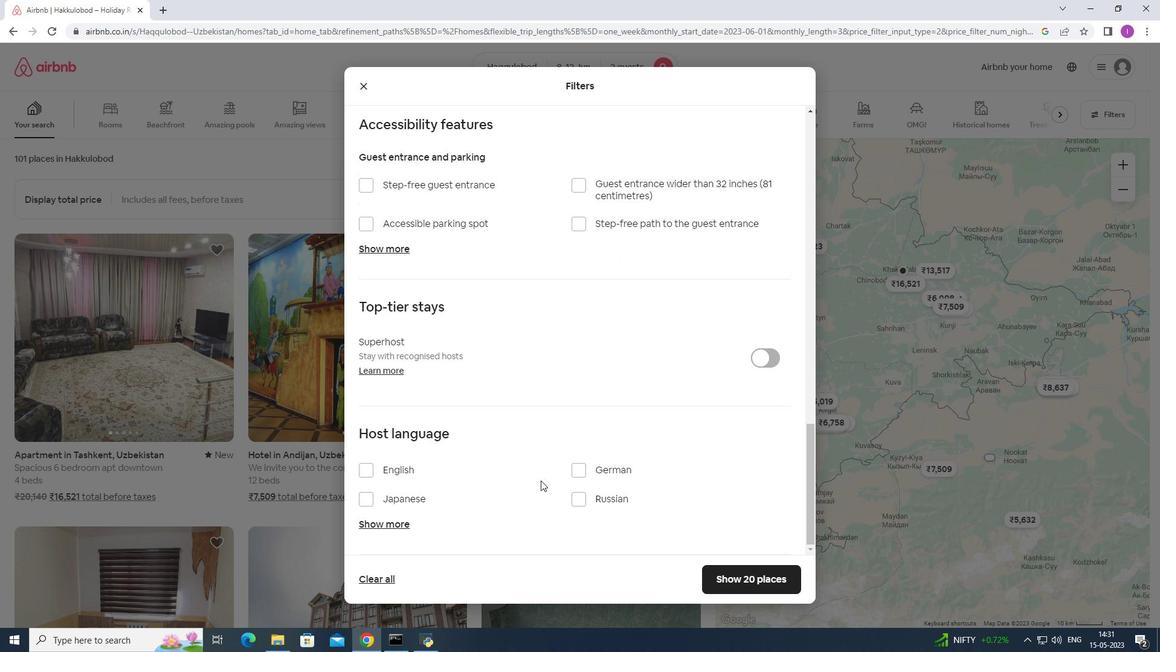 
Action: Mouse moved to (538, 482)
Screenshot: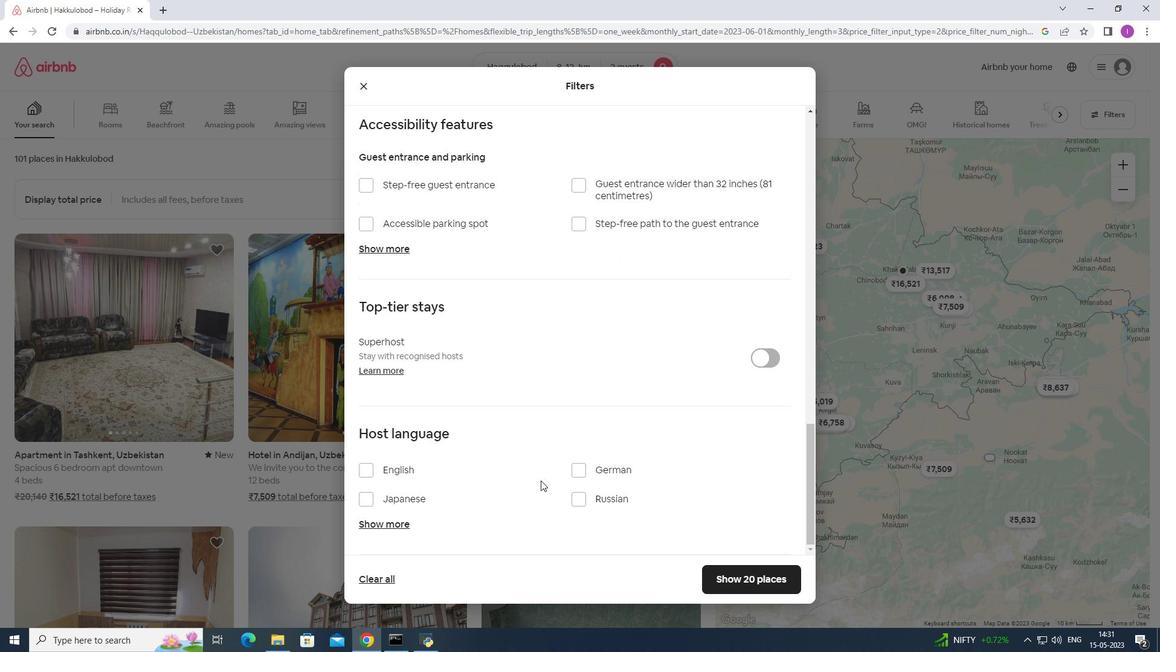 
Action: Mouse scrolled (538, 482) with delta (0, 0)
Screenshot: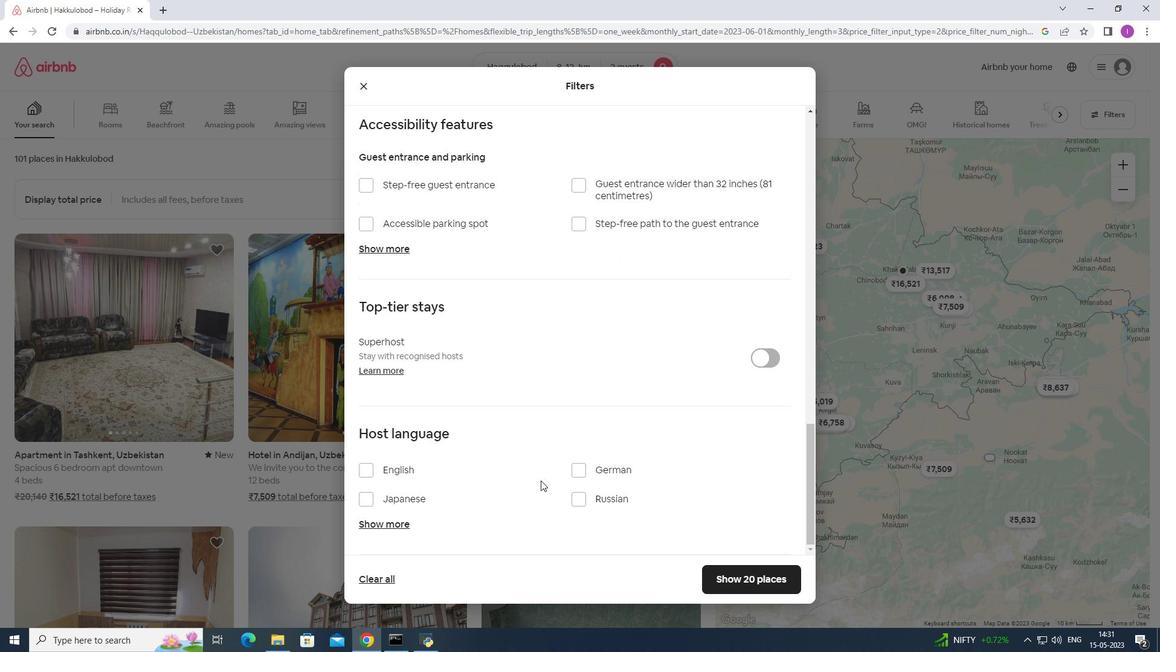 
Action: Mouse moved to (371, 470)
Screenshot: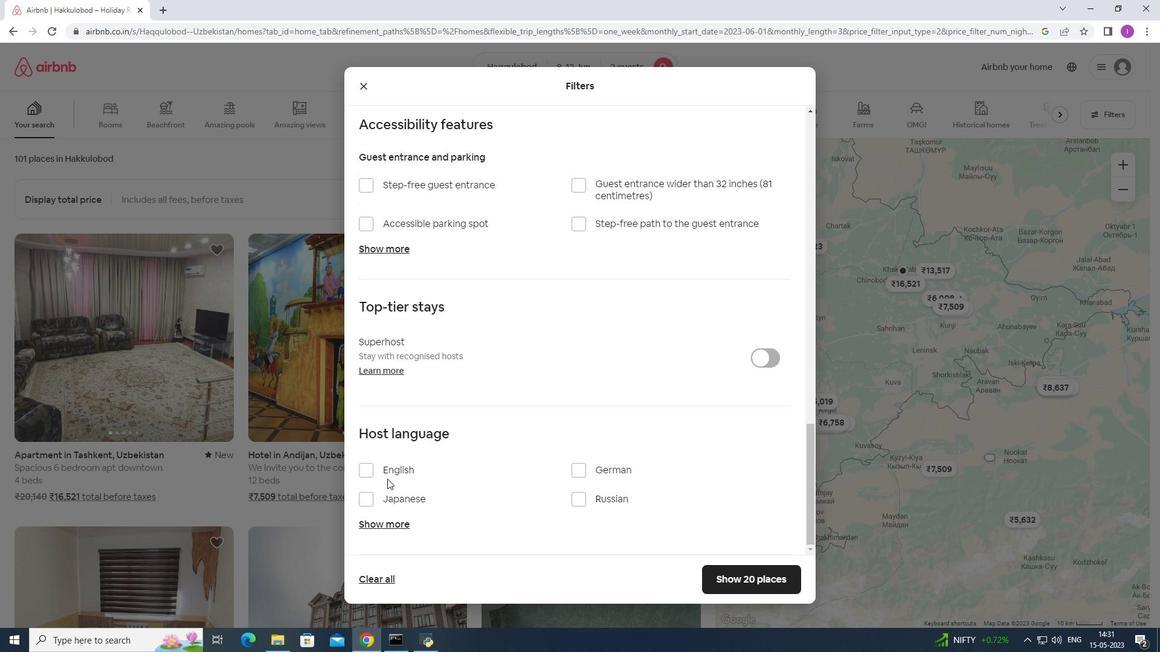 
Action: Mouse pressed left at (371, 470)
Screenshot: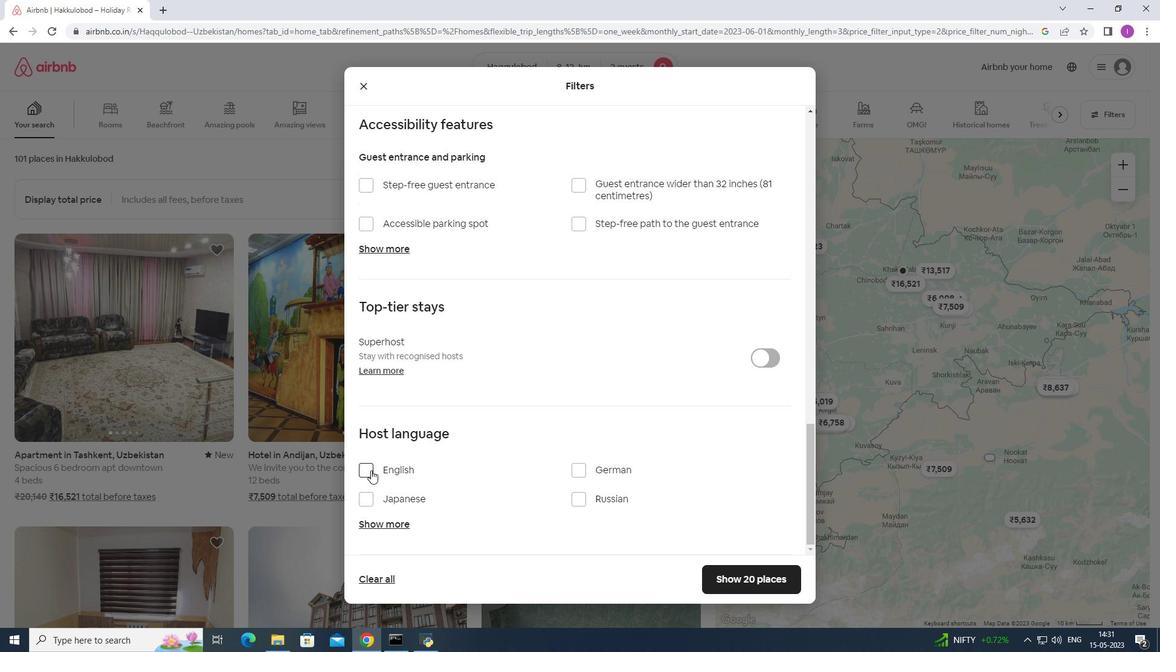 
Action: Mouse moved to (668, 529)
Screenshot: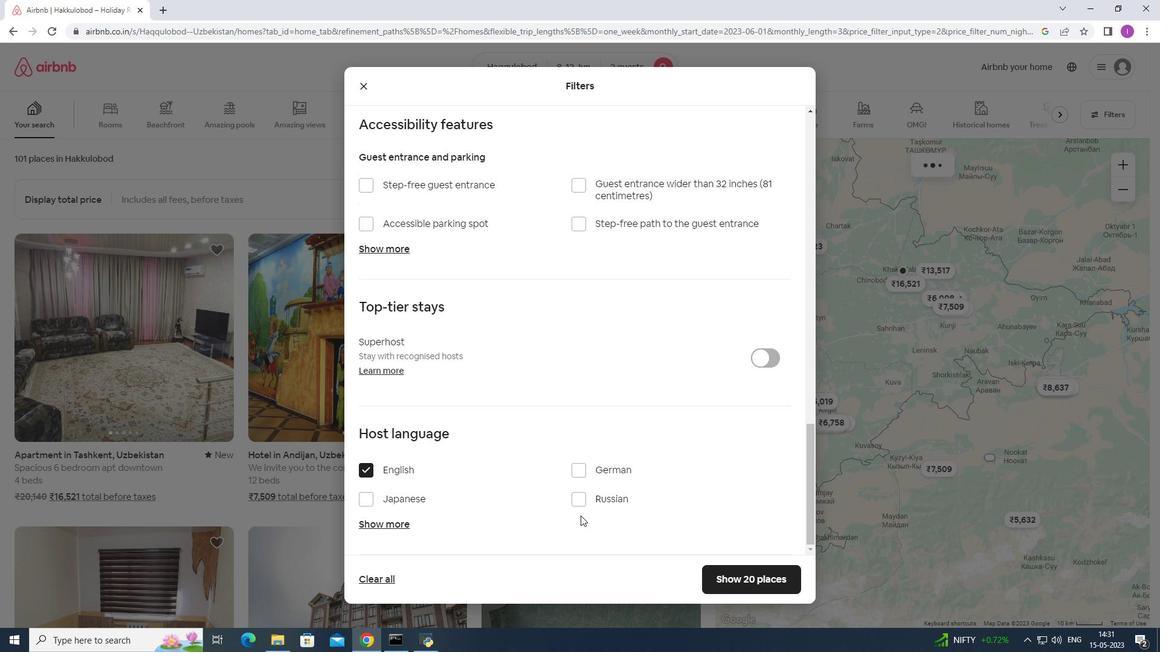 
Action: Mouse scrolled (668, 528) with delta (0, 0)
Screenshot: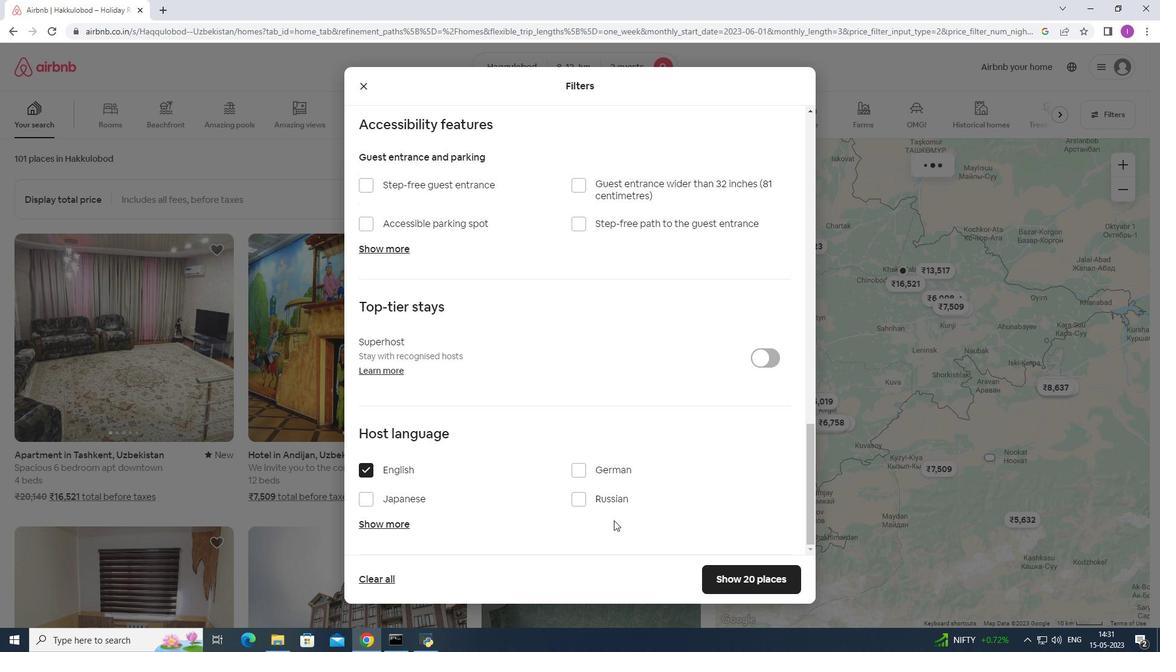 
Action: Mouse moved to (671, 533)
Screenshot: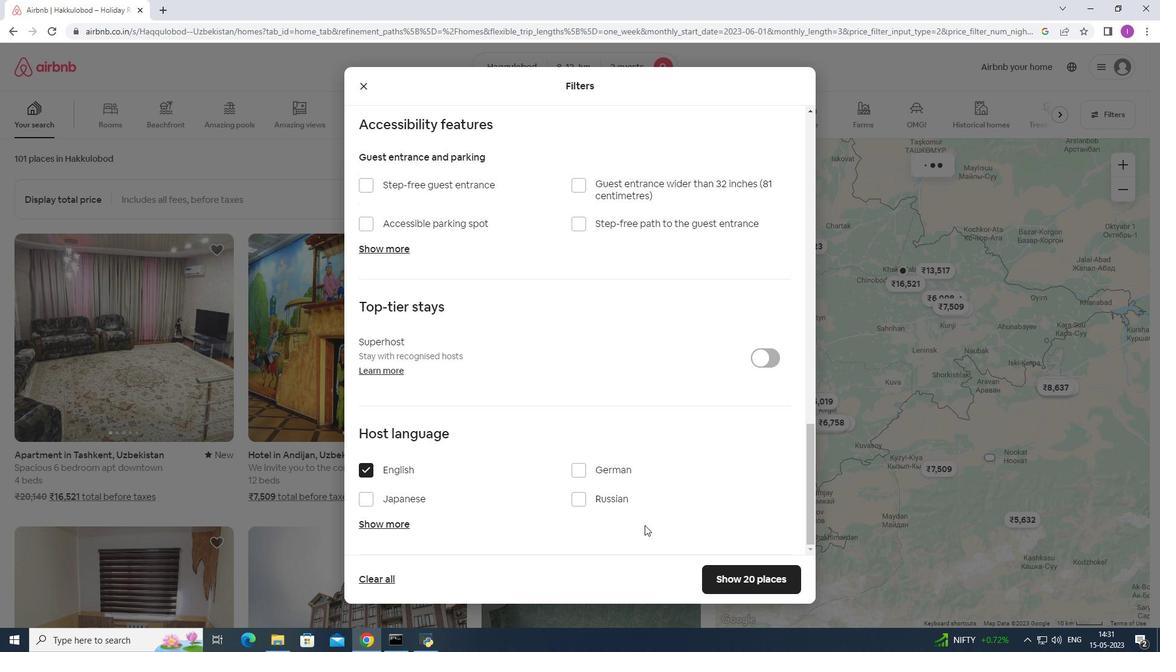 
Action: Mouse scrolled (671, 532) with delta (0, 0)
Screenshot: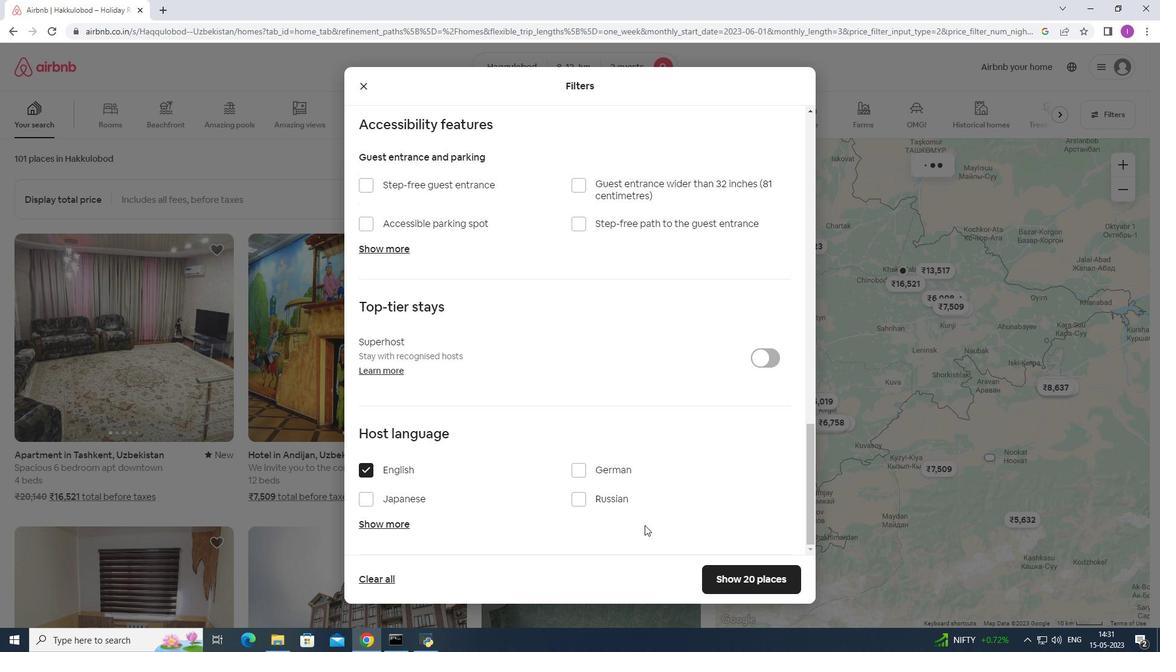 
Action: Mouse moved to (685, 536)
Screenshot: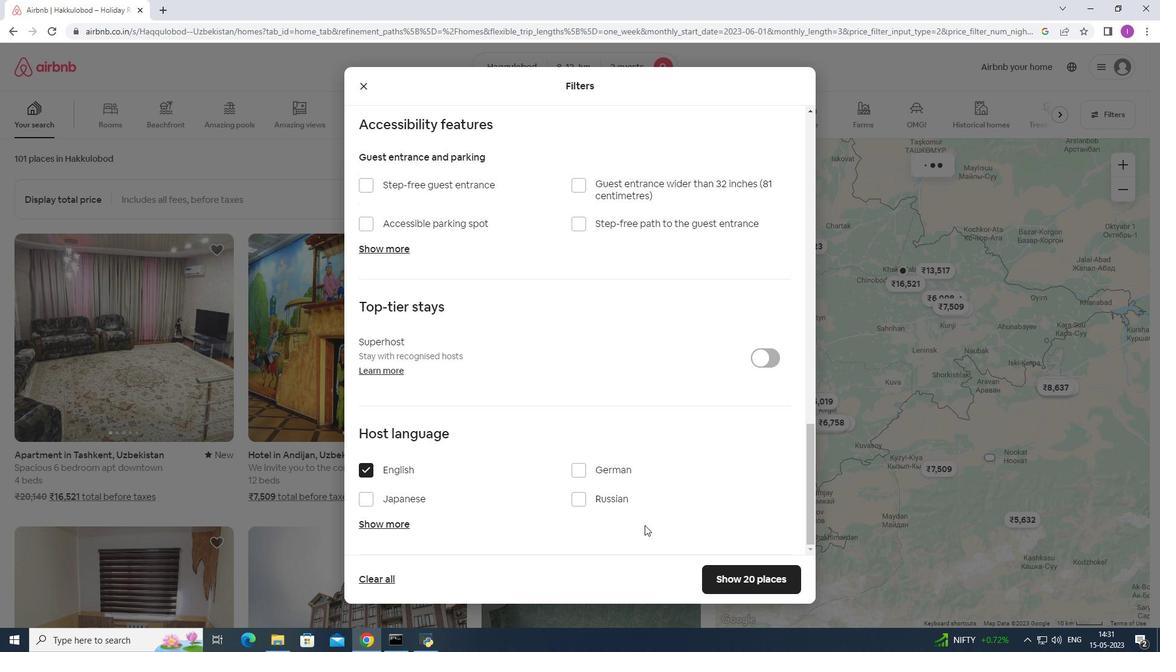 
Action: Mouse scrolled (681, 534) with delta (0, 0)
Screenshot: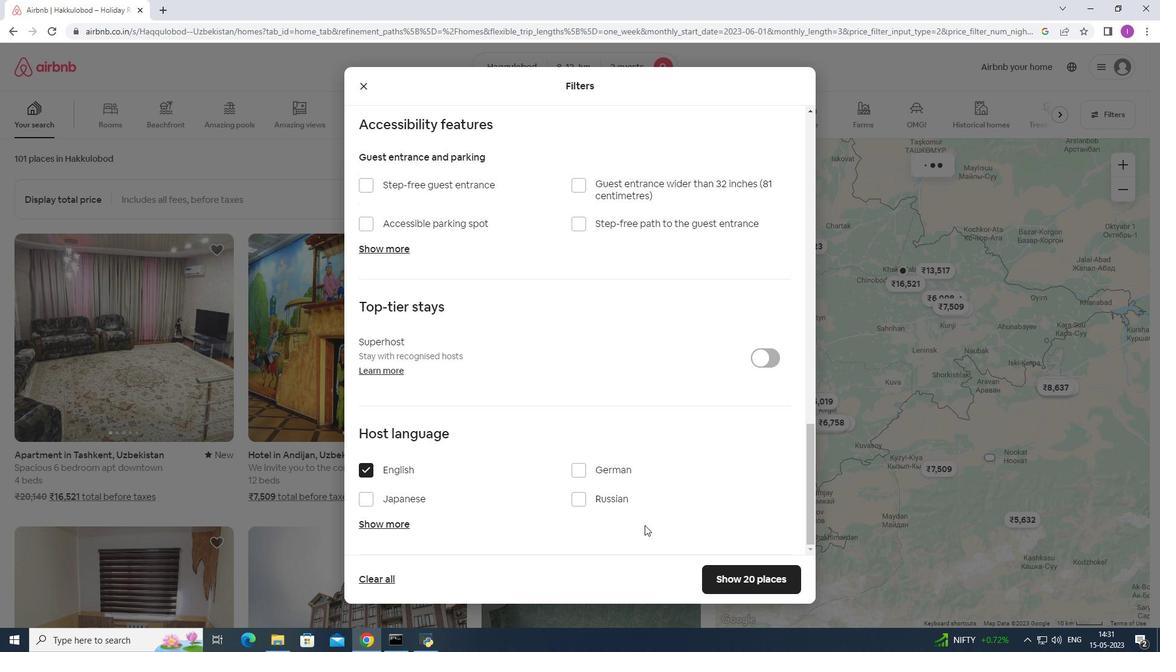 
Action: Mouse moved to (713, 539)
Screenshot: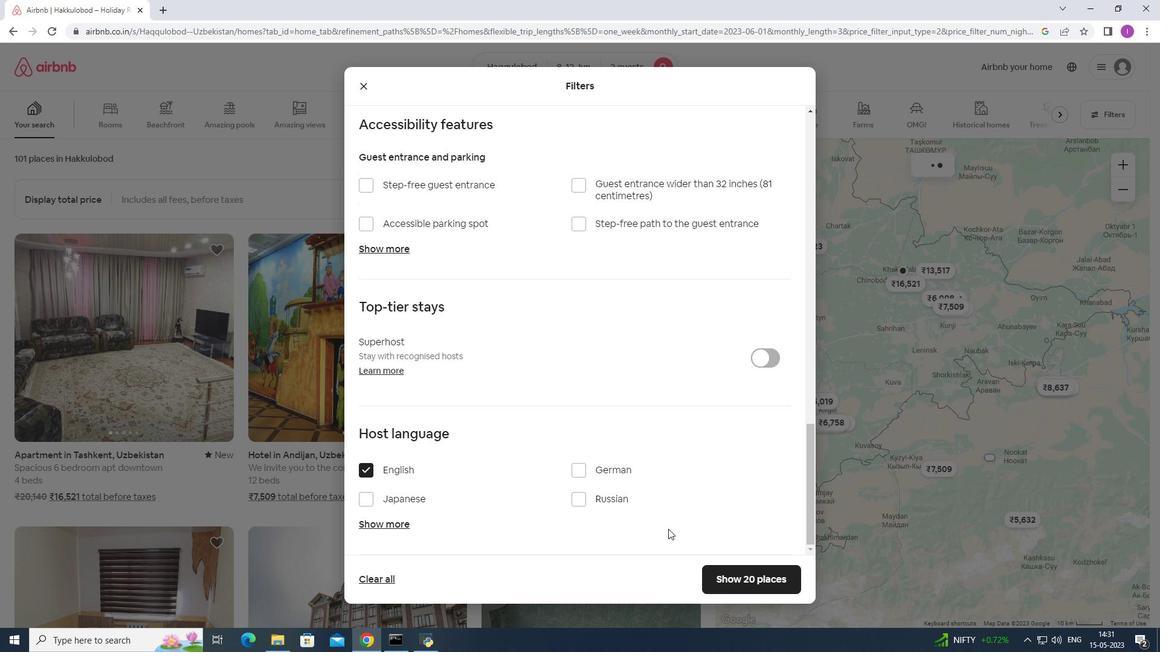 
Action: Mouse scrolled (704, 538) with delta (0, 0)
Screenshot: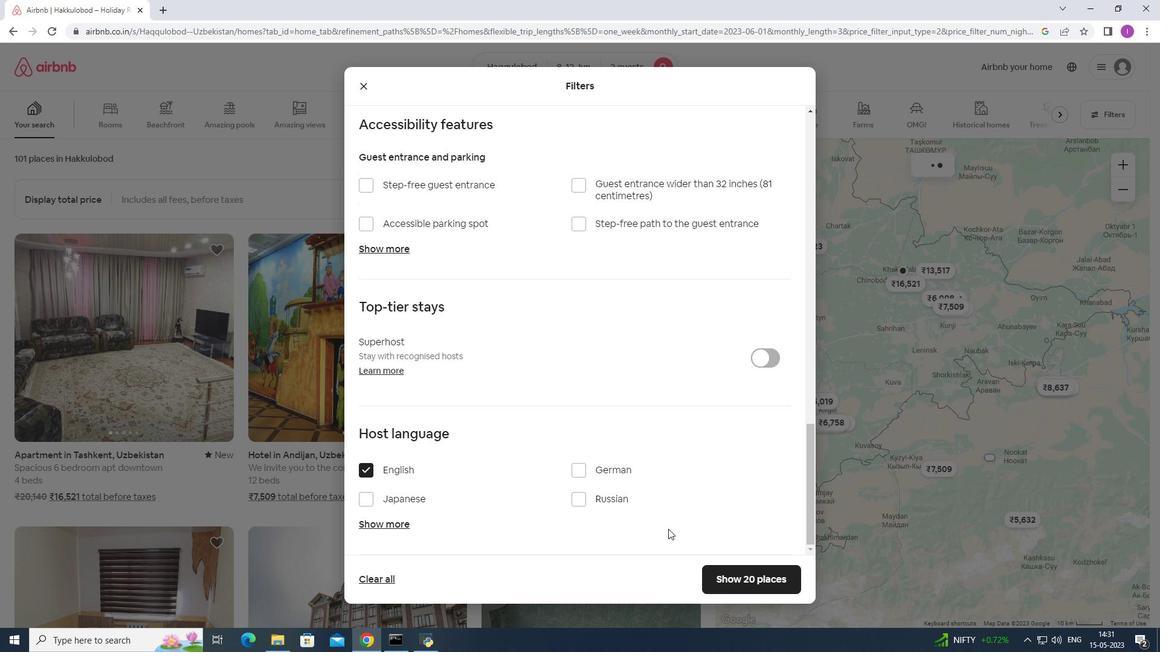 
Action: Mouse moved to (750, 586)
Screenshot: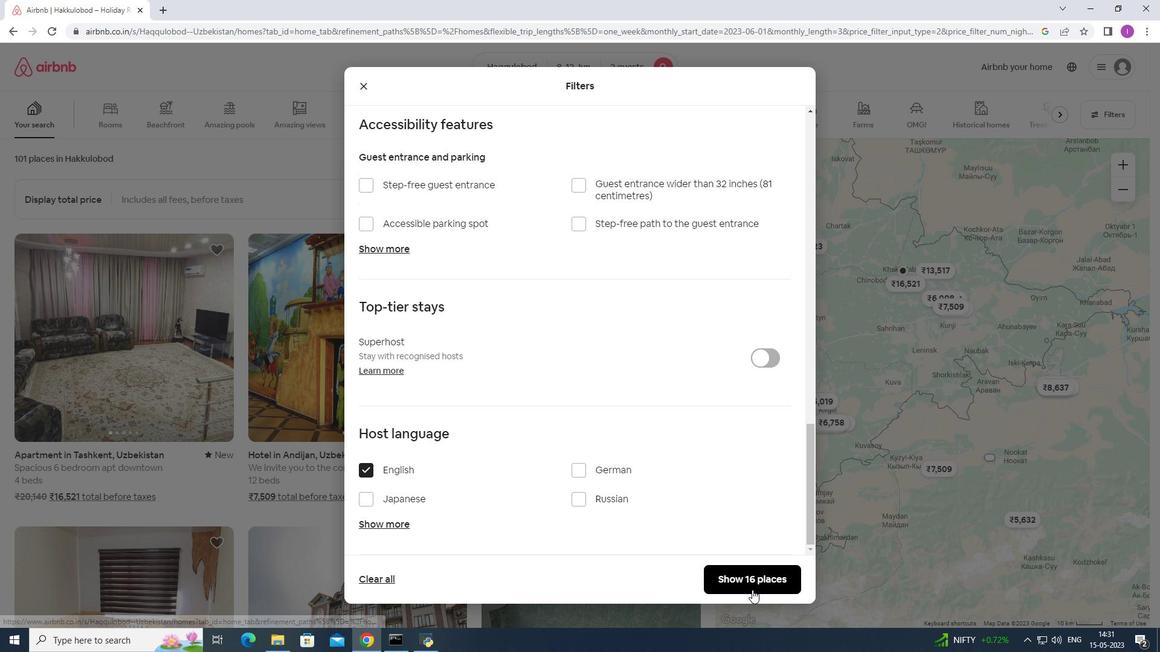 
Action: Mouse pressed left at (750, 586)
Screenshot: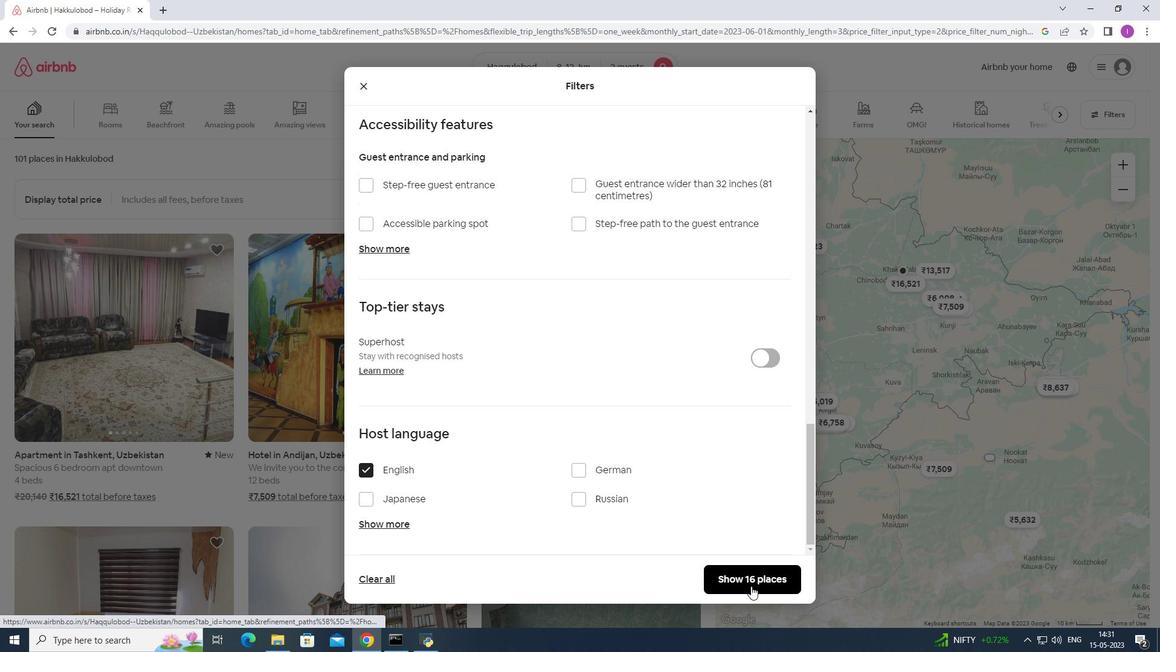 
Action: Mouse moved to (743, 560)
Screenshot: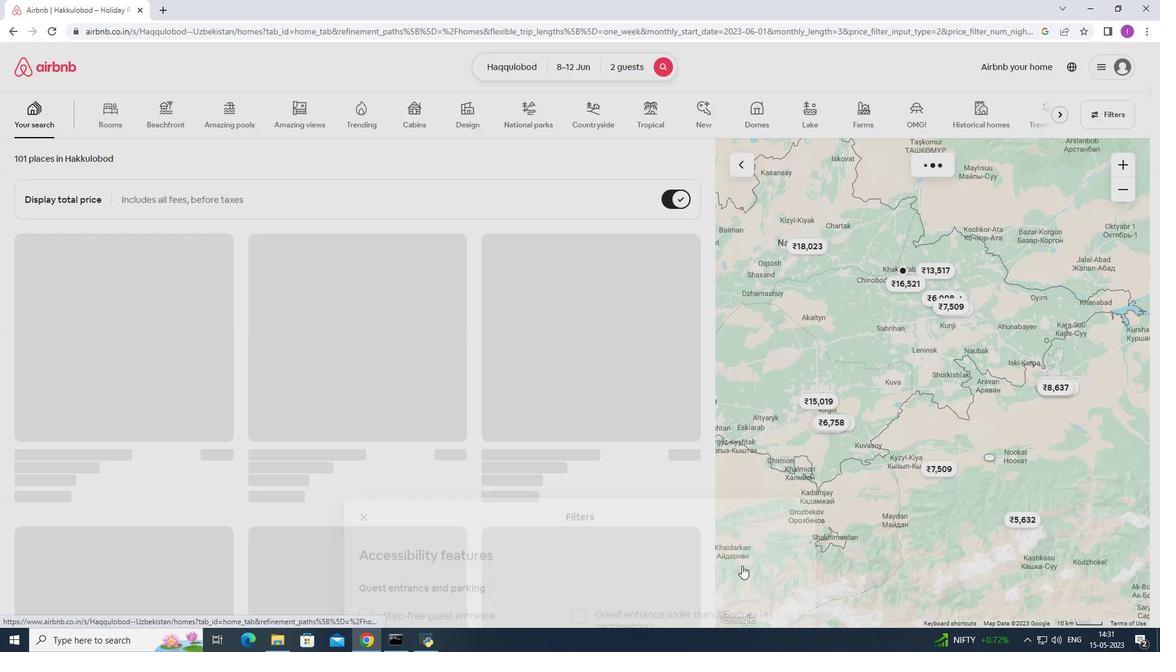 
